 Task: Add an event  with title  Staff Training: Sales Techniques, date '2024/04/22' to 2024/04/24 & Select Event type as  Group. Add location for the event as  654 The Louvre, Paris, France and add a description: The Lunch Break Mindfulness Session is suitable for individuals of all experience levels, including those who are new to mindfulness. No special equipment or clothing is required—participants can simply find a comfortable position and bring their full attention to the practice.Create an event link  http-stafftraining:salestechniquescom & Select the event color as  Magenta. , logged in from the account softage.1@softage.netand send the event invitation to softage.5@softage.net and softage.6@softage.net
Action: Mouse moved to (863, 121)
Screenshot: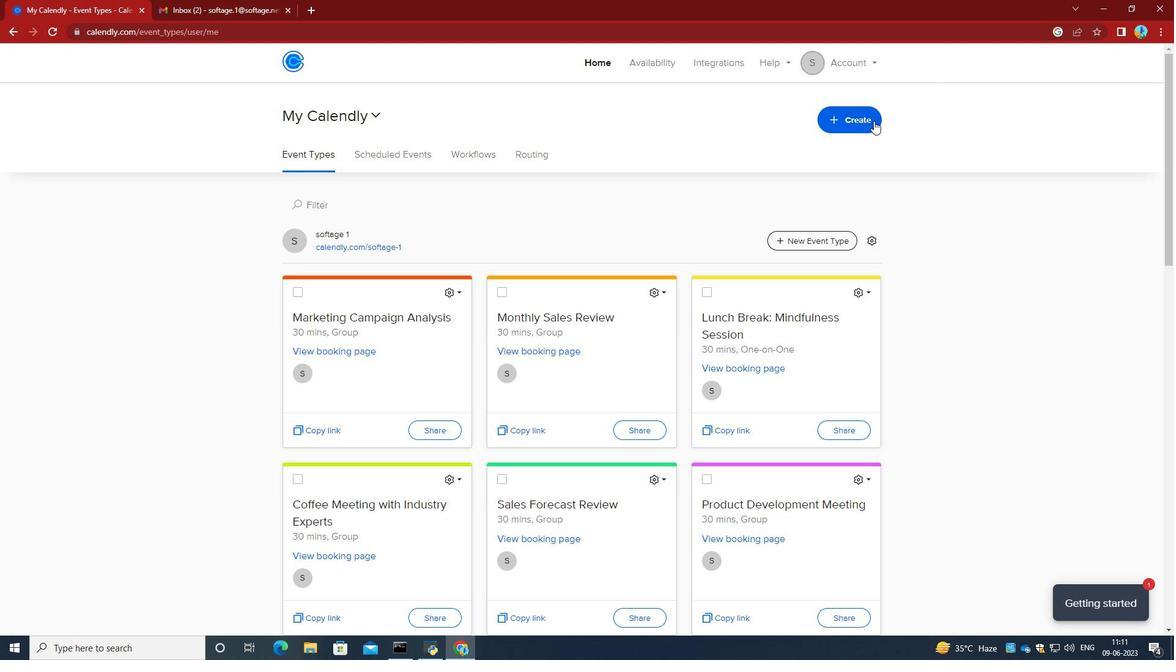 
Action: Mouse pressed left at (863, 121)
Screenshot: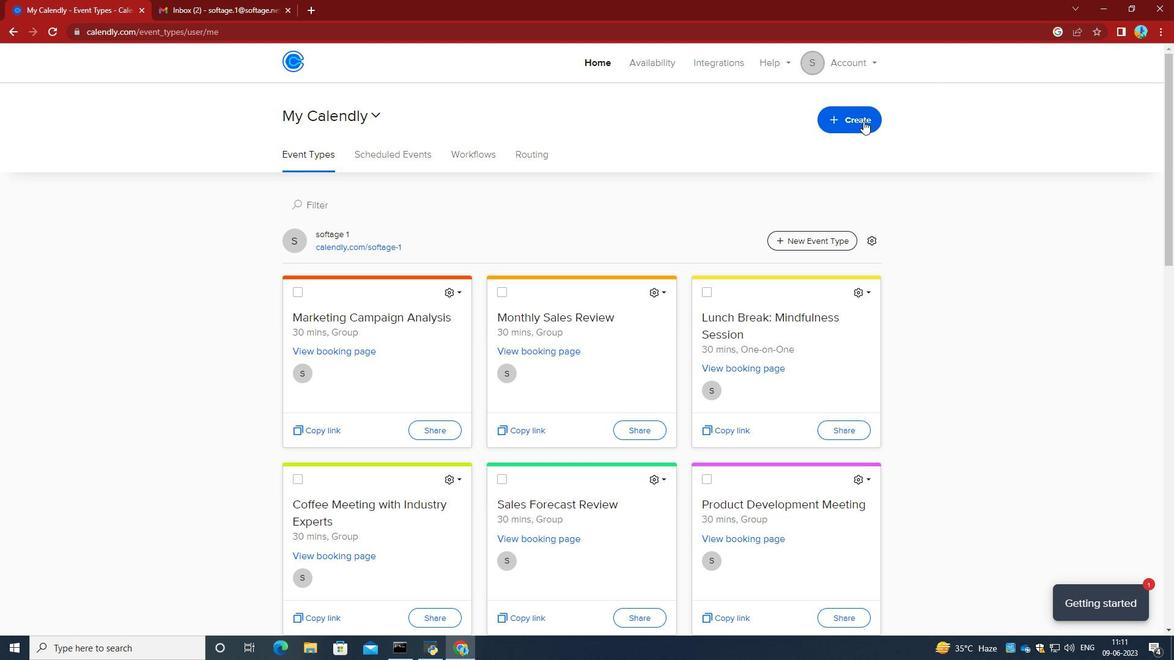 
Action: Mouse moved to (759, 166)
Screenshot: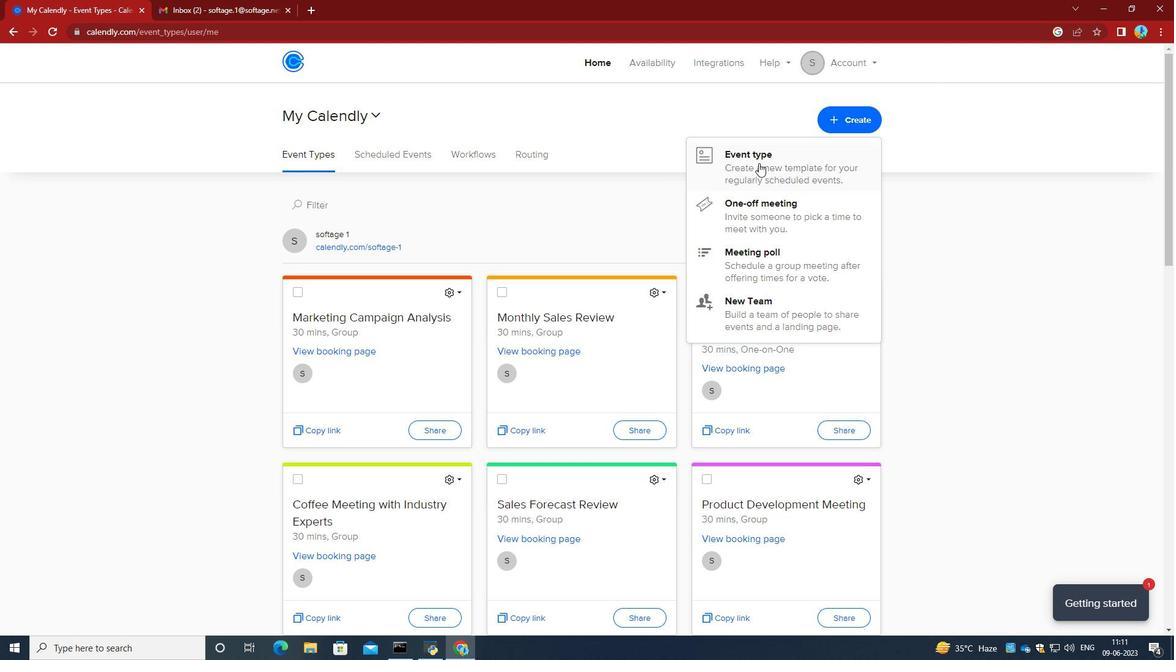 
Action: Mouse pressed left at (759, 166)
Screenshot: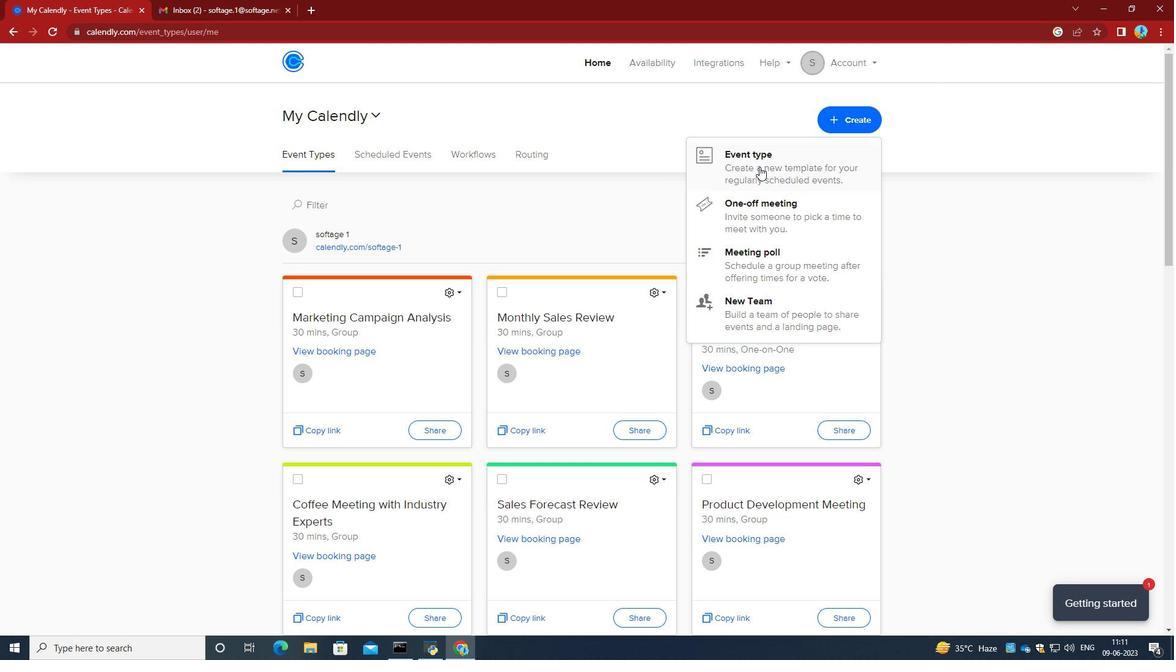 
Action: Mouse moved to (566, 296)
Screenshot: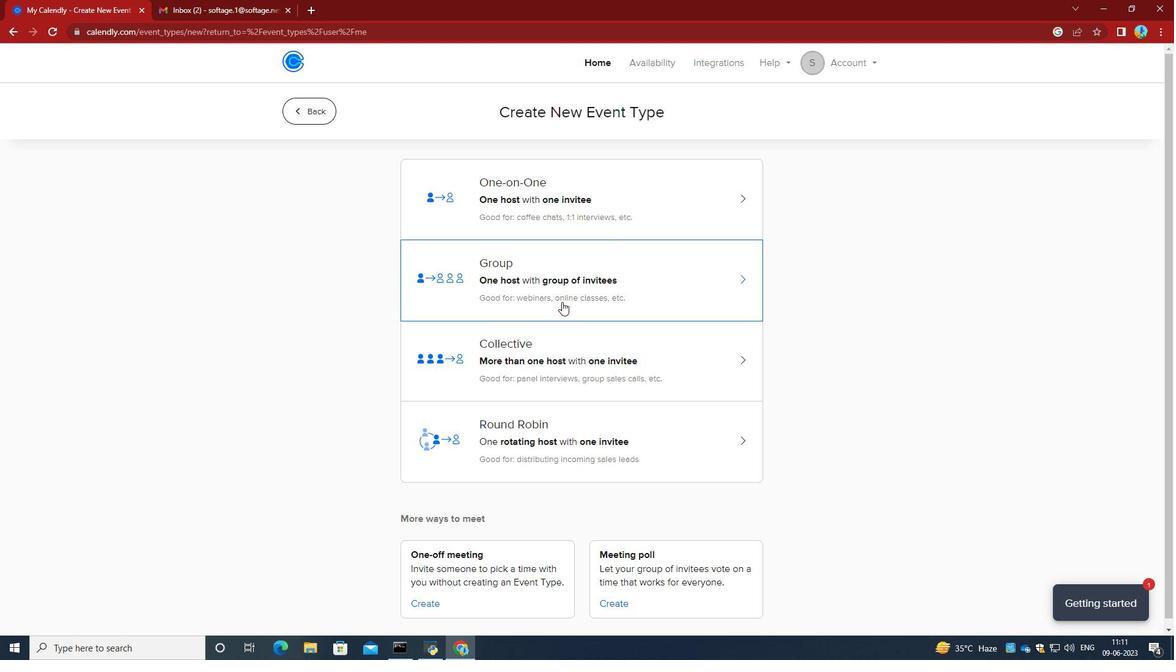 
Action: Mouse pressed left at (566, 296)
Screenshot: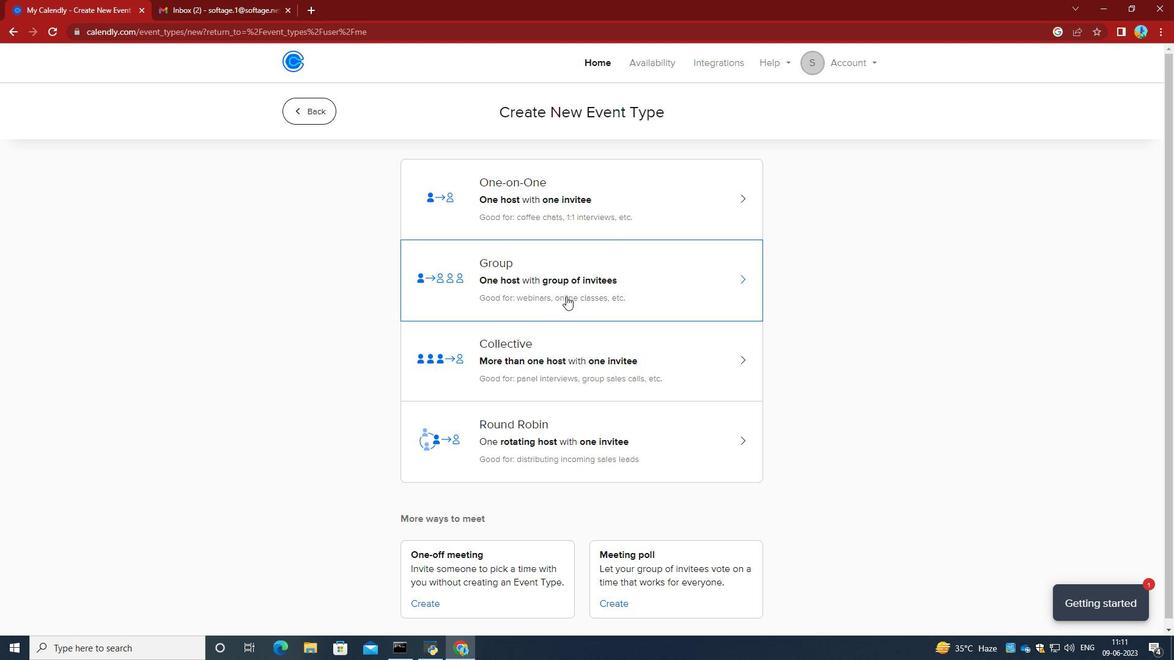 
Action: Mouse moved to (483, 279)
Screenshot: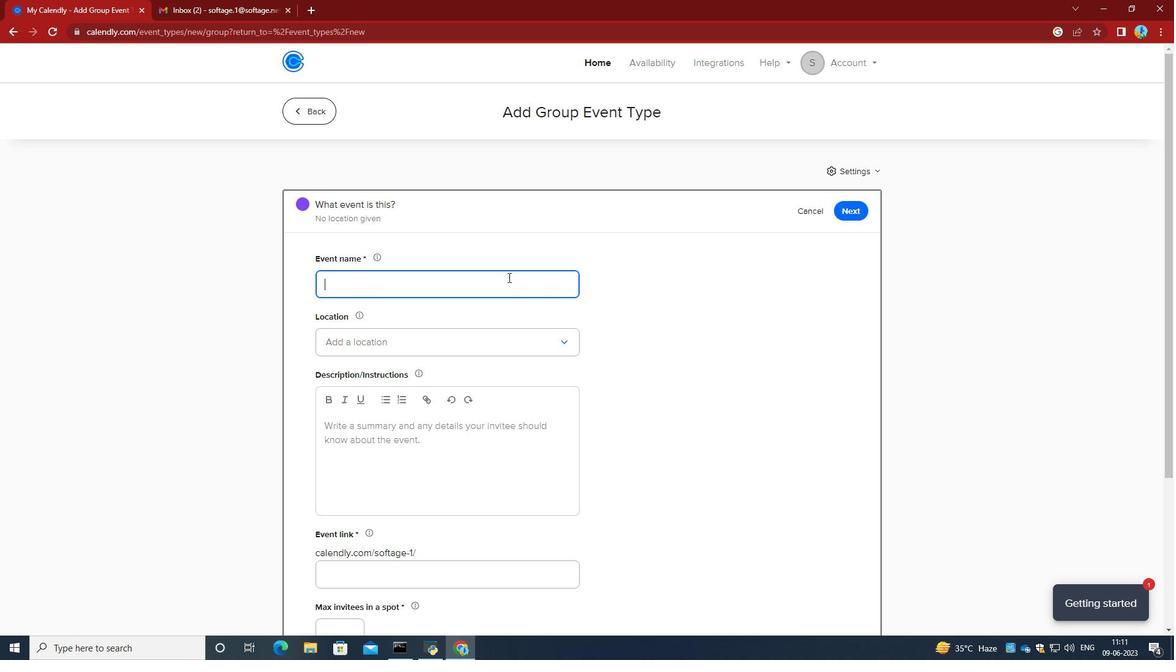 
Action: Mouse pressed left at (483, 279)
Screenshot: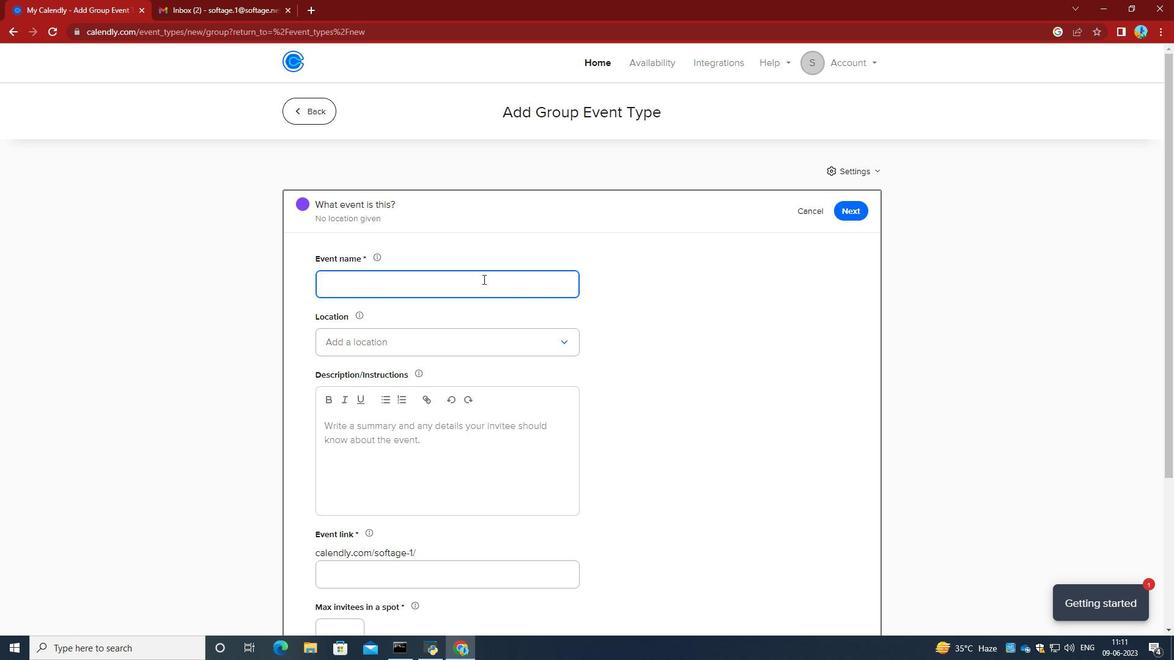 
Action: Key pressed <Key.caps_lock>S<Key.caps_lock>taff<Key.space><Key.caps_lock>T<Key.caps_lock>raining<Key.shift_r>:<Key.space><Key.caps_lock>S<Key.caps_lock>ales<Key.space><Key.caps_lock>T<Key.caps_lock>echniques<Key.space>
Screenshot: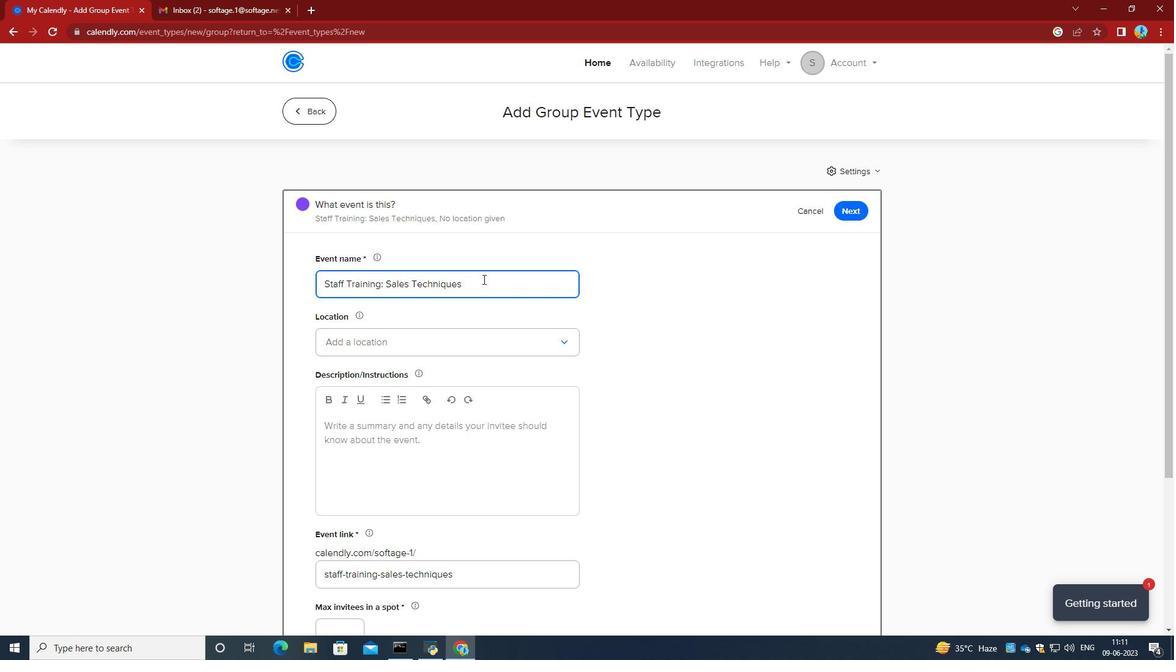 
Action: Mouse moved to (428, 482)
Screenshot: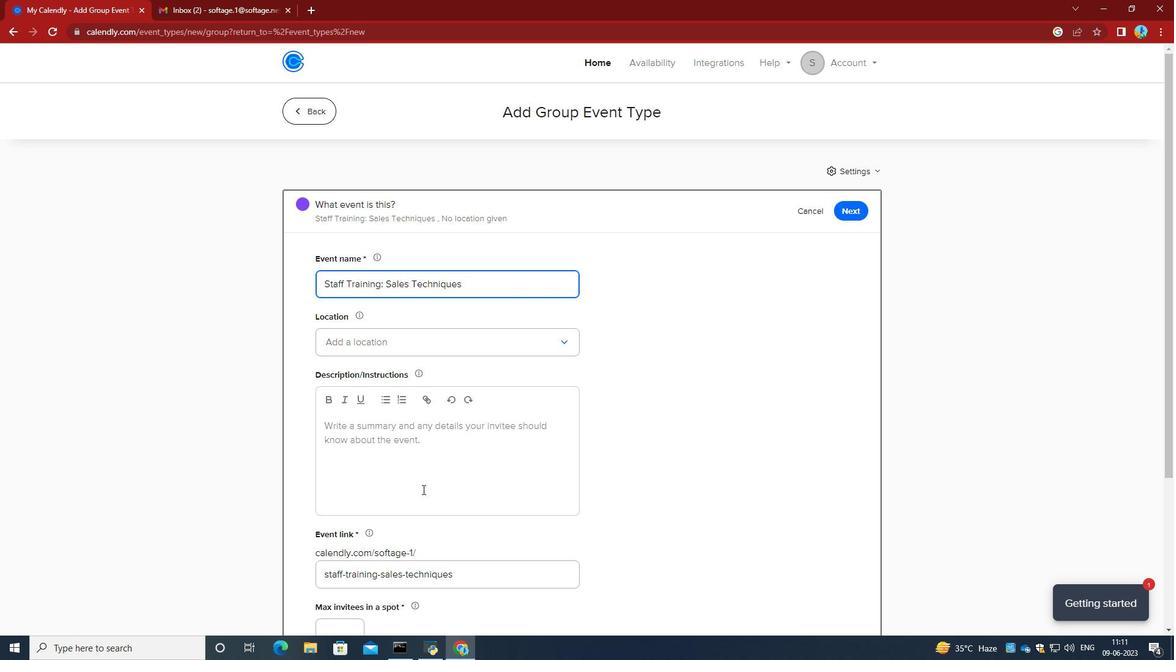 
Action: Mouse pressed left at (428, 482)
Screenshot: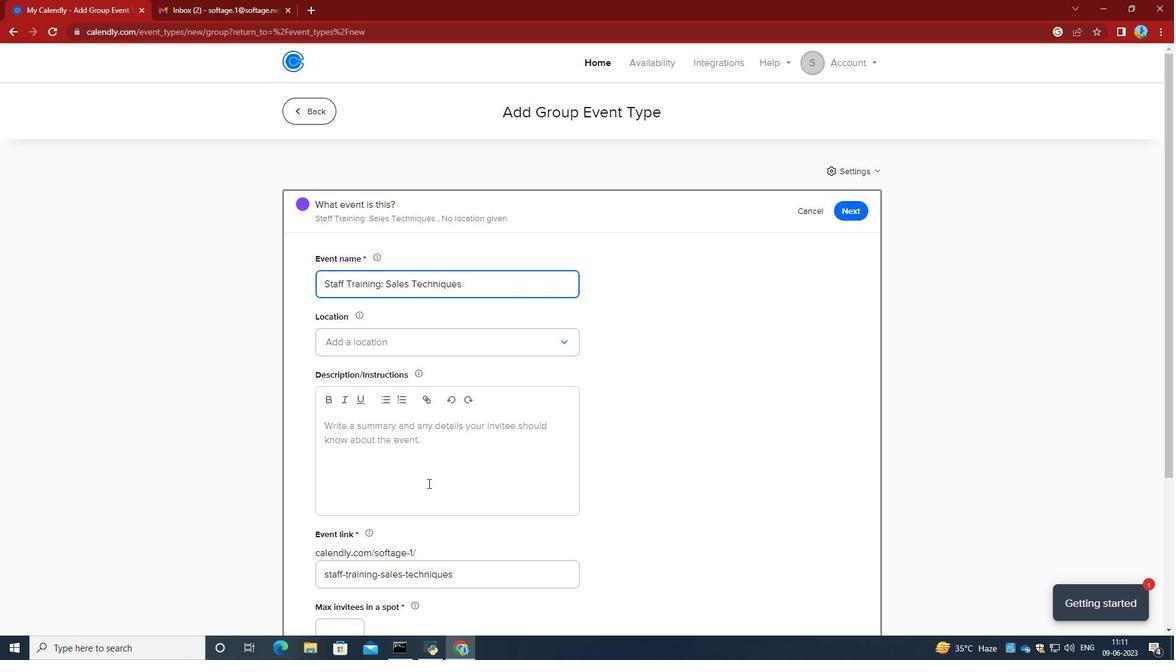 
Action: Key pressed <Key.caps_lock>T<Key.caps_lock>he<Key.space><Key.caps_lock>L<Key.caps_lock>unch<Key.space><Key.caps_lock>B<Key.caps_lock>reak<Key.space><Key.caps_lock>M<Key.caps_lock>indfulness<Key.space><Key.caps_lock>S<Key.caps_lock>ession<Key.space>is<Key.space>suitable<Key.space>for<Key.space>indu<Key.backspace>ividuals<Key.space>of<Key.space>all<Key.space>experiences<Key.space>levels.<Key.backspace>,<Key.space>including<Key.space>those<Key.space>who<Key.space>are<Key.space>new<Key.space>to<Key.space>mindfulness.<Key.space><Key.caps_lock>N<Key.caps_lock>o<Key.space>special<Key.space>equipment<Key.space>or<Key.space>cloti<Key.backspace>hing<Key.space>is<Key.space>required<Key.shift_r>_<Key.backspace>-<Key.space><Key.backspace>participants<Key.space>can<Key.space>simly<Key.space><Key.backspace><Key.backspace><Key.backspace>ply<Key.space>find<Key.space>a<Key.space>comforatble<Key.space><Key.backspace><Key.backspace><Key.backspace><Key.backspace>abel<Key.backspace><Key.backspace>el<Key.space><Key.backspace><Key.backspace><Key.backspace>le<Key.space><Key.backspace><Key.backspace><Key.backspace><Key.backspace><Key.backspace><Key.backspace><Key.backspace><Key.backspace><Key.backspace>ortable<Key.space>position<Key.space>and<Key.space>bring<Key.space>their<Key.space>full<Key.space>attention<Key.space>to<Key.space>the<Key.space>practice.<Key.space>
Screenshot: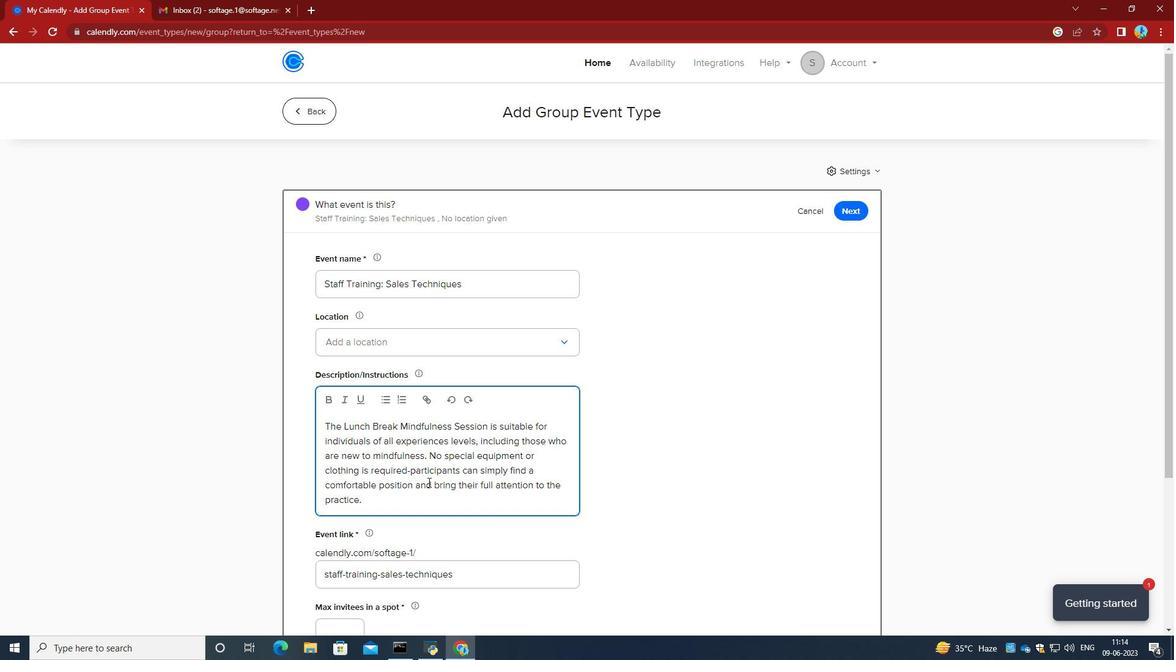 
Action: Mouse moved to (435, 520)
Screenshot: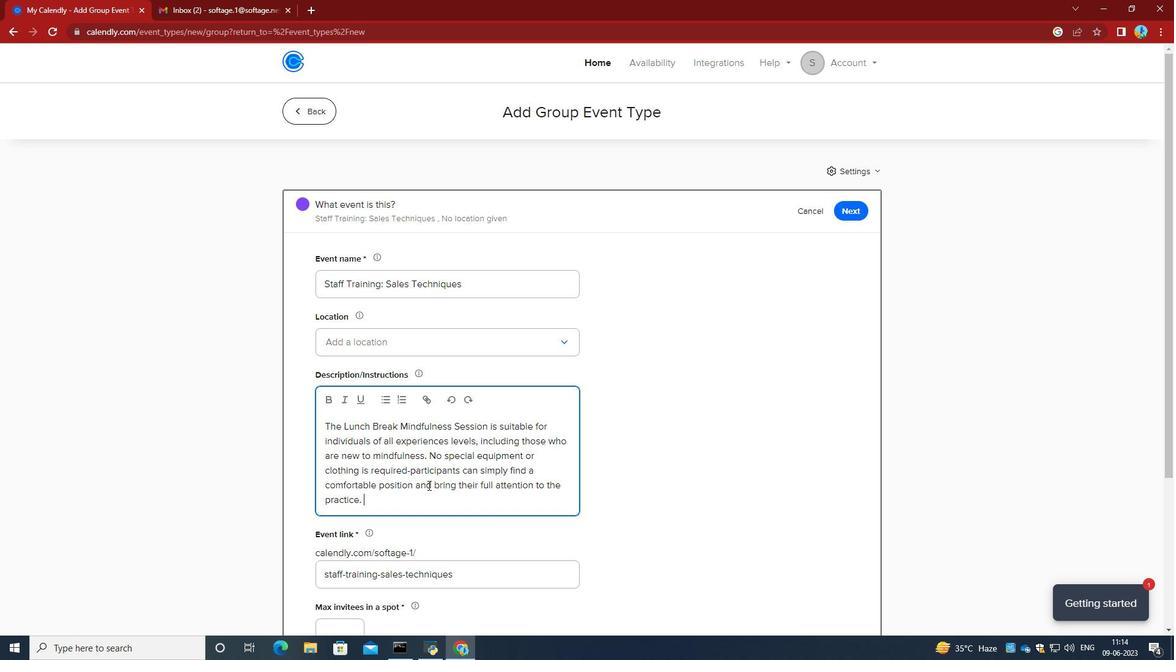 
Action: Mouse scrolled (435, 520) with delta (0, 0)
Screenshot: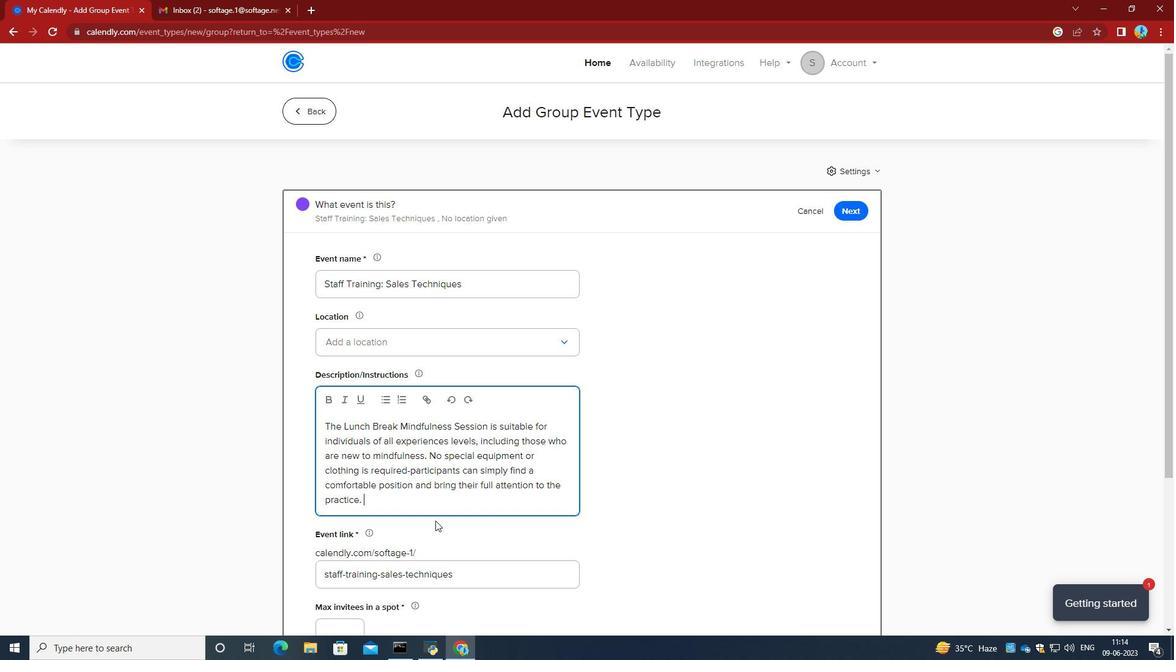 
Action: Mouse moved to (435, 522)
Screenshot: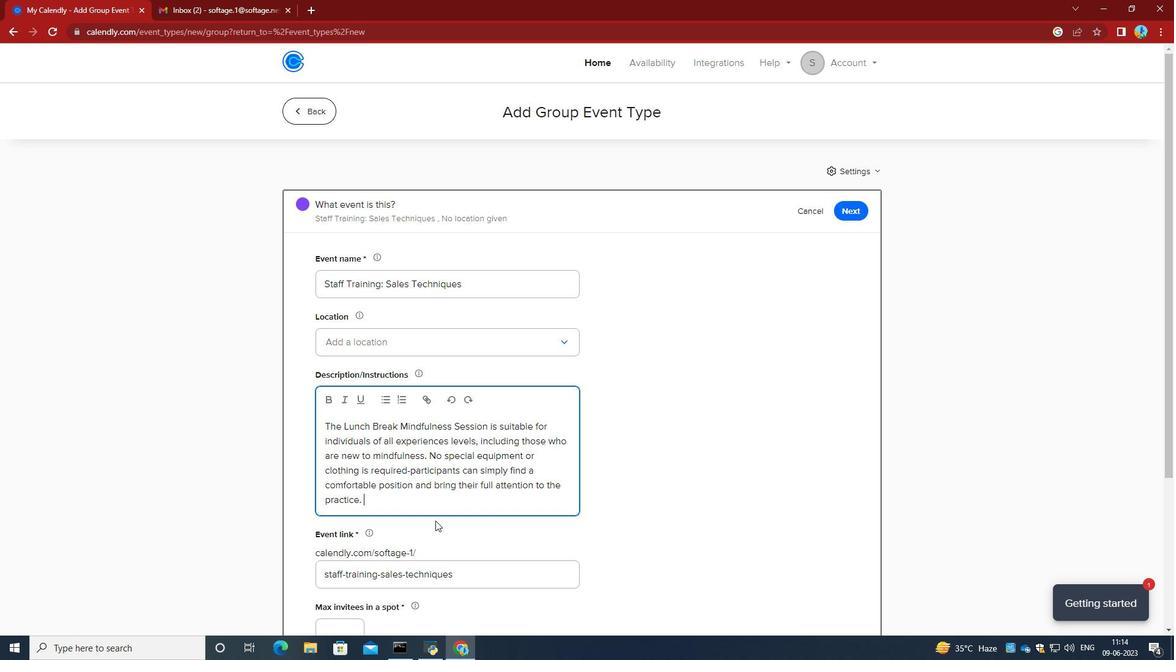 
Action: Mouse scrolled (435, 521) with delta (0, 0)
Screenshot: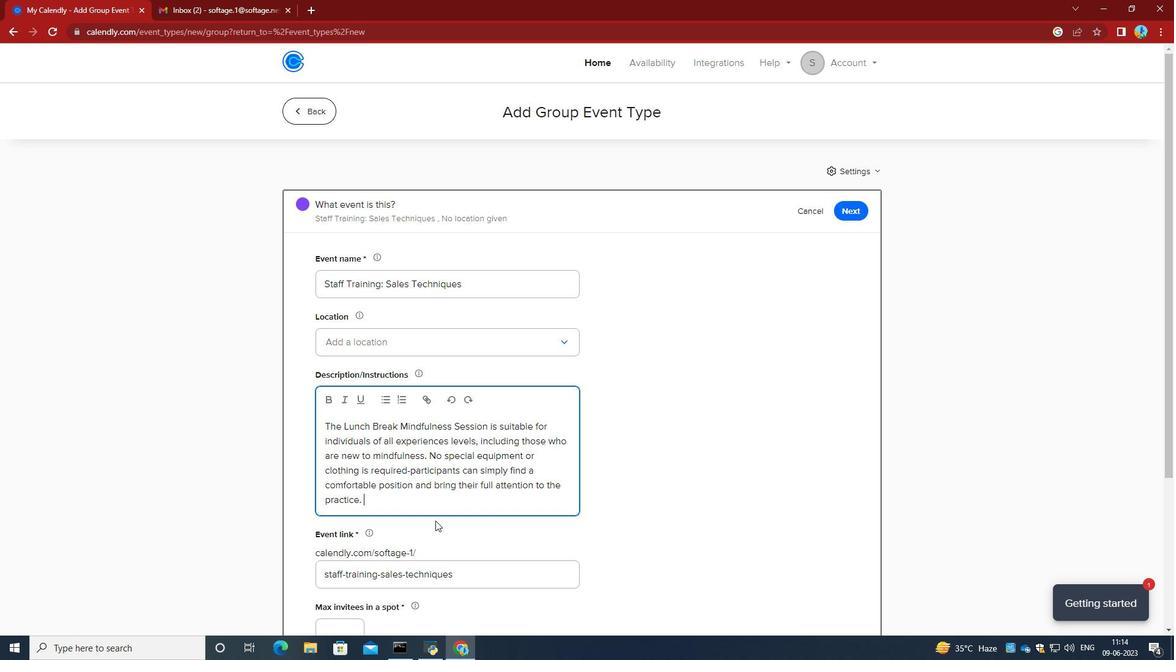 
Action: Mouse moved to (469, 457)
Screenshot: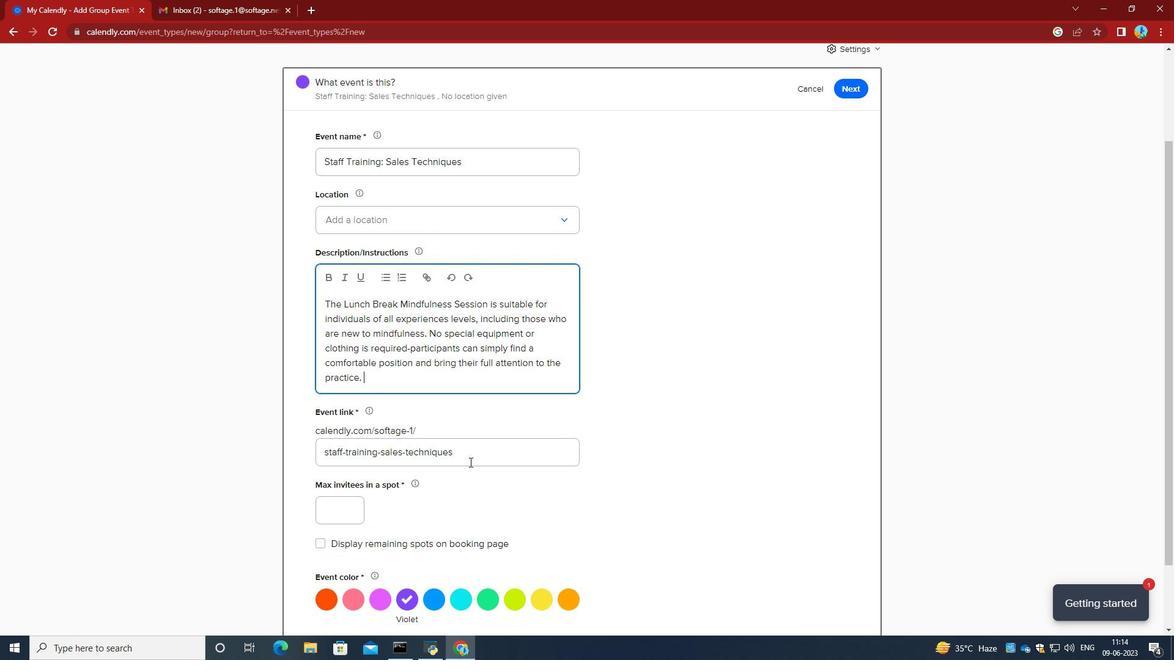 
Action: Mouse pressed left at (469, 457)
Screenshot: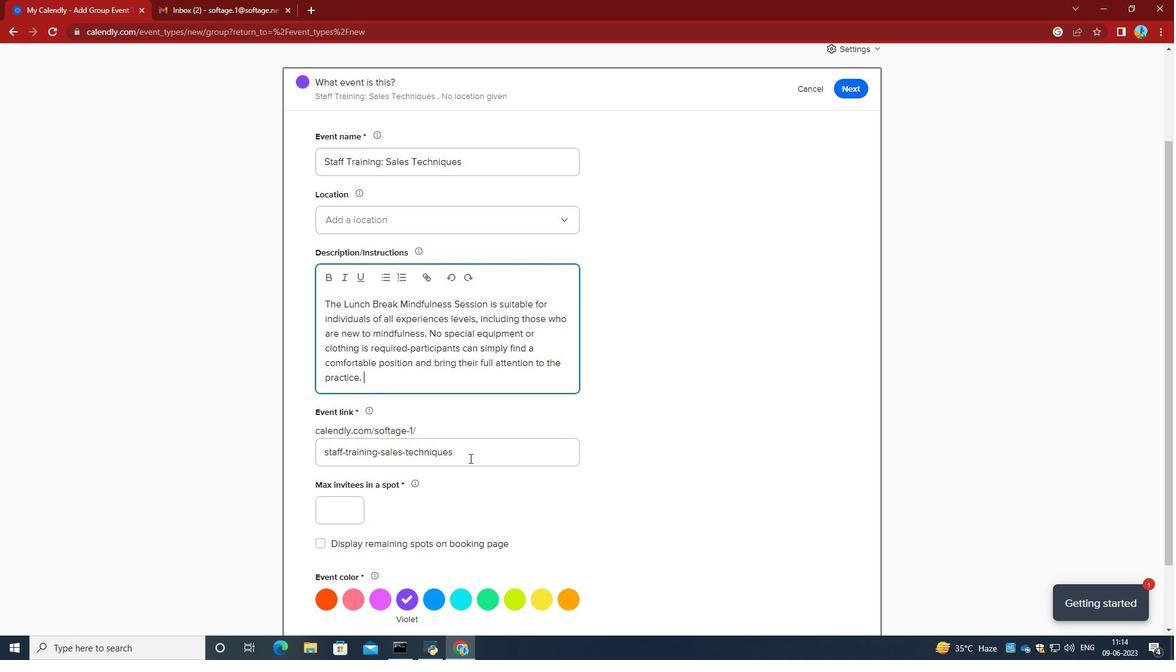 
Action: Mouse moved to (263, 451)
Screenshot: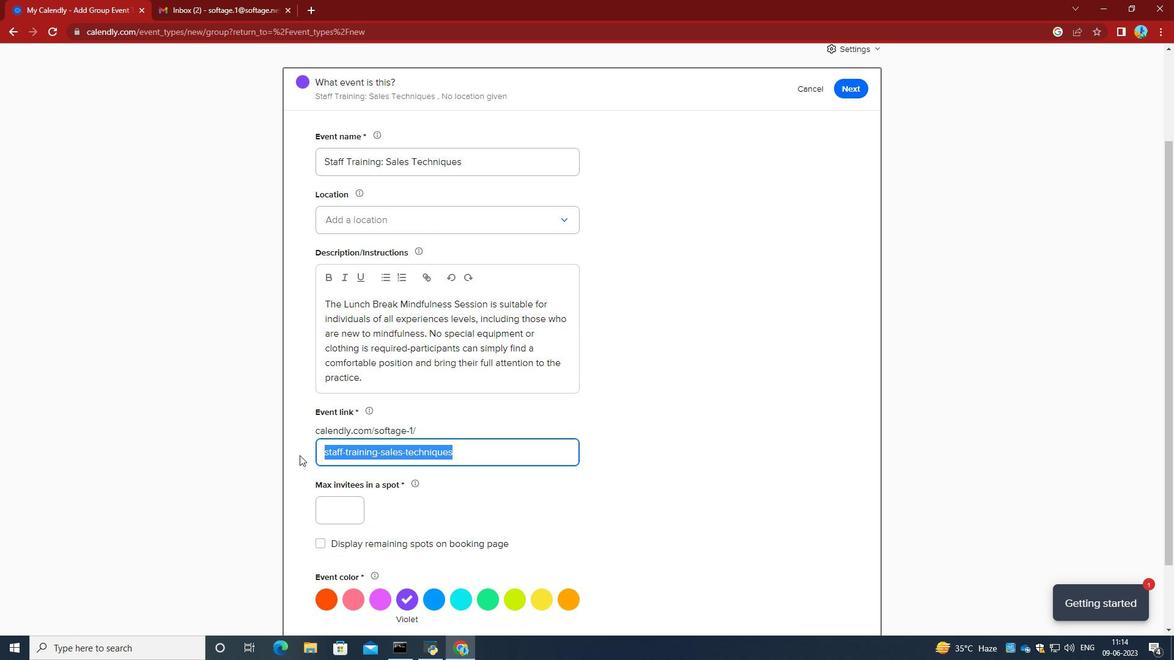 
Action: Key pressed <Key.backspace>http-stafftrainingsalestechniquescom
Screenshot: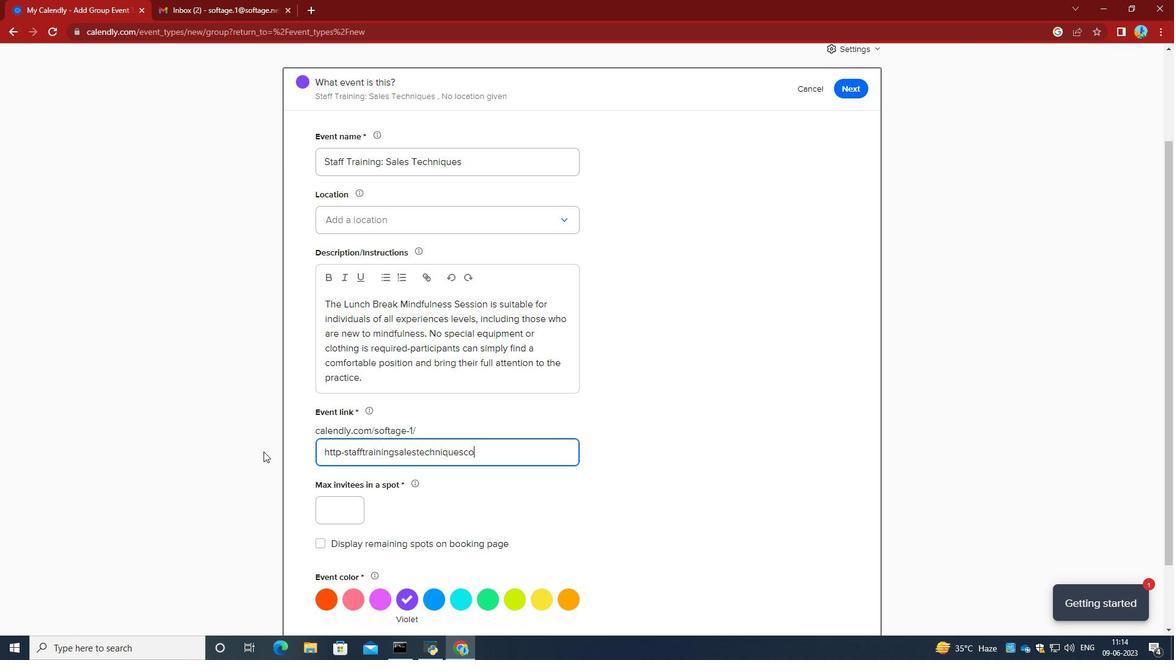 
Action: Mouse moved to (339, 507)
Screenshot: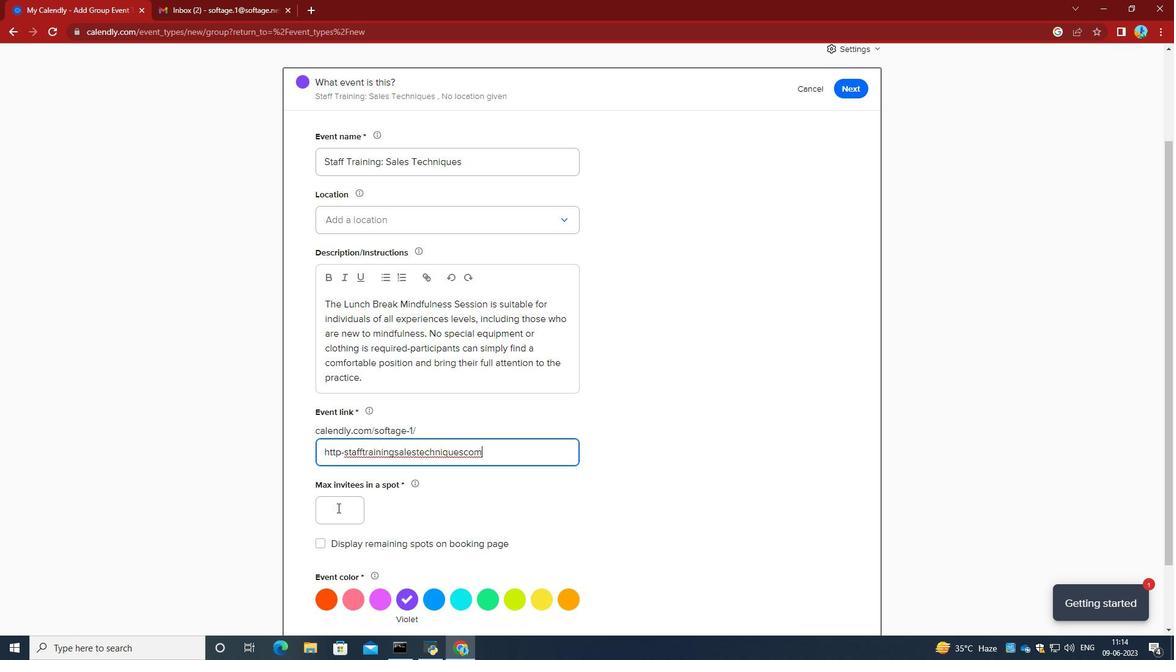 
Action: Mouse pressed left at (339, 507)
Screenshot: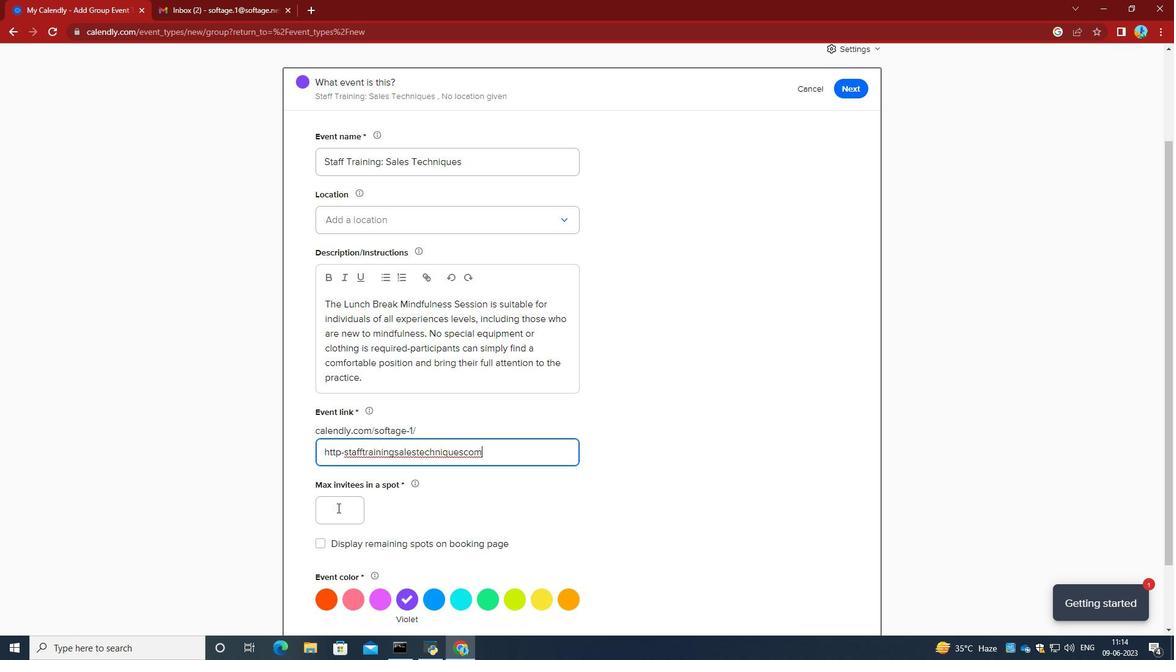 
Action: Mouse moved to (387, 461)
Screenshot: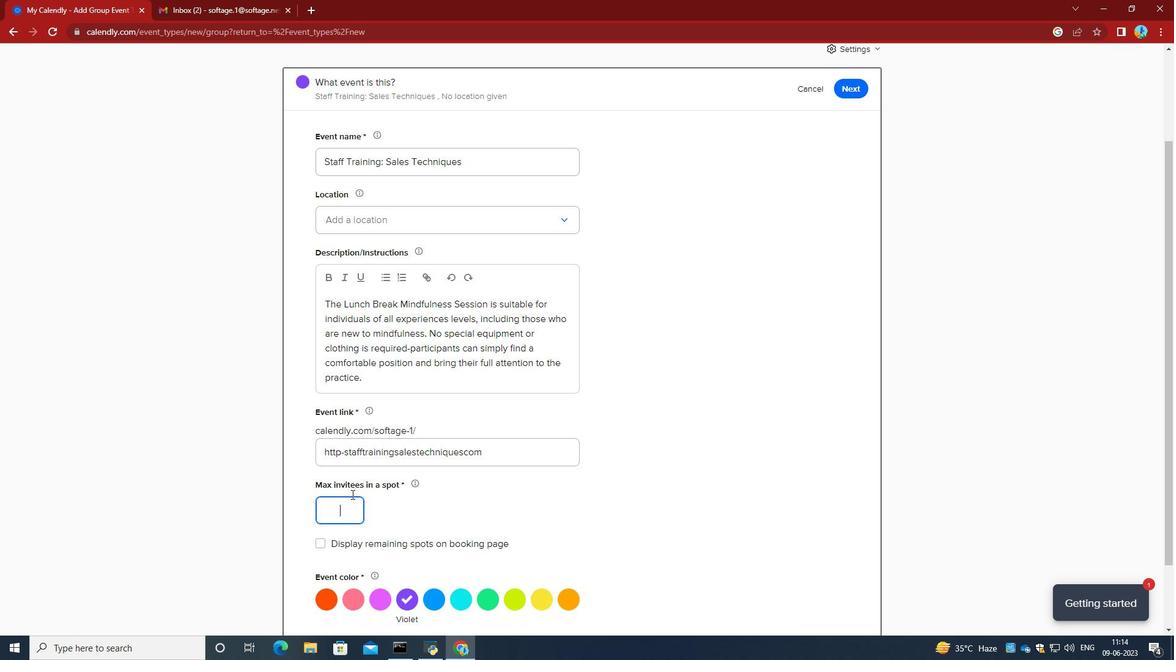 
Action: Key pressed 2
Screenshot: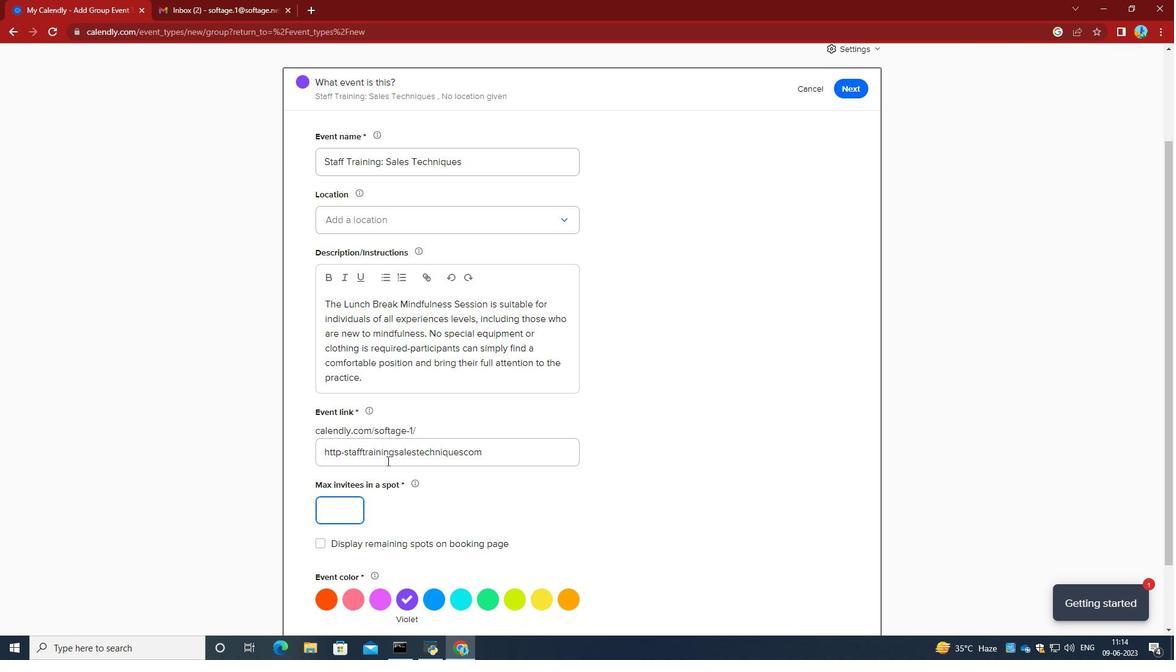 
Action: Mouse moved to (487, 446)
Screenshot: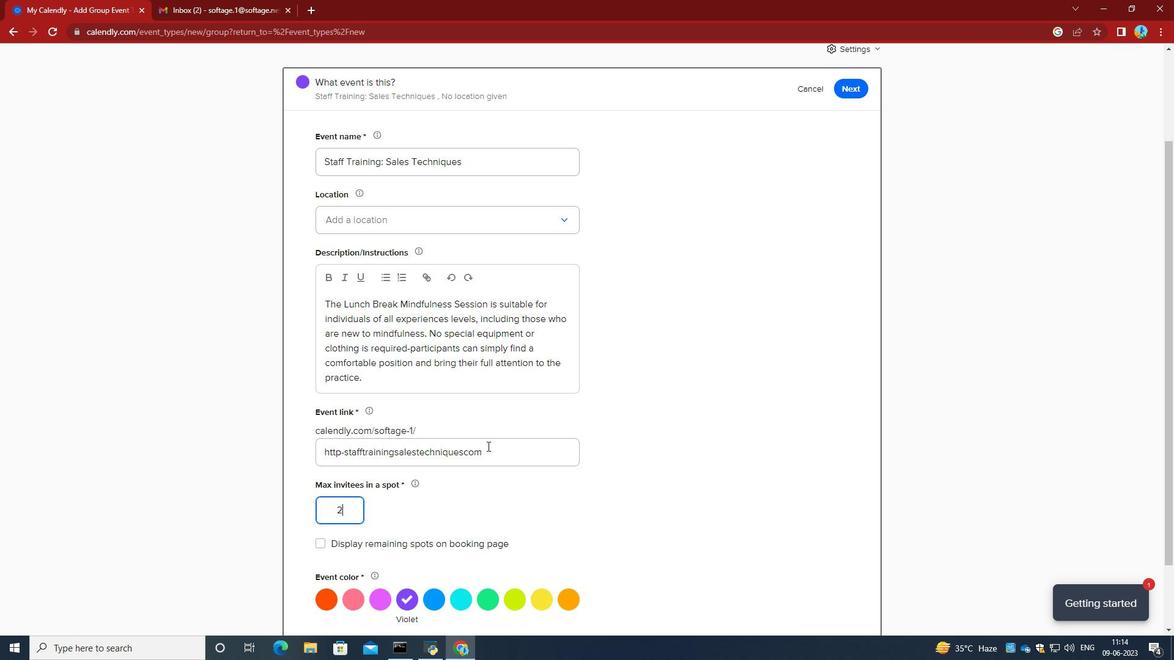 
Action: Mouse scrolled (487, 445) with delta (0, 0)
Screenshot: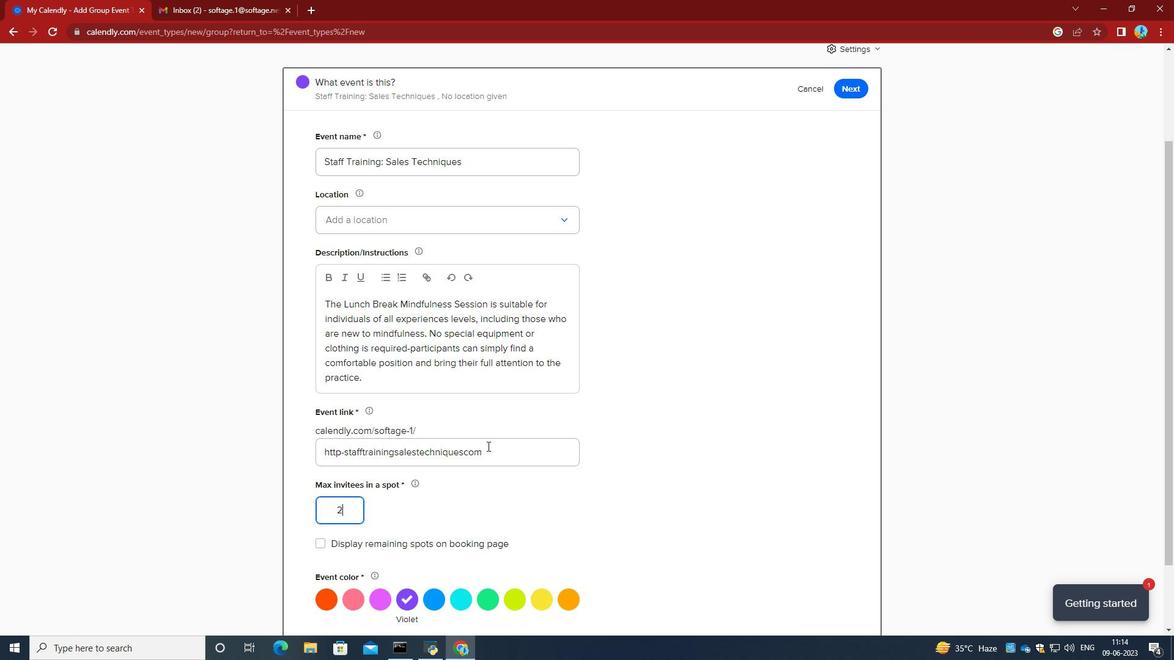 
Action: Mouse scrolled (487, 445) with delta (0, 0)
Screenshot: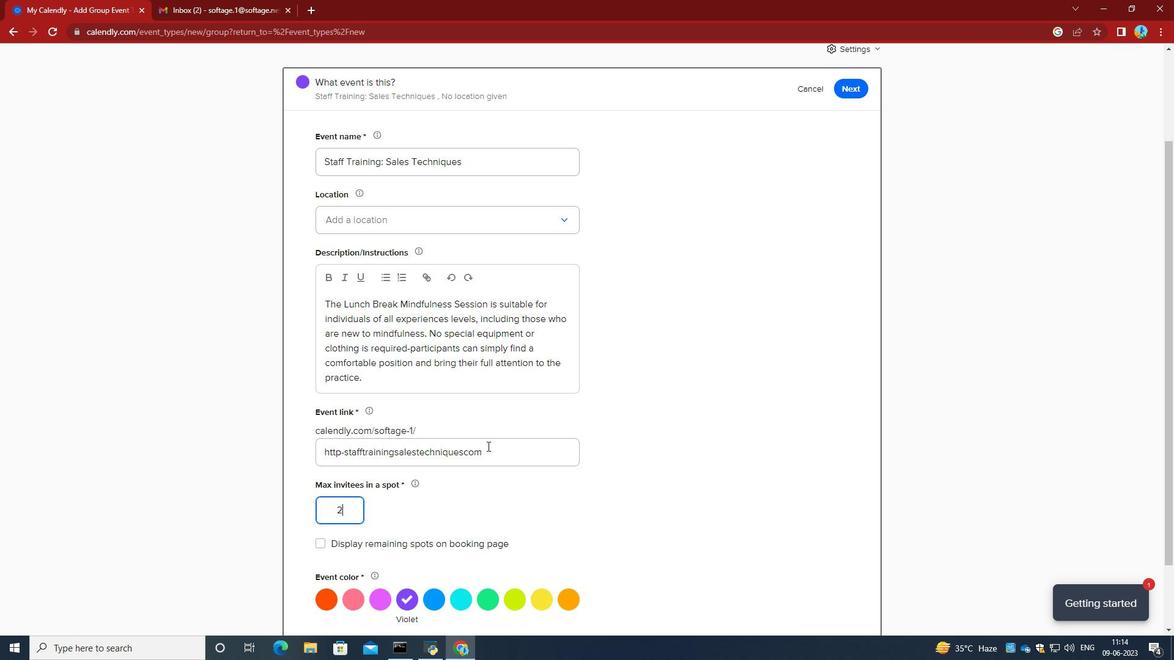 
Action: Mouse moved to (377, 514)
Screenshot: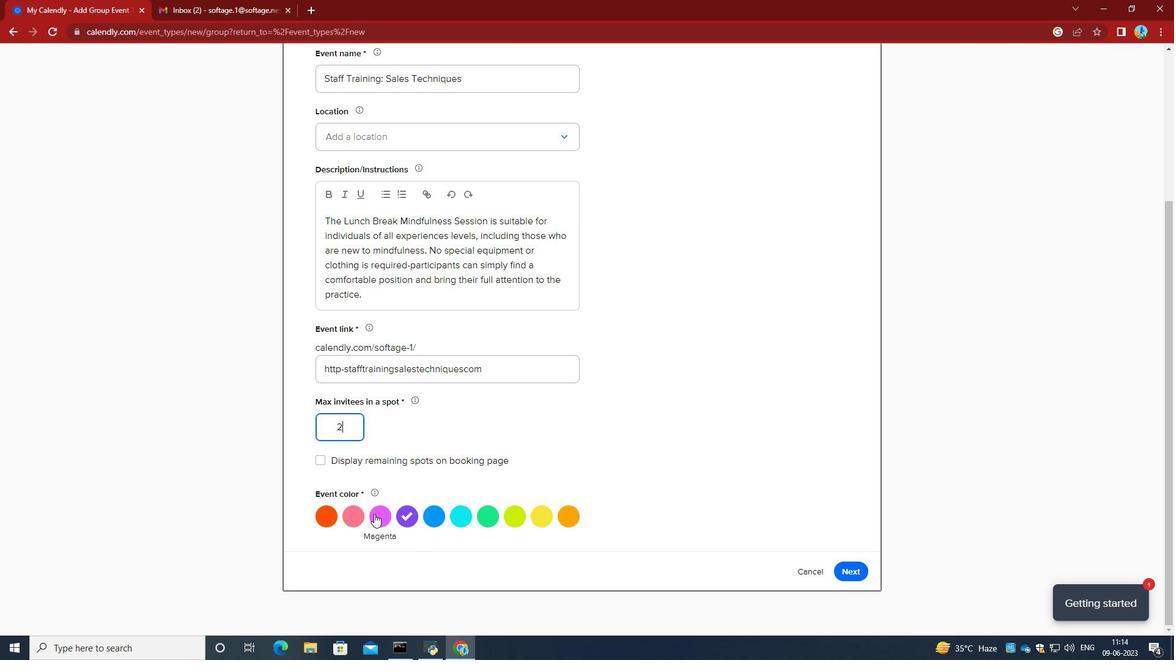 
Action: Mouse pressed left at (377, 514)
Screenshot: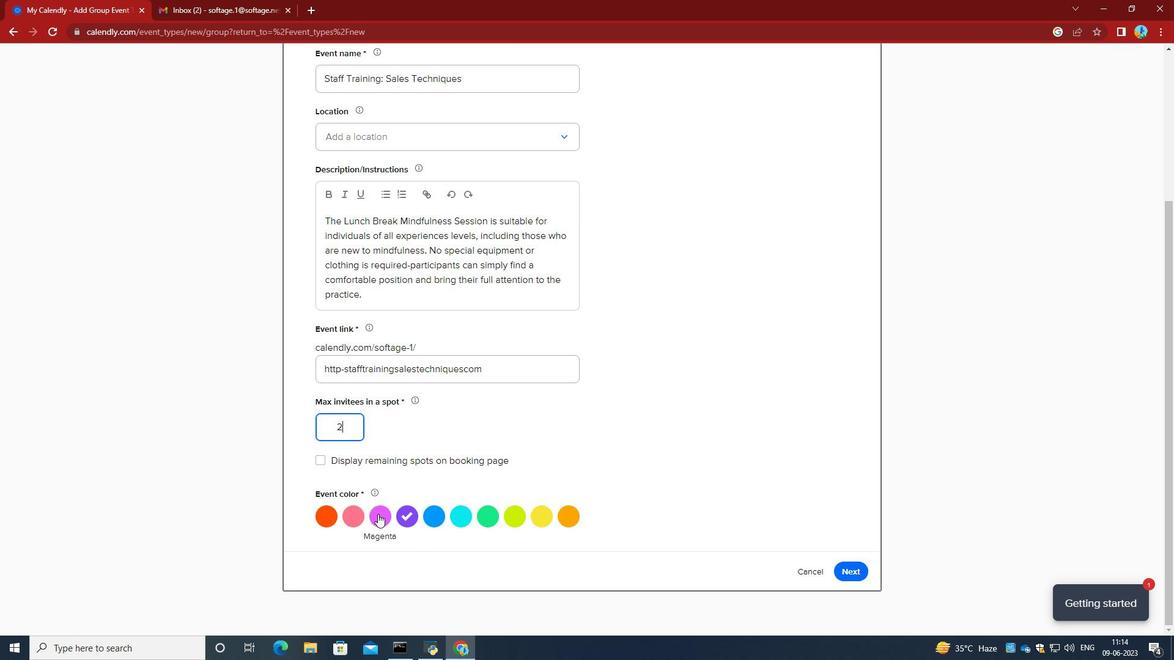 
Action: Mouse moved to (858, 571)
Screenshot: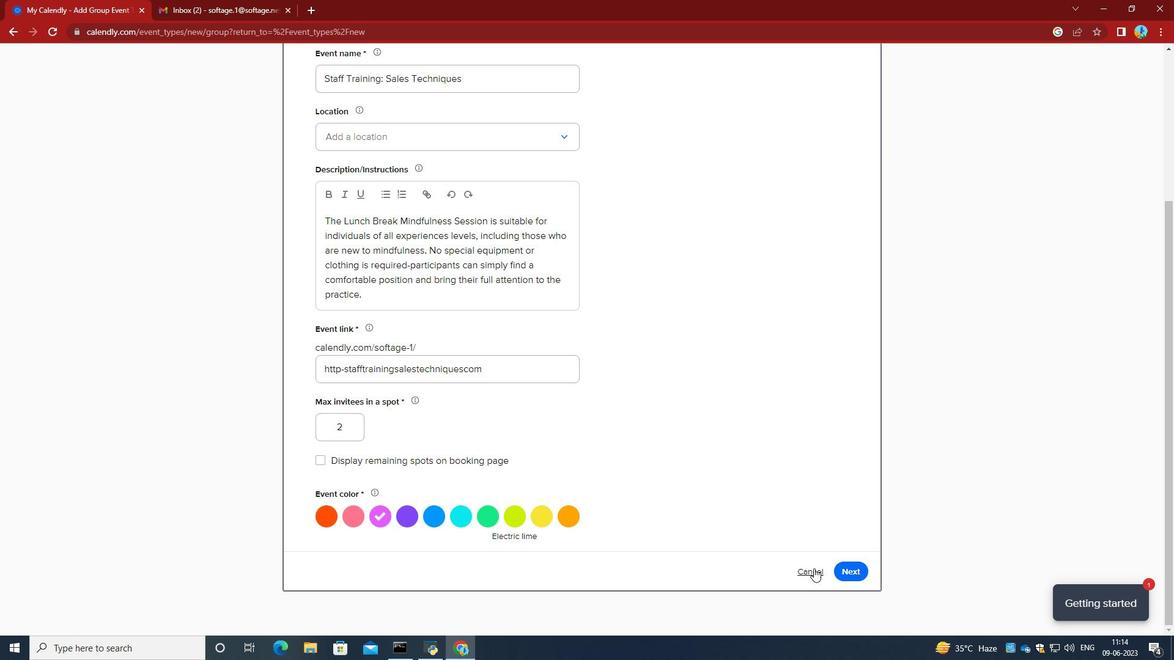 
Action: Mouse pressed left at (858, 571)
Screenshot: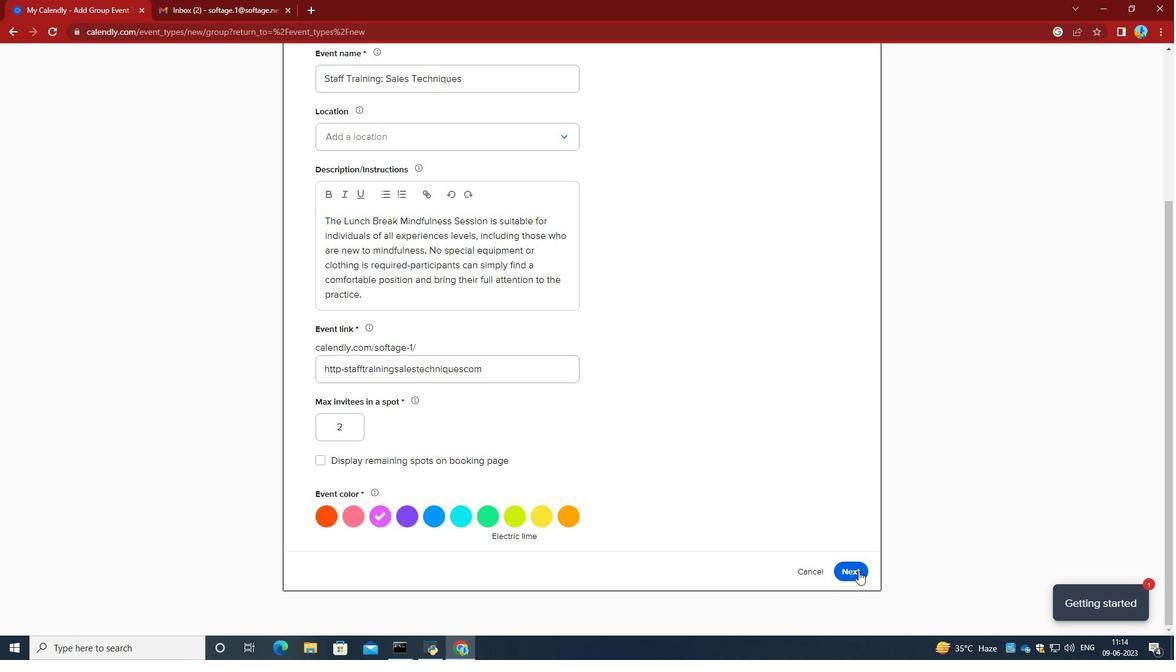 
Action: Mouse moved to (363, 188)
Screenshot: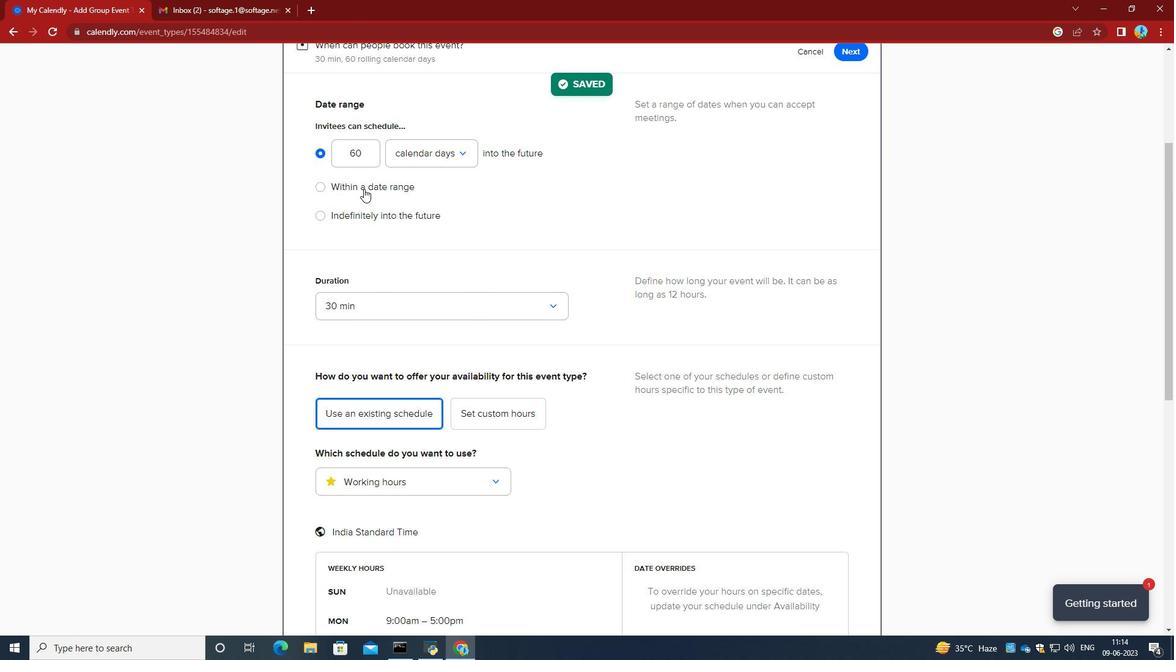 
Action: Mouse pressed left at (363, 188)
Screenshot: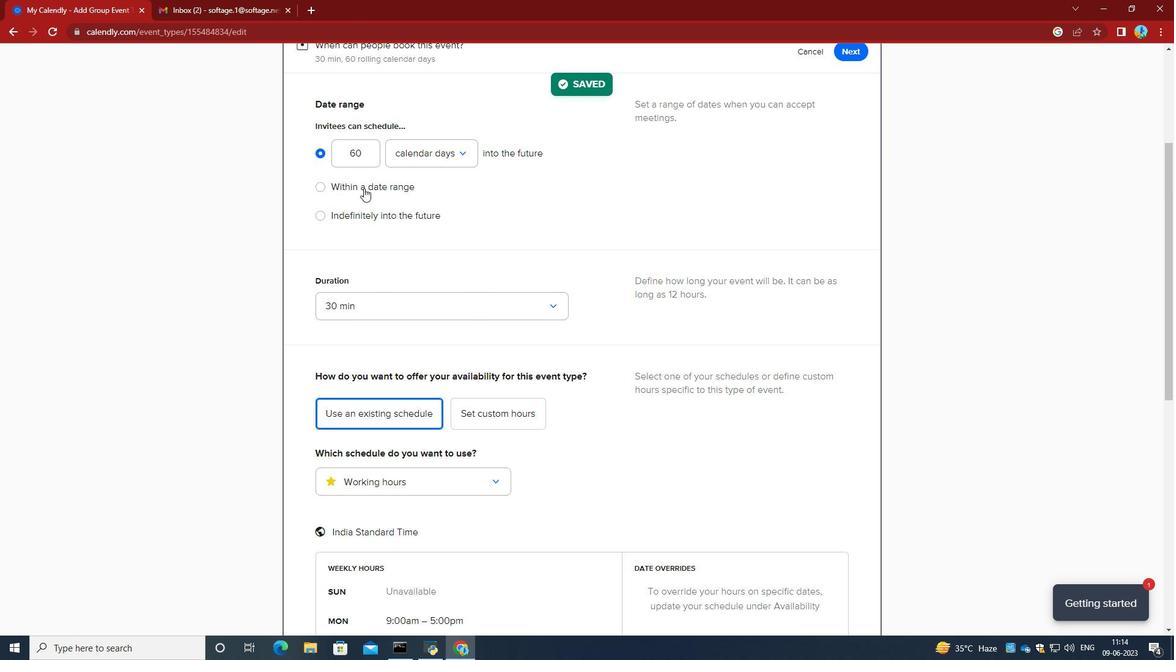 
Action: Mouse moved to (493, 198)
Screenshot: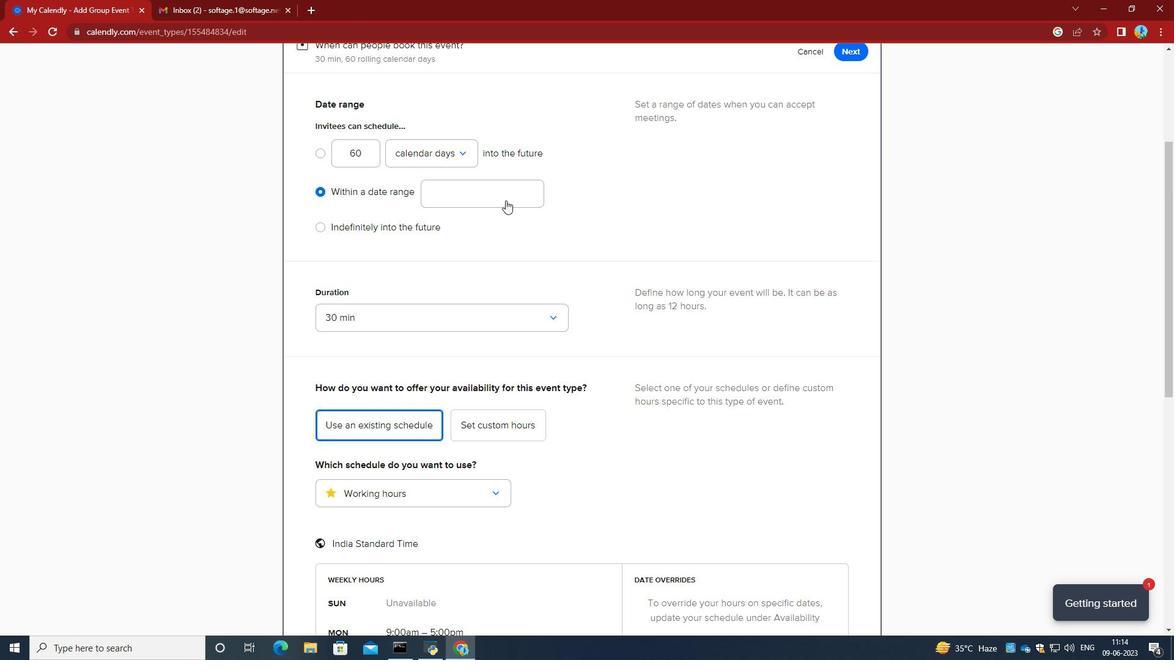 
Action: Mouse pressed left at (493, 198)
Screenshot: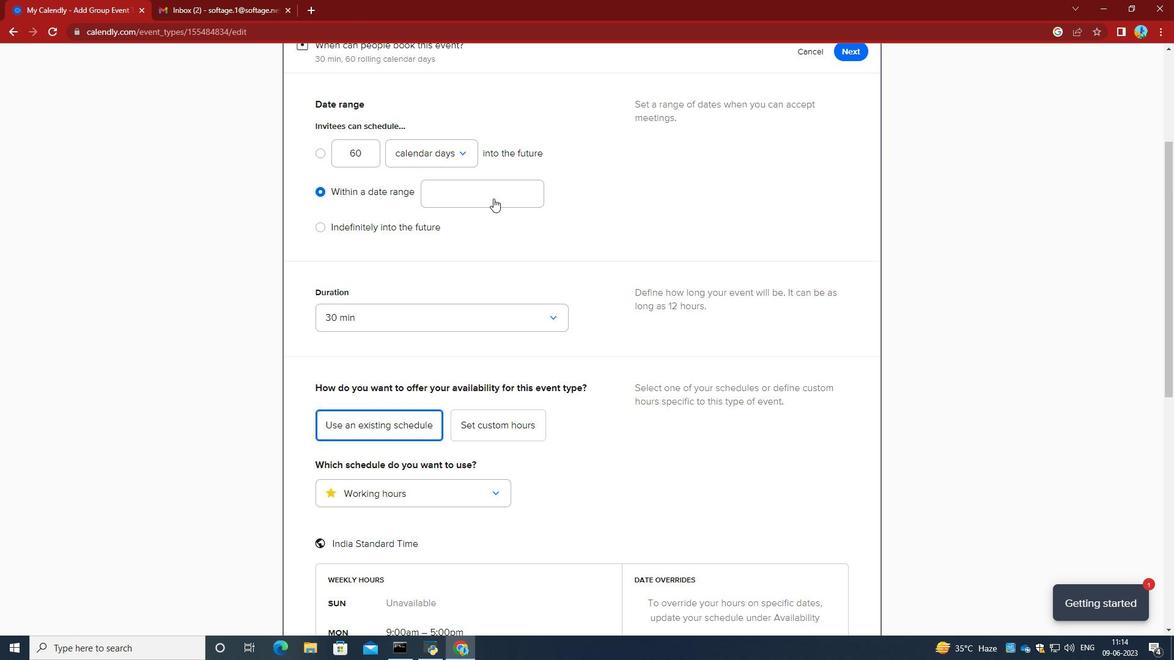 
Action: Mouse moved to (517, 237)
Screenshot: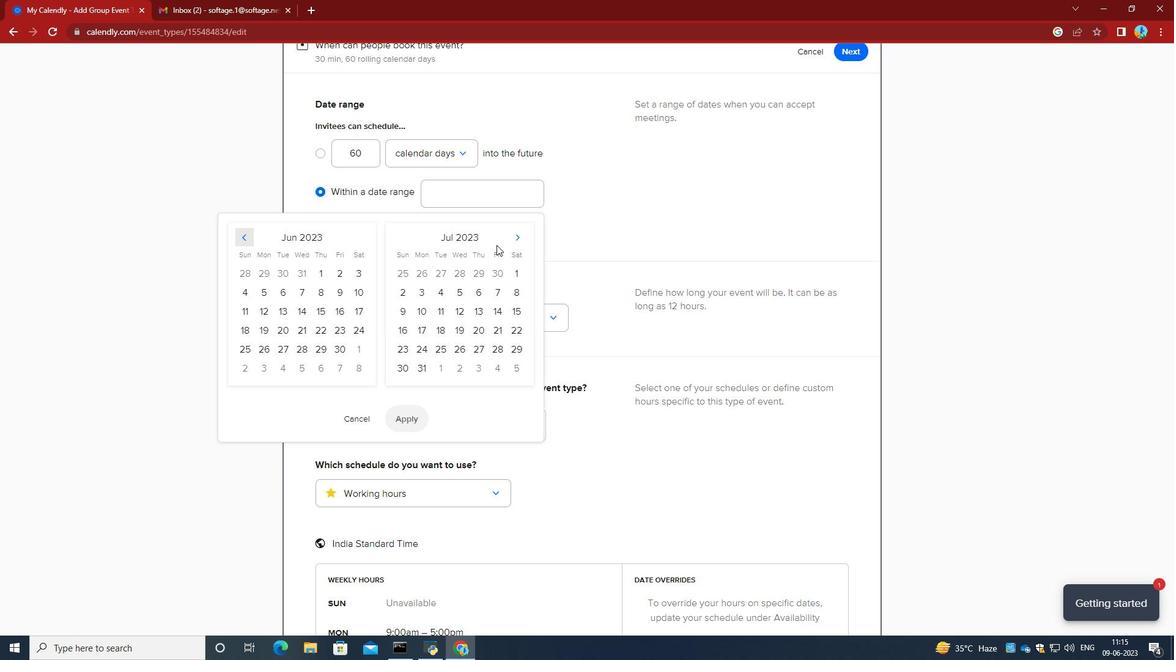 
Action: Mouse pressed left at (517, 237)
Screenshot: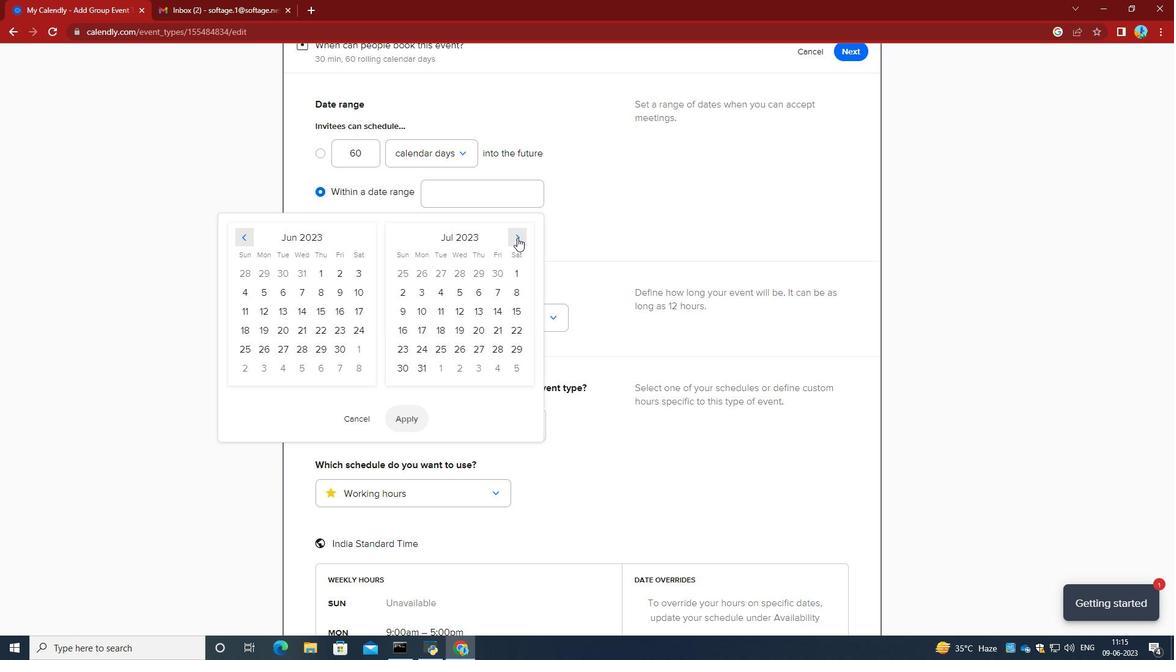 
Action: Mouse pressed left at (517, 237)
Screenshot: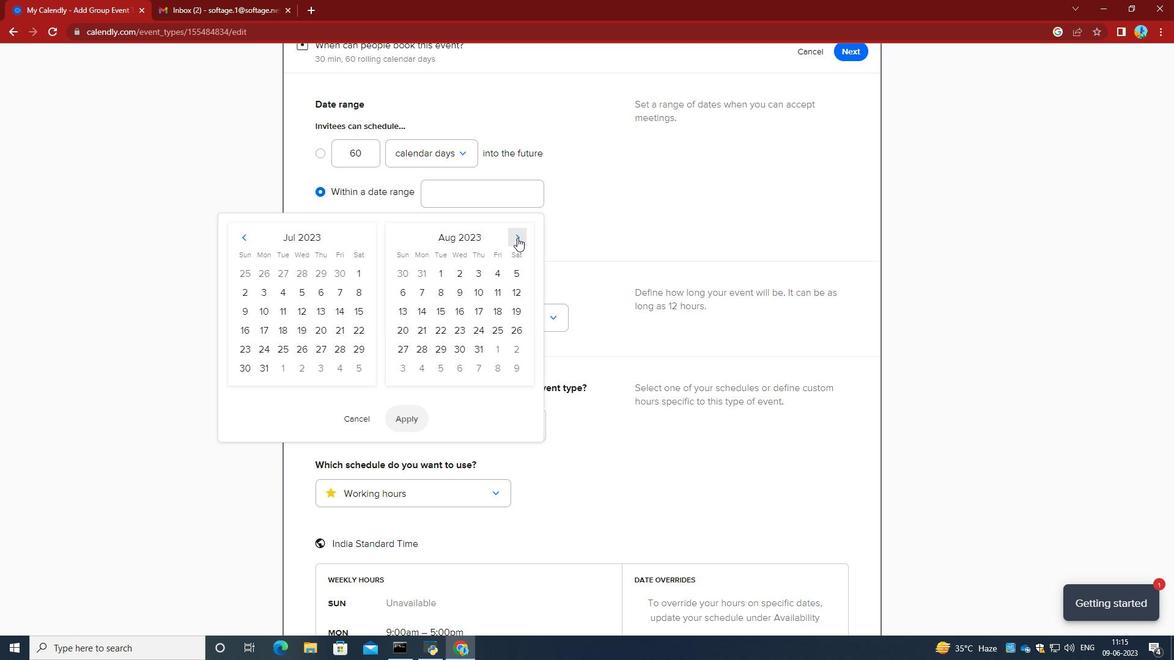 
Action: Mouse pressed left at (517, 237)
Screenshot: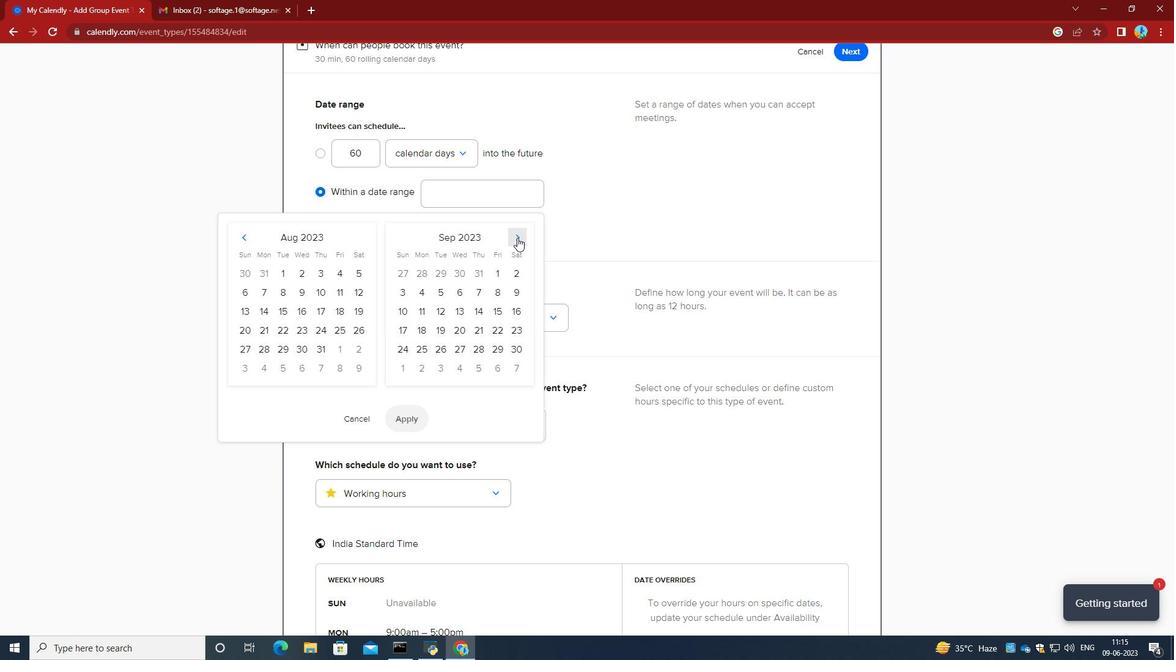 
Action: Mouse pressed left at (517, 237)
Screenshot: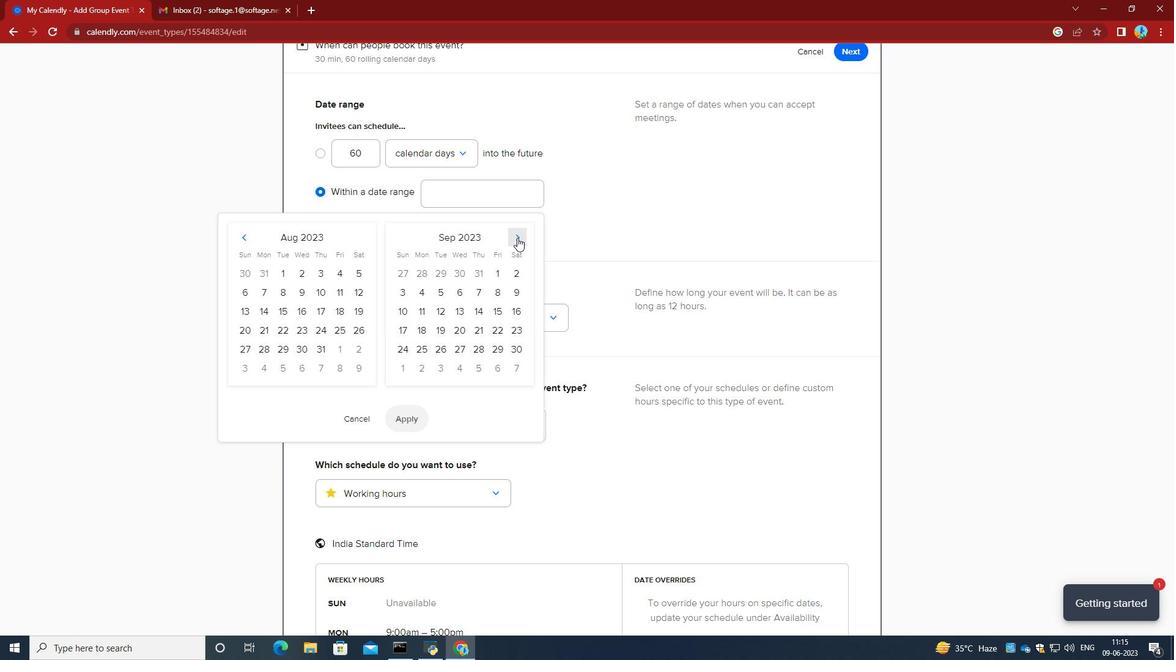 
Action: Mouse pressed left at (517, 237)
Screenshot: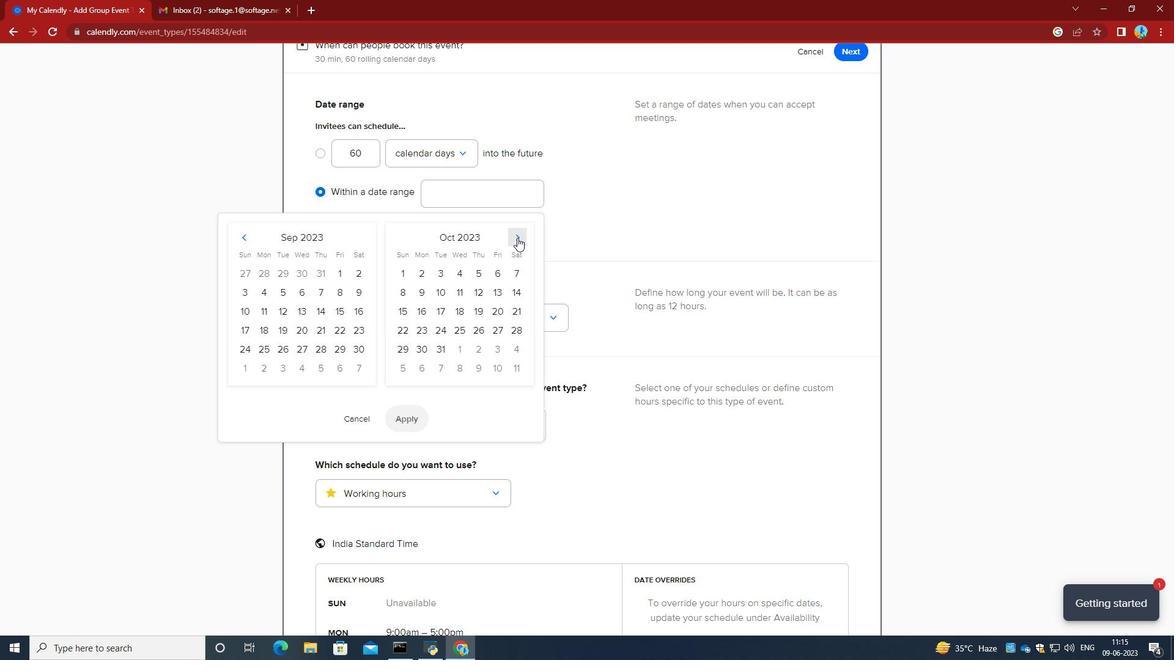 
Action: Mouse moved to (517, 237)
Screenshot: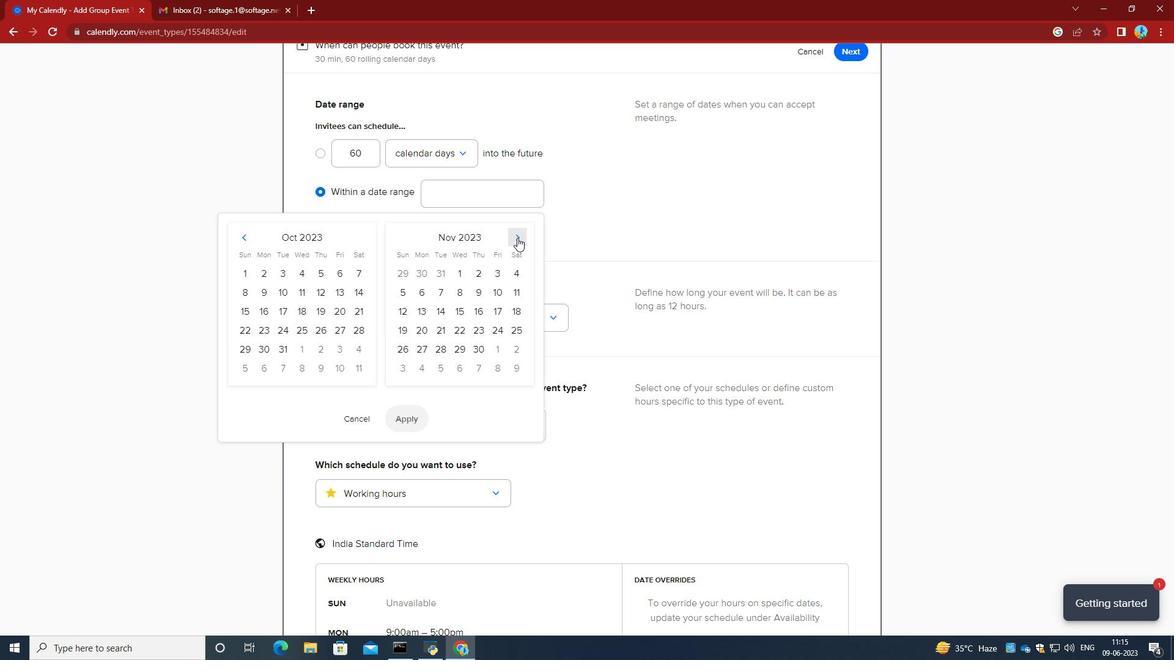 
Action: Mouse pressed left at (517, 237)
Screenshot: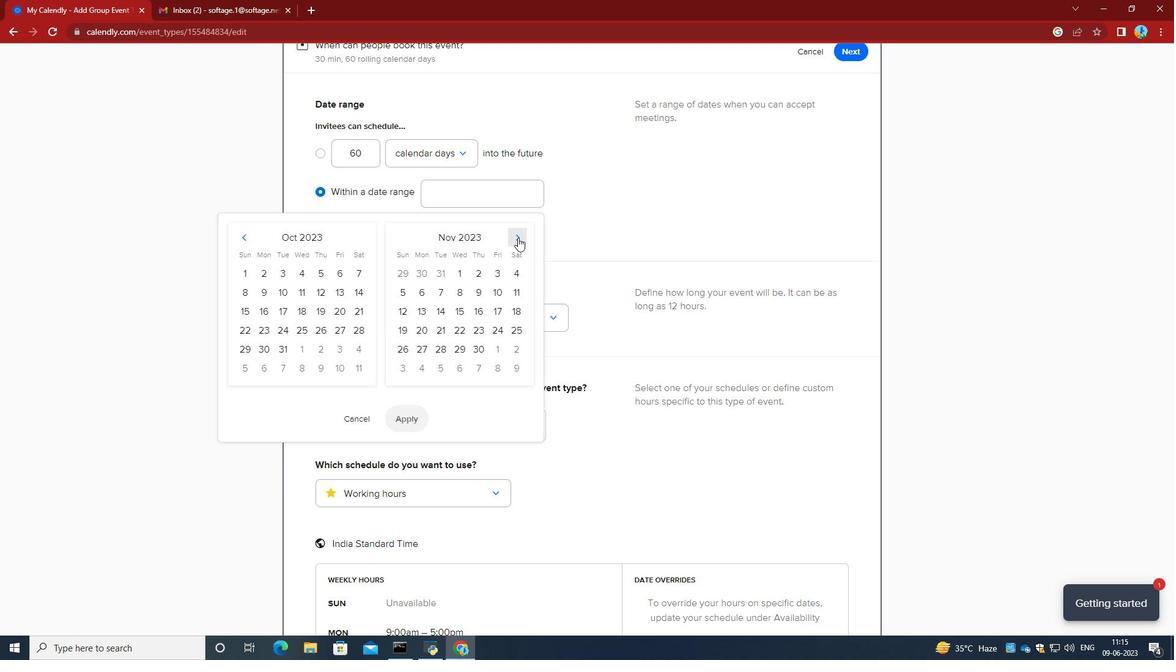 
Action: Mouse pressed left at (517, 237)
Screenshot: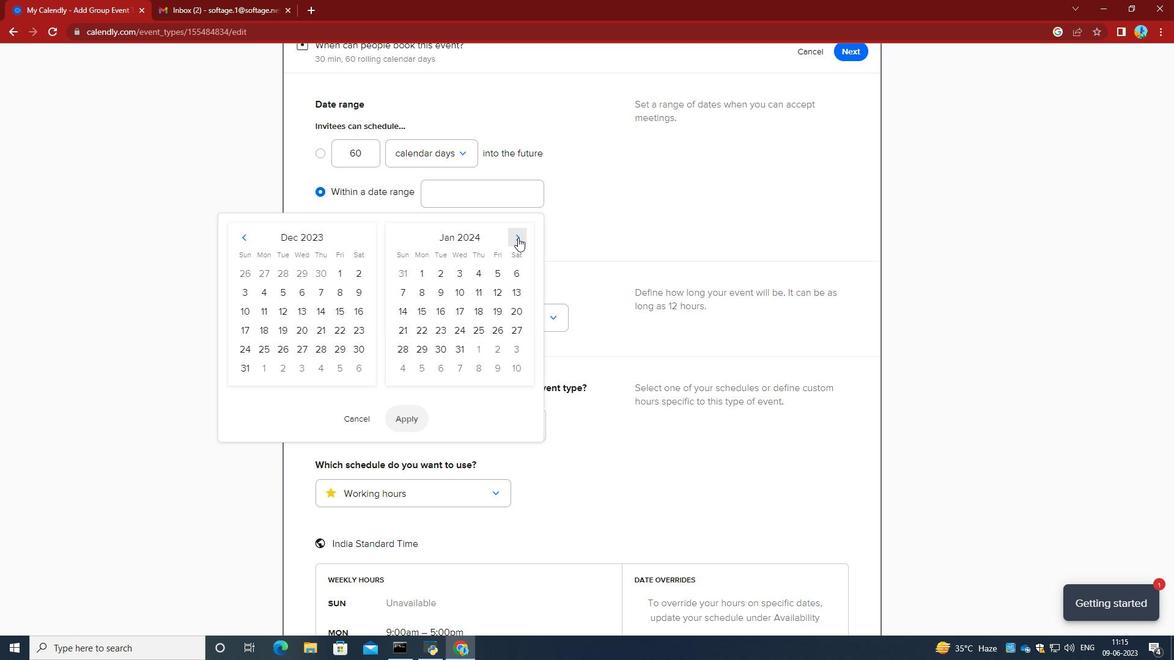 
Action: Mouse pressed left at (517, 237)
Screenshot: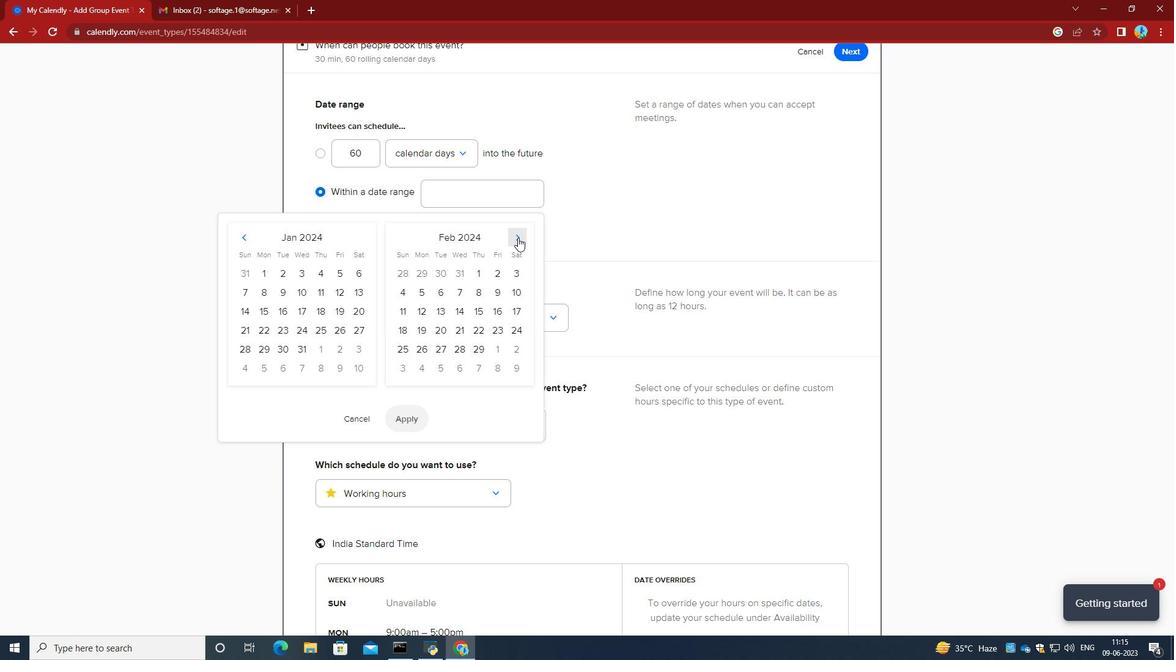 
Action: Mouse pressed left at (517, 237)
Screenshot: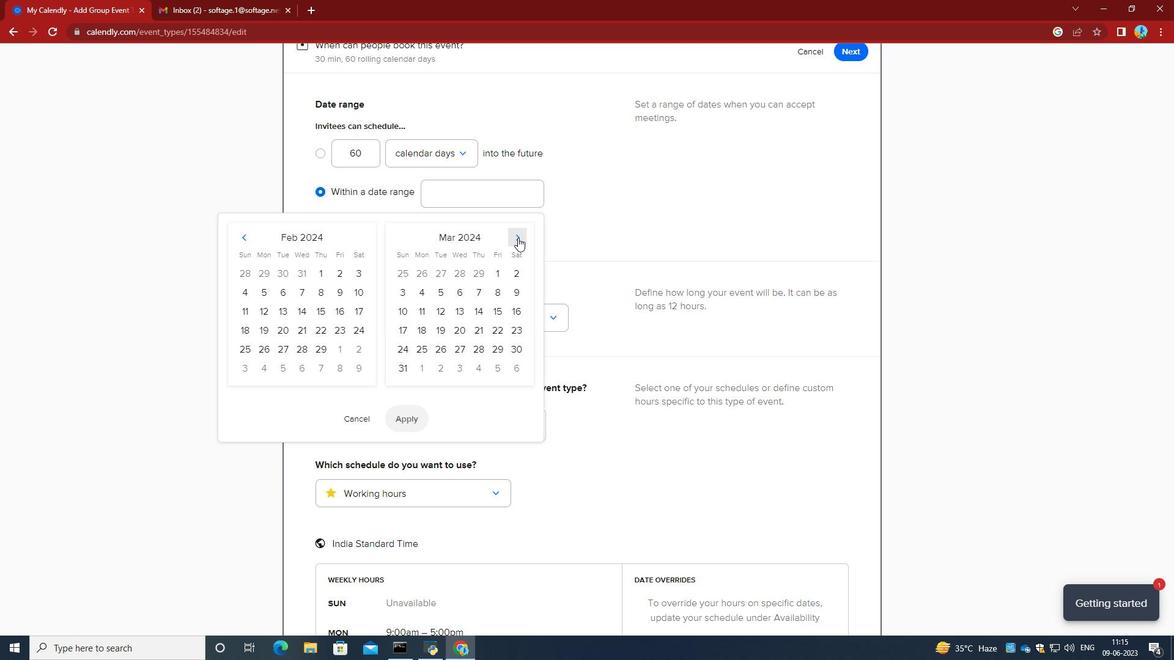 
Action: Mouse moved to (417, 330)
Screenshot: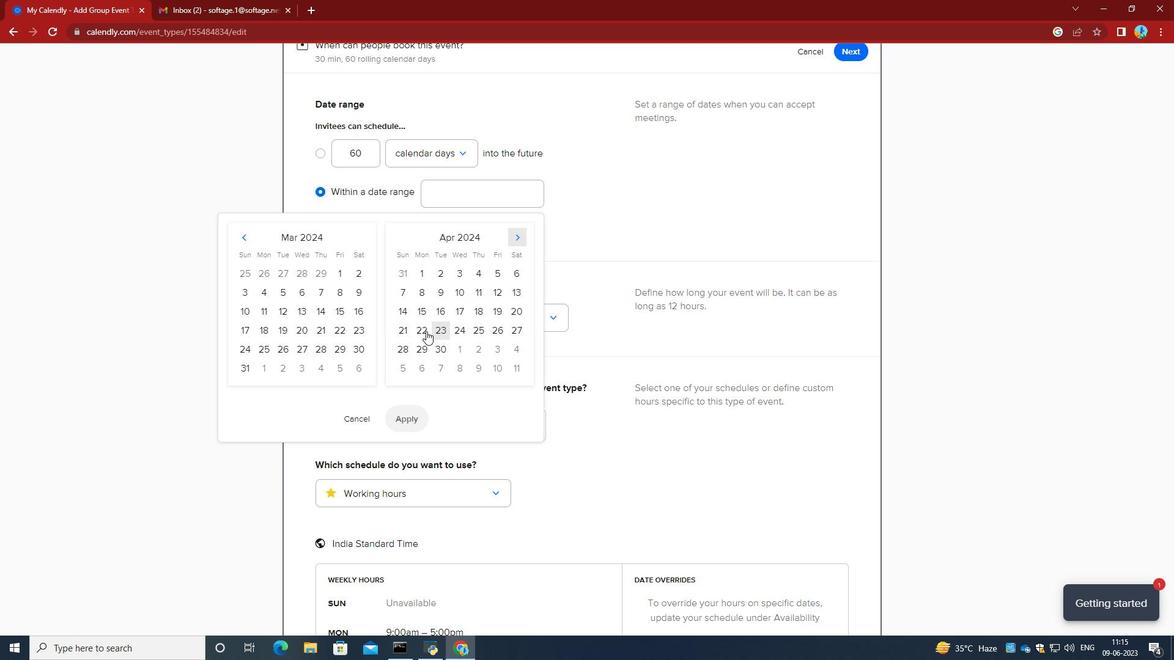 
Action: Mouse pressed left at (417, 330)
Screenshot: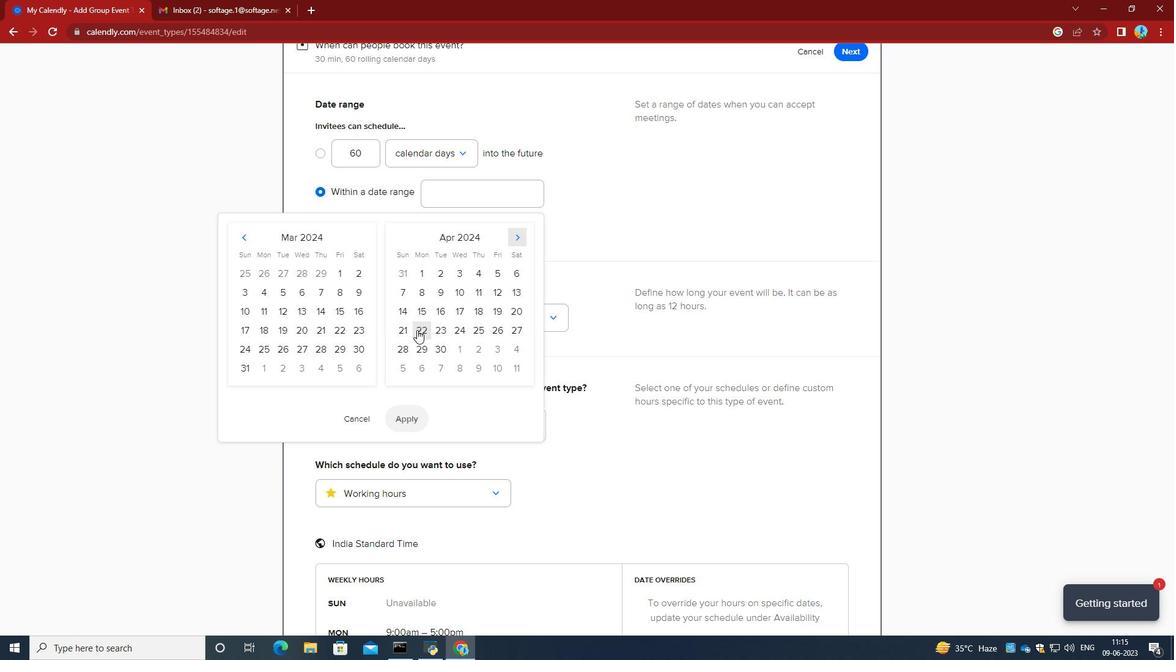 
Action: Mouse moved to (460, 328)
Screenshot: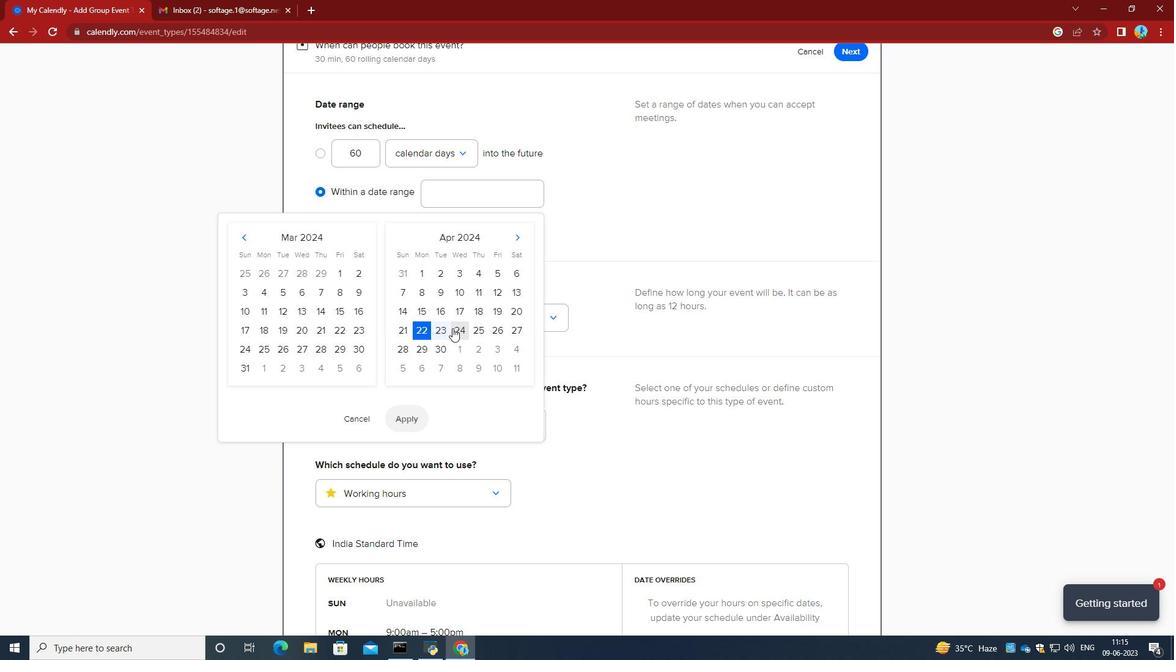 
Action: Mouse pressed left at (460, 328)
Screenshot: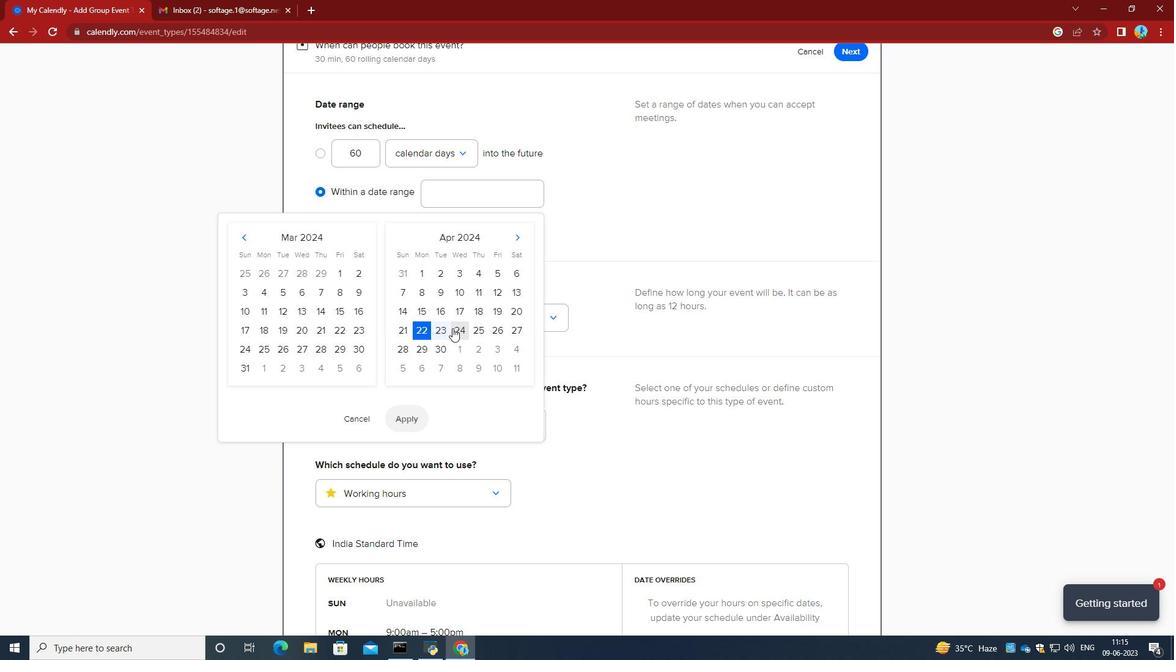 
Action: Mouse moved to (420, 426)
Screenshot: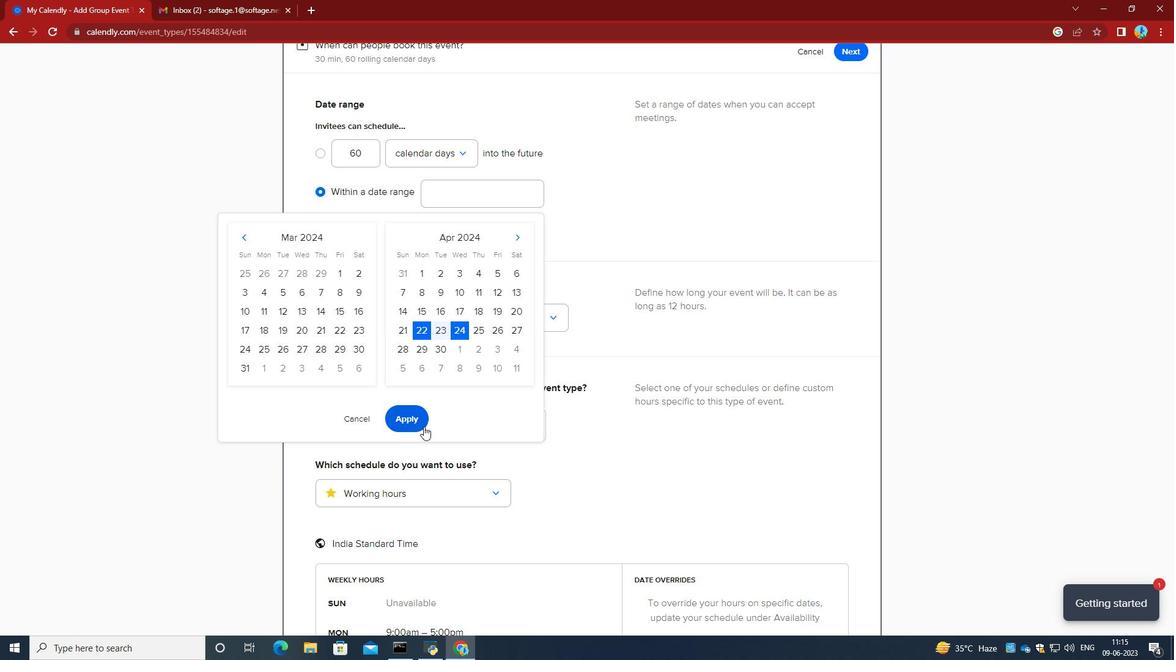 
Action: Mouse pressed left at (420, 426)
Screenshot: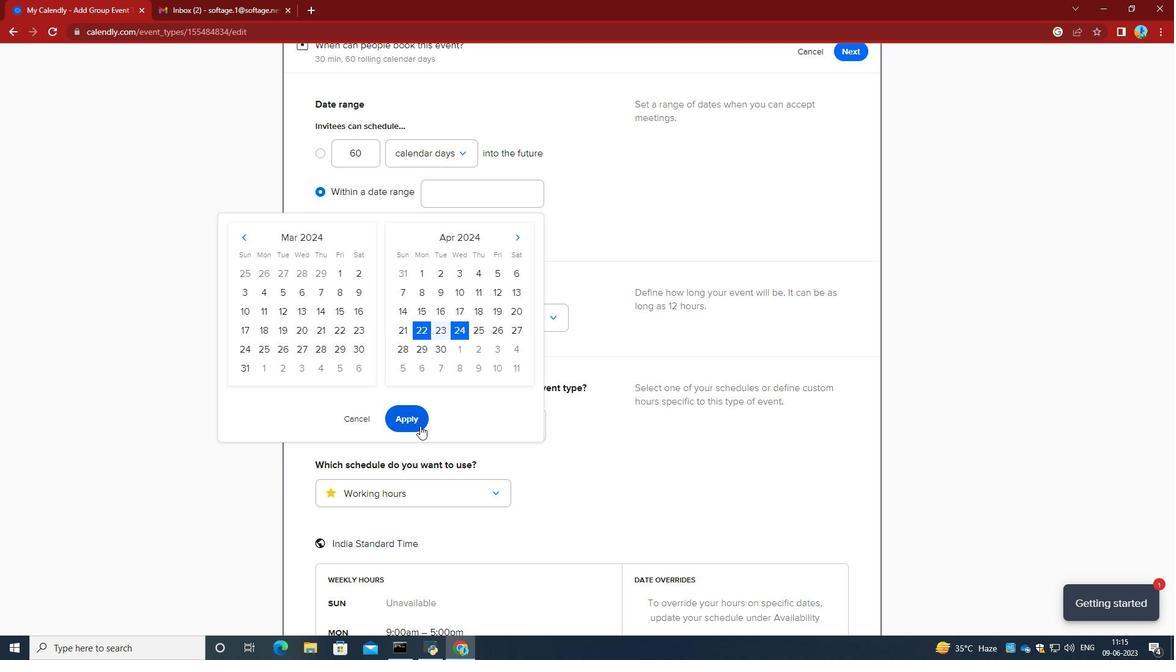 
Action: Mouse moved to (542, 359)
Screenshot: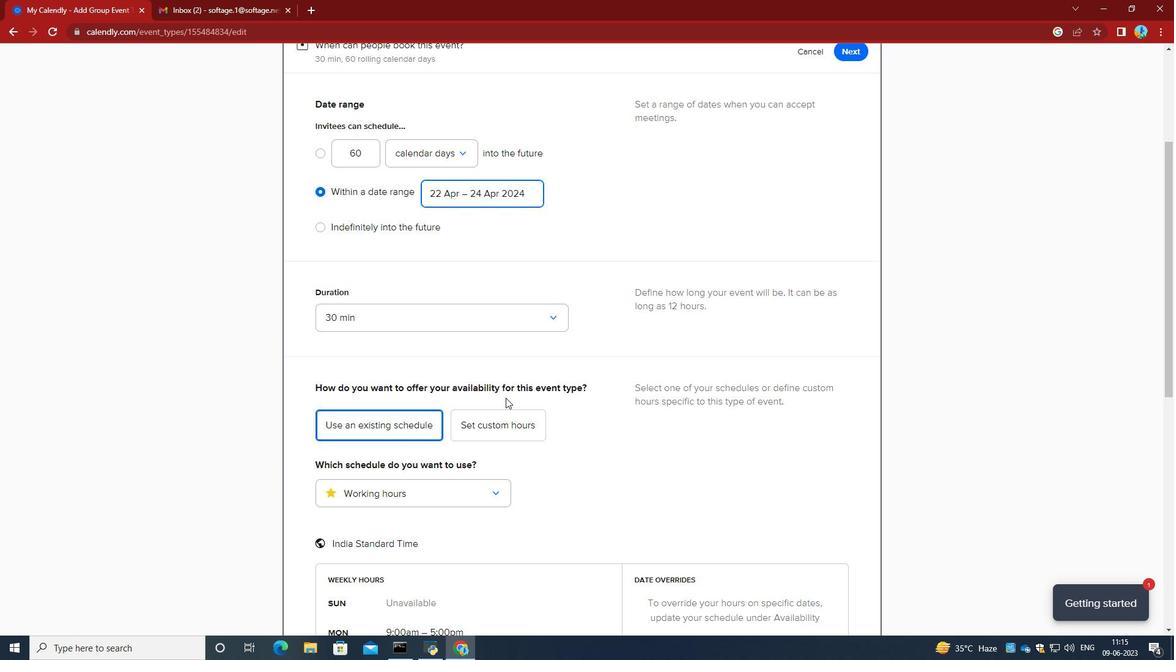 
Action: Mouse scrolled (542, 358) with delta (0, 0)
Screenshot: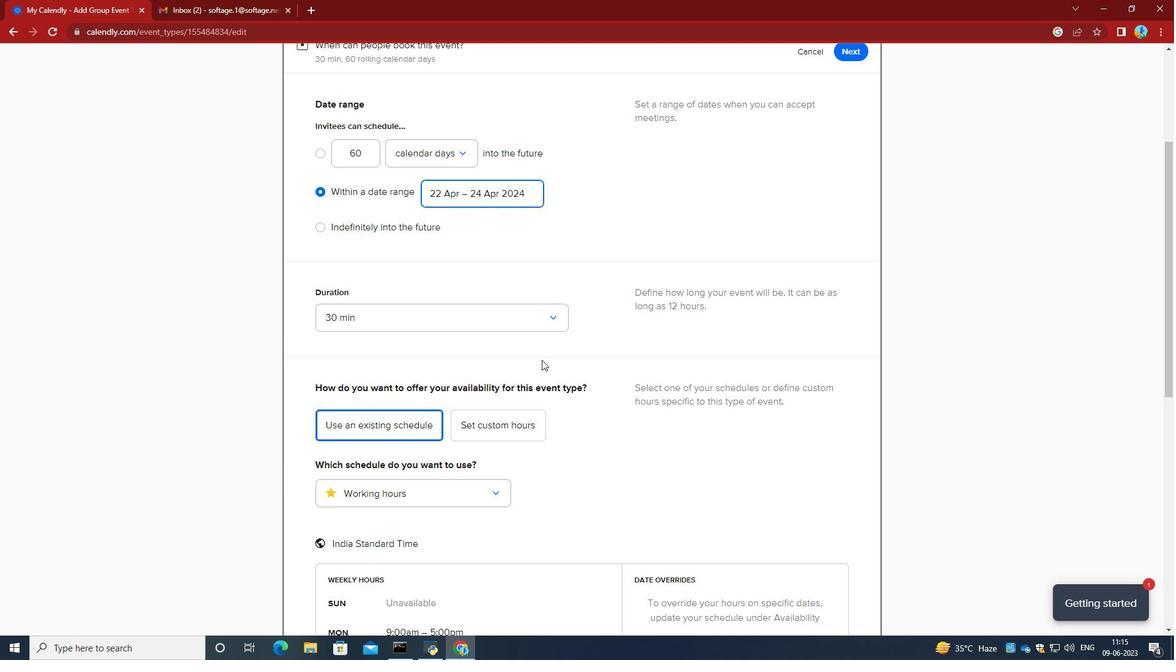 
Action: Mouse scrolled (542, 358) with delta (0, 0)
Screenshot: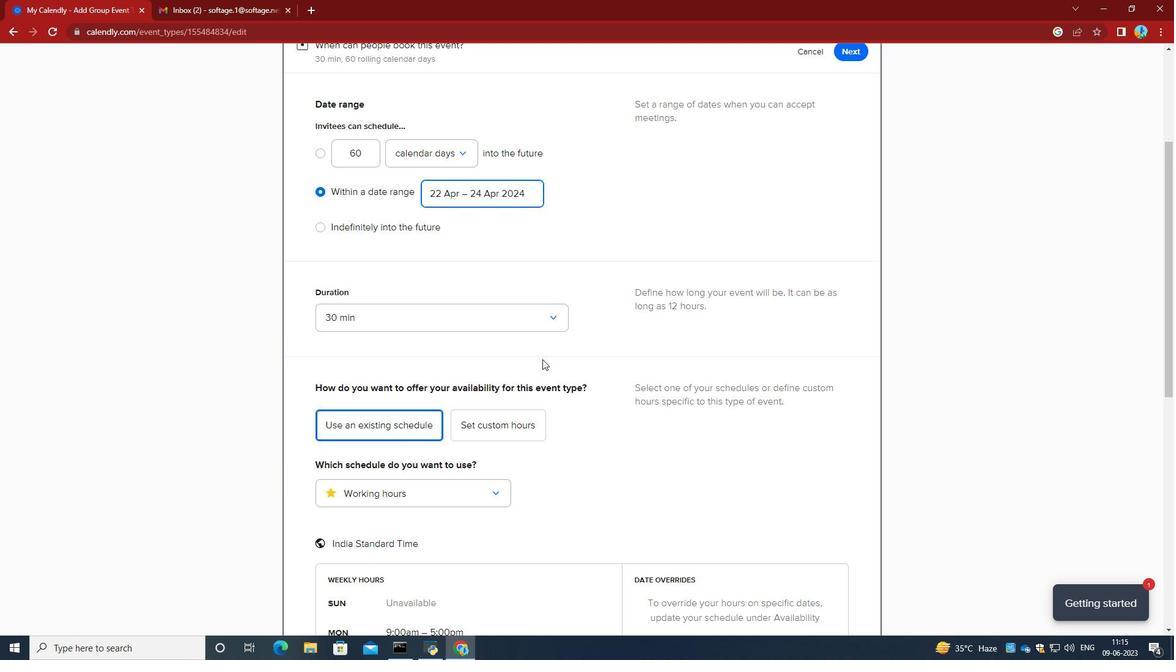 
Action: Mouse moved to (542, 359)
Screenshot: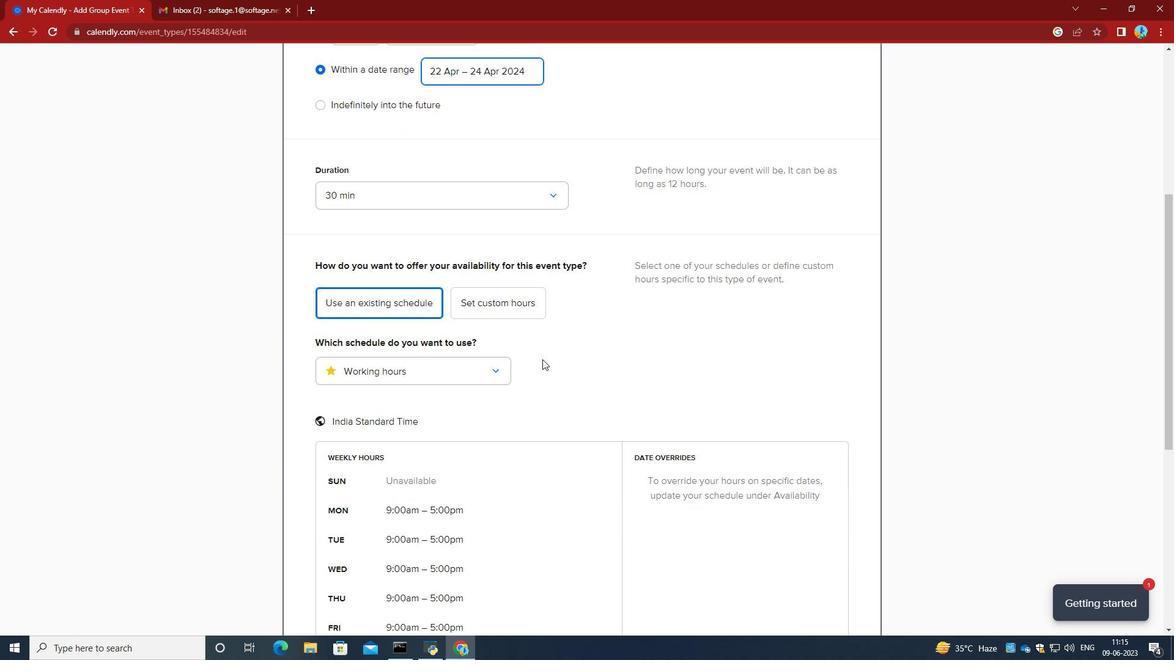 
Action: Mouse scrolled (542, 358) with delta (0, 0)
Screenshot: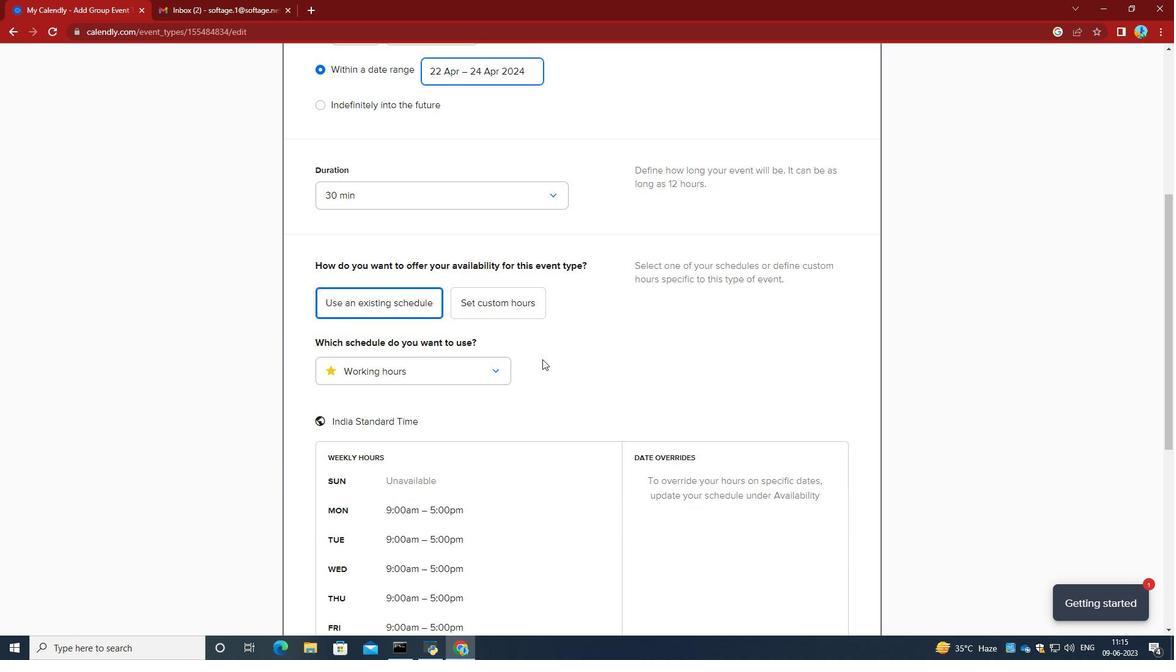 
Action: Mouse scrolled (542, 358) with delta (0, 0)
Screenshot: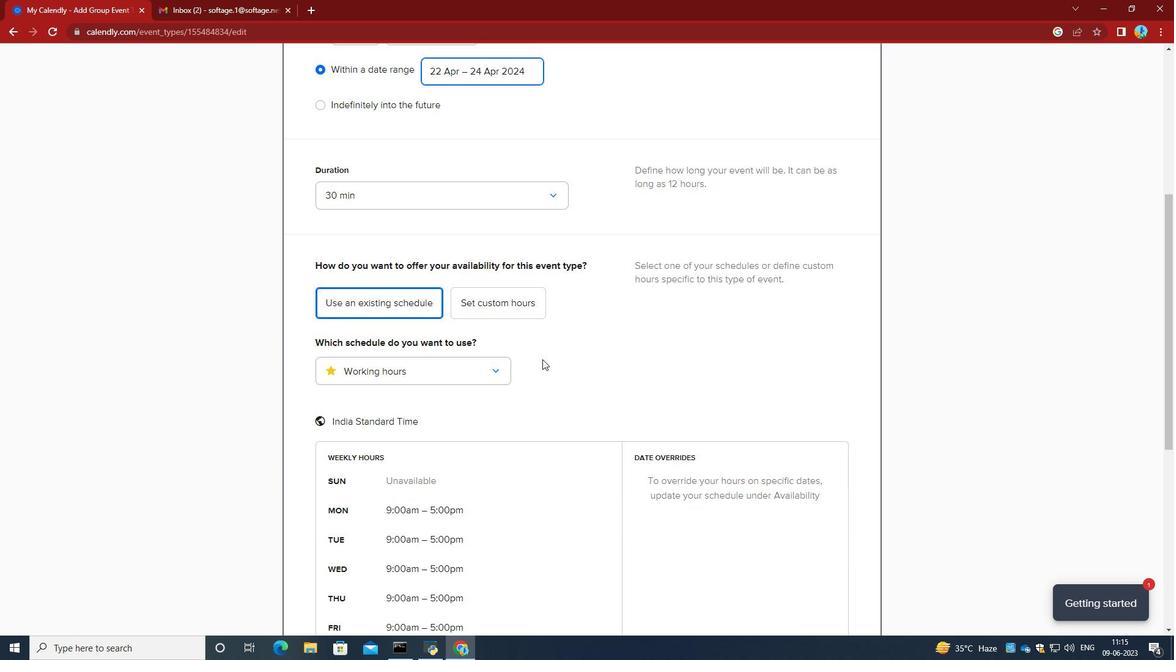 
Action: Mouse scrolled (542, 358) with delta (0, 0)
Screenshot: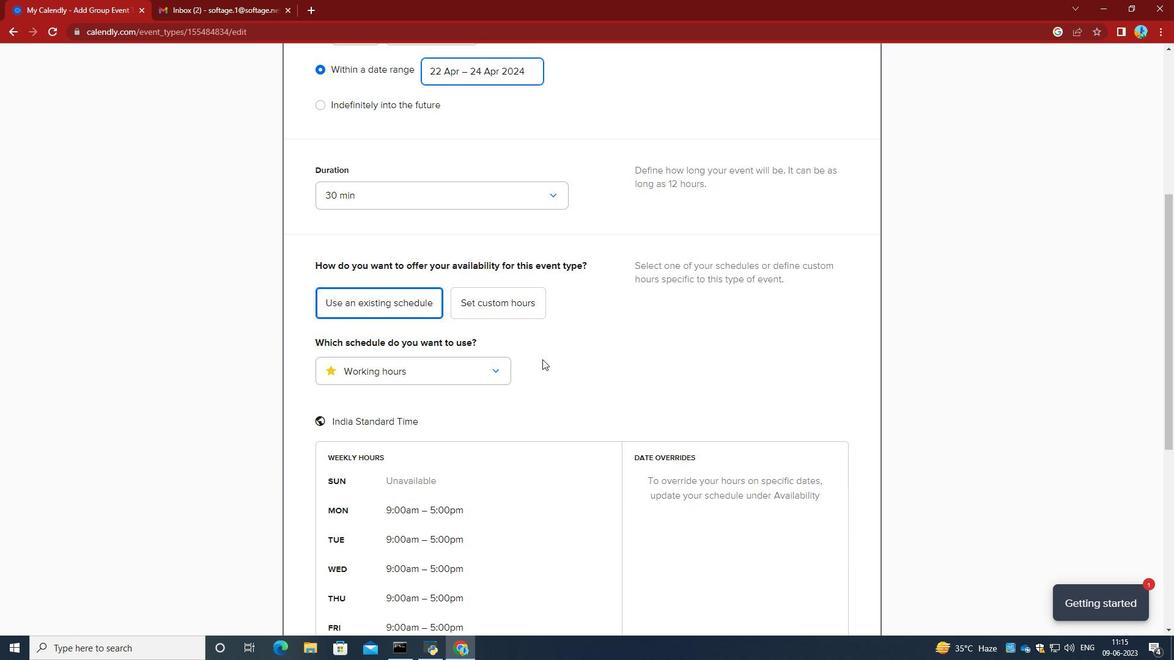 
Action: Mouse scrolled (542, 358) with delta (0, 0)
Screenshot: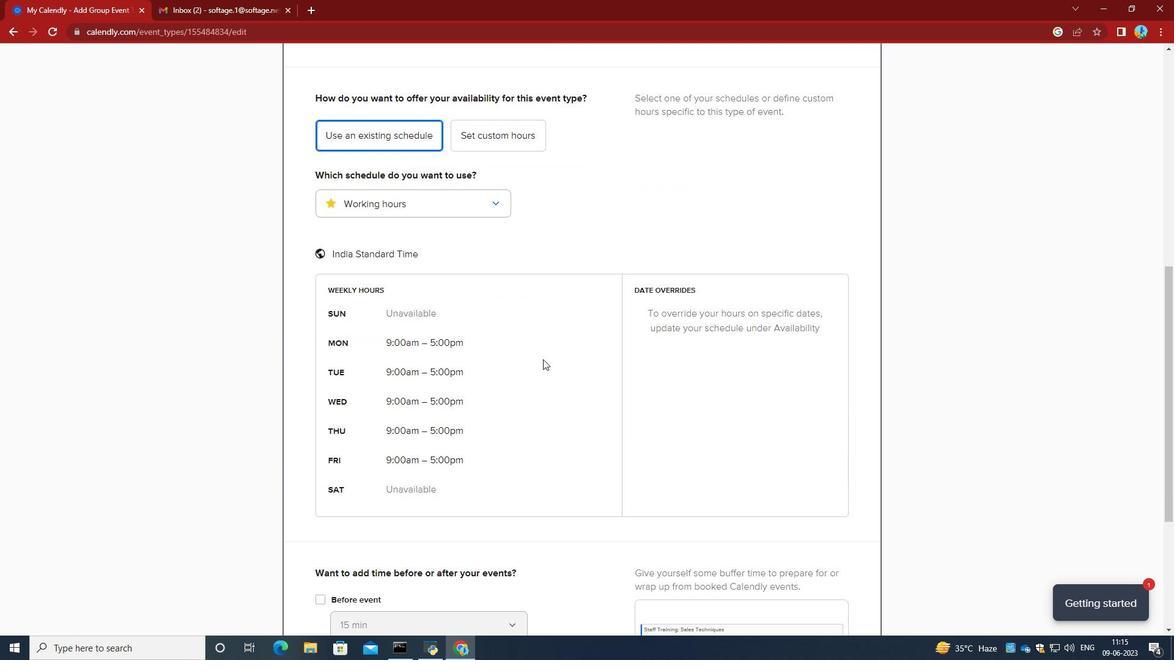 
Action: Mouse scrolled (542, 358) with delta (0, 0)
Screenshot: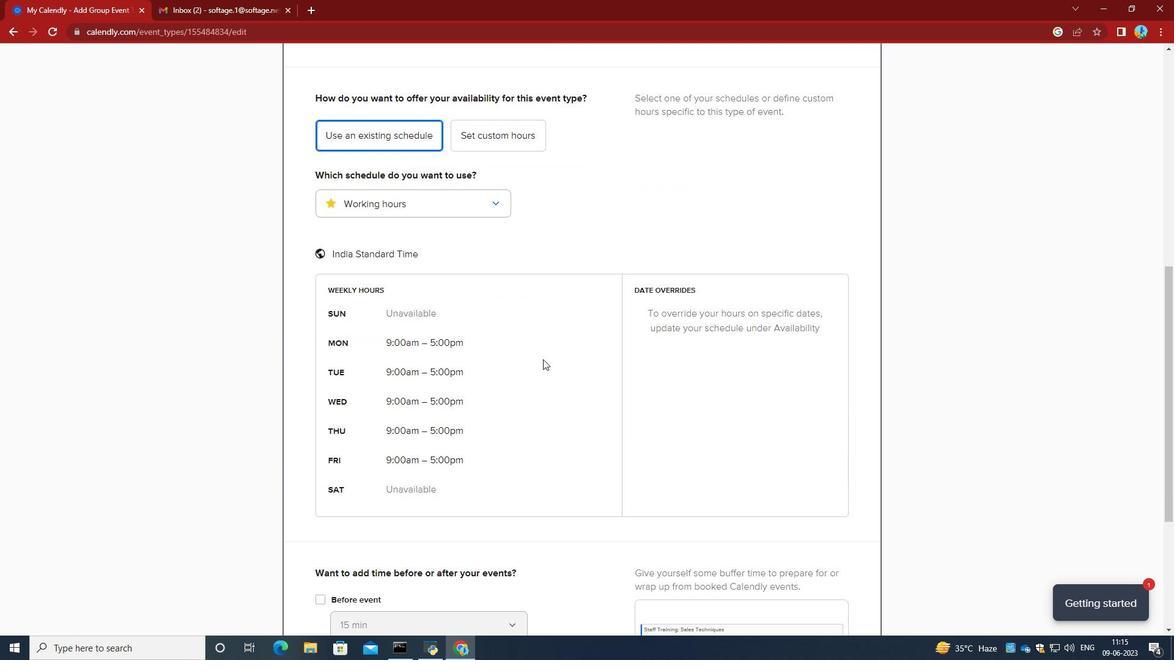 
Action: Mouse scrolled (542, 358) with delta (0, 0)
Screenshot: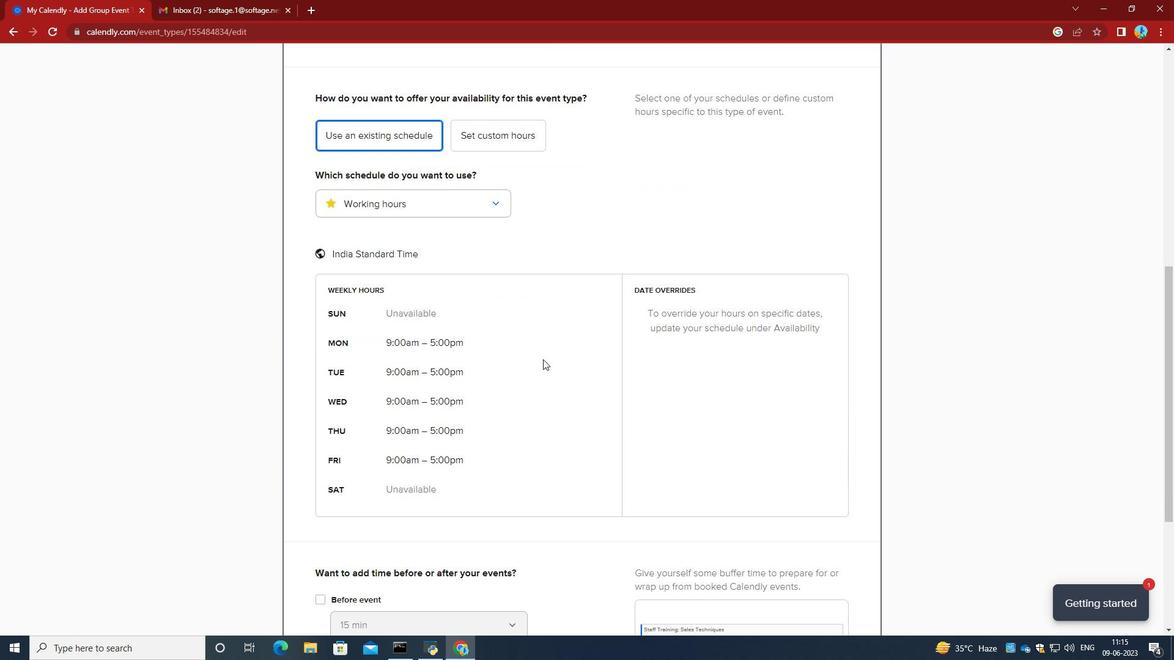 
Action: Mouse scrolled (542, 358) with delta (0, 0)
Screenshot: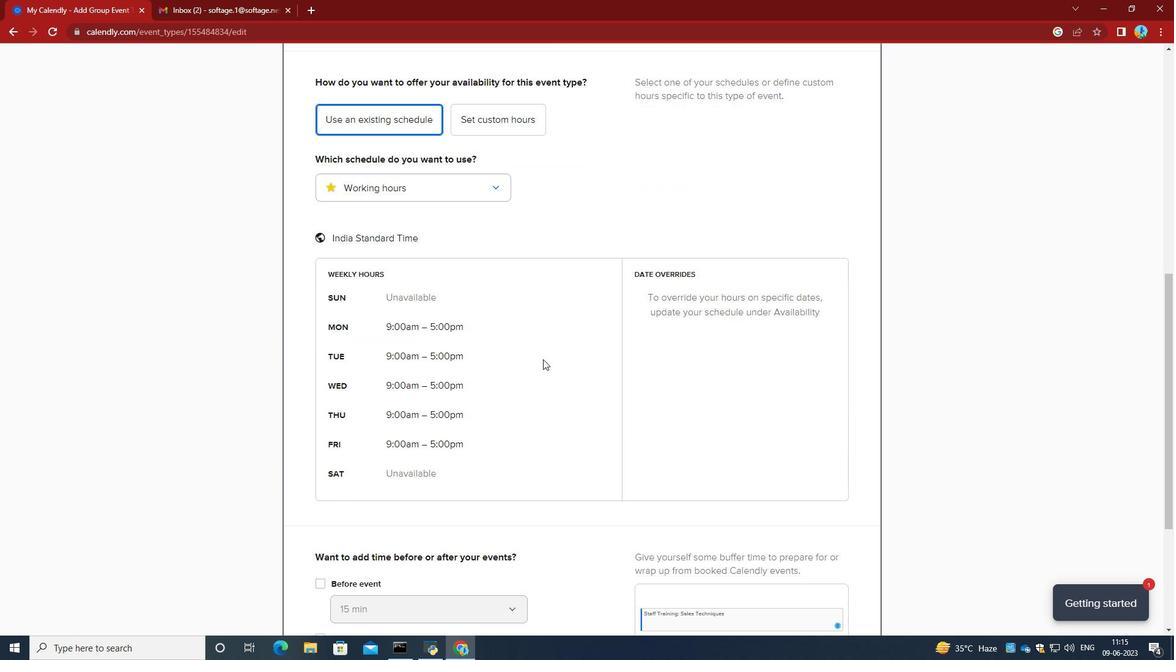 
Action: Mouse moved to (542, 359)
Screenshot: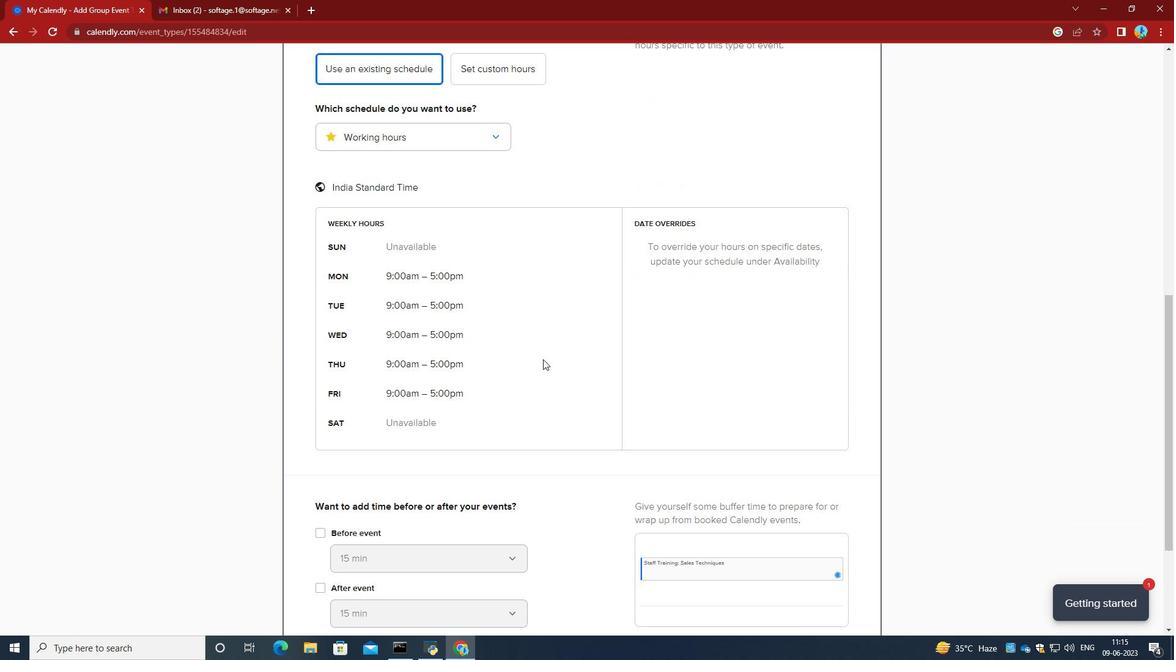 
Action: Mouse scrolled (542, 358) with delta (0, 0)
Screenshot: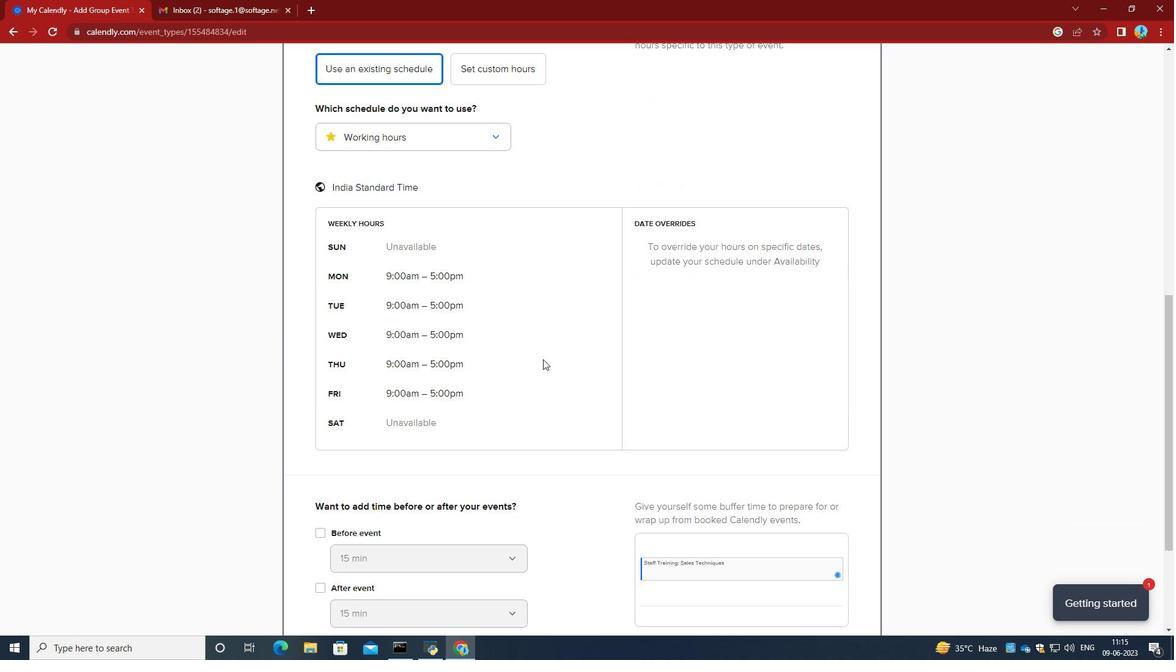 
Action: Mouse moved to (543, 360)
Screenshot: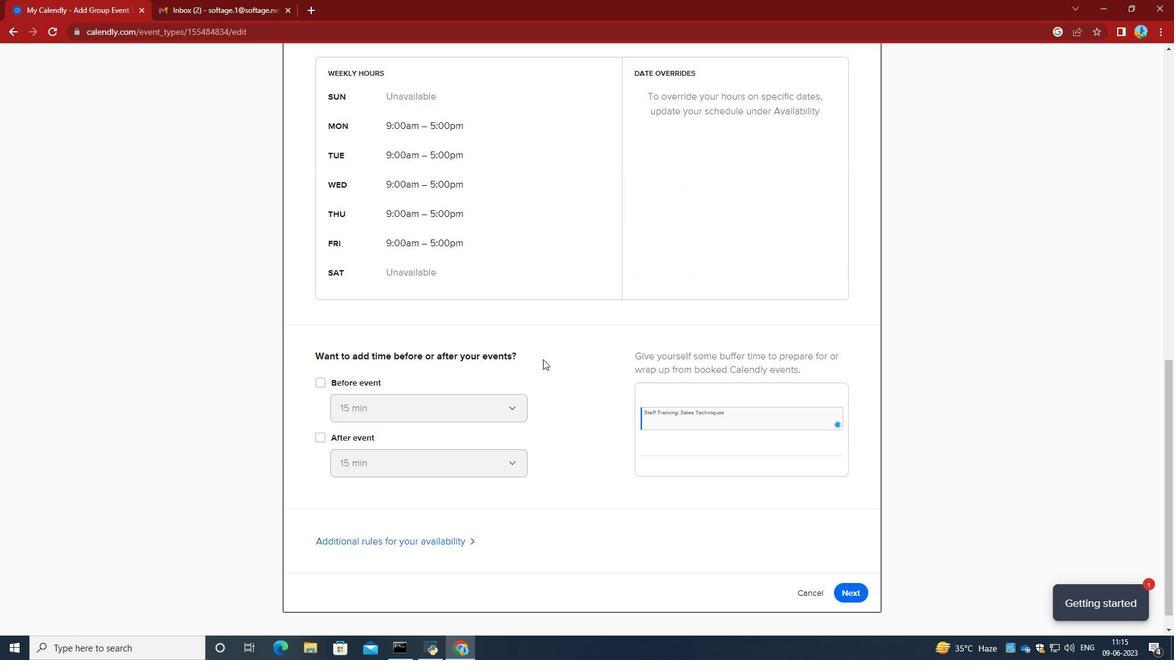 
Action: Mouse scrolled (543, 359) with delta (0, 0)
Screenshot: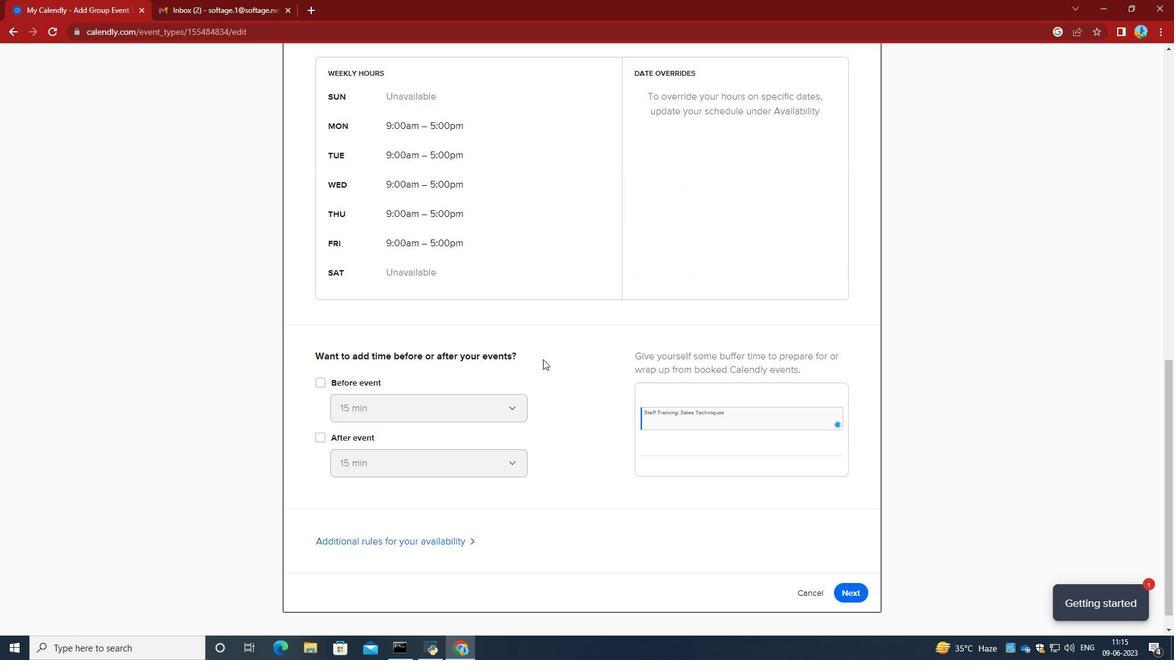 
Action: Mouse moved to (543, 361)
Screenshot: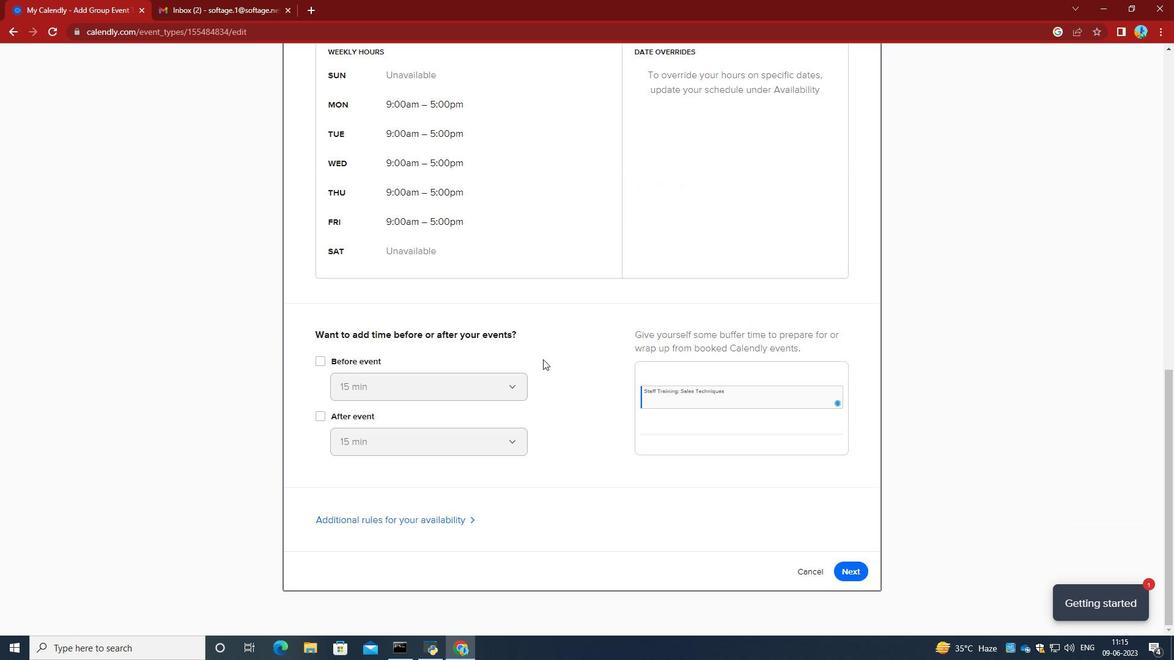 
Action: Mouse scrolled (543, 360) with delta (0, 0)
Screenshot: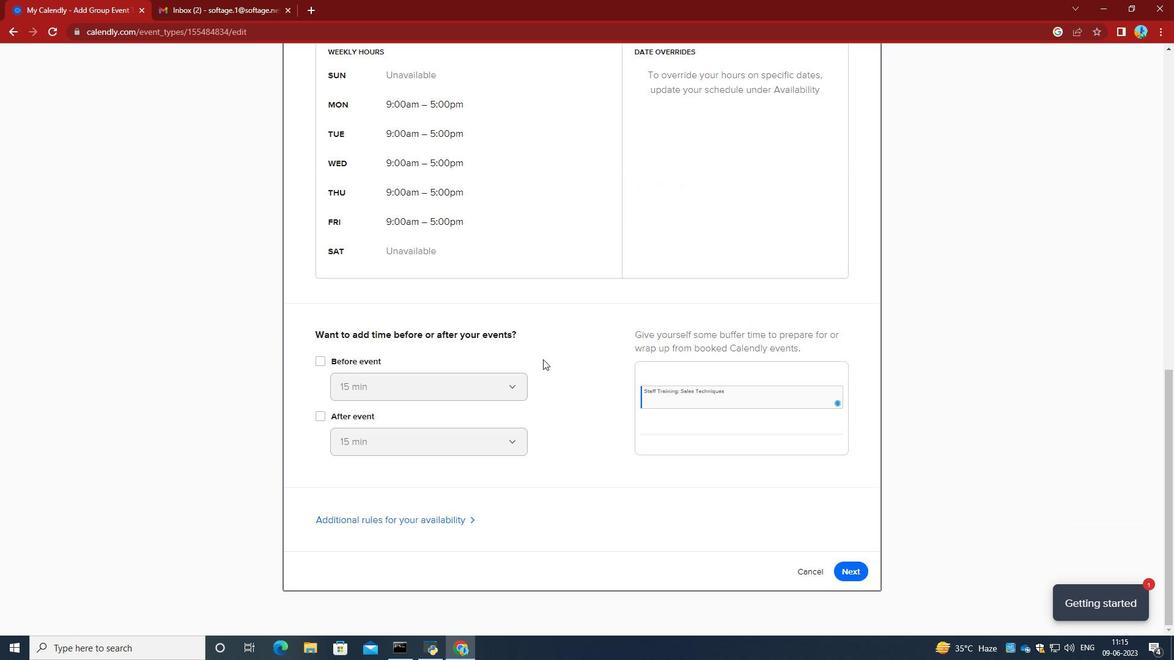 
Action: Mouse moved to (543, 361)
Screenshot: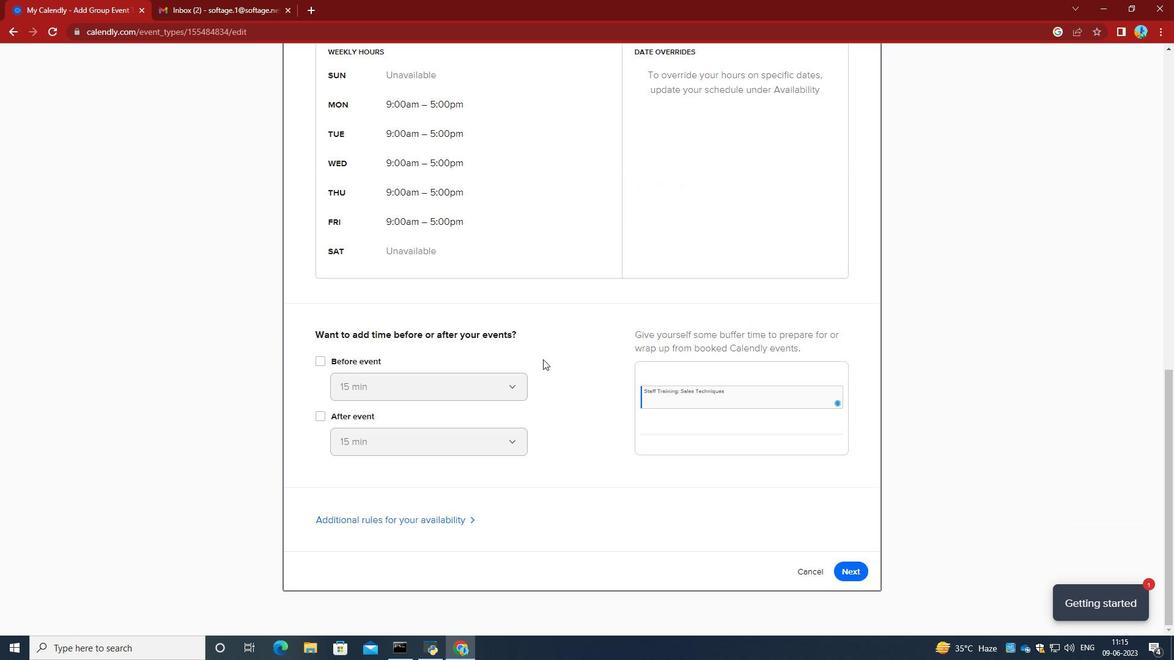 
Action: Mouse scrolled (543, 361) with delta (0, 0)
Screenshot: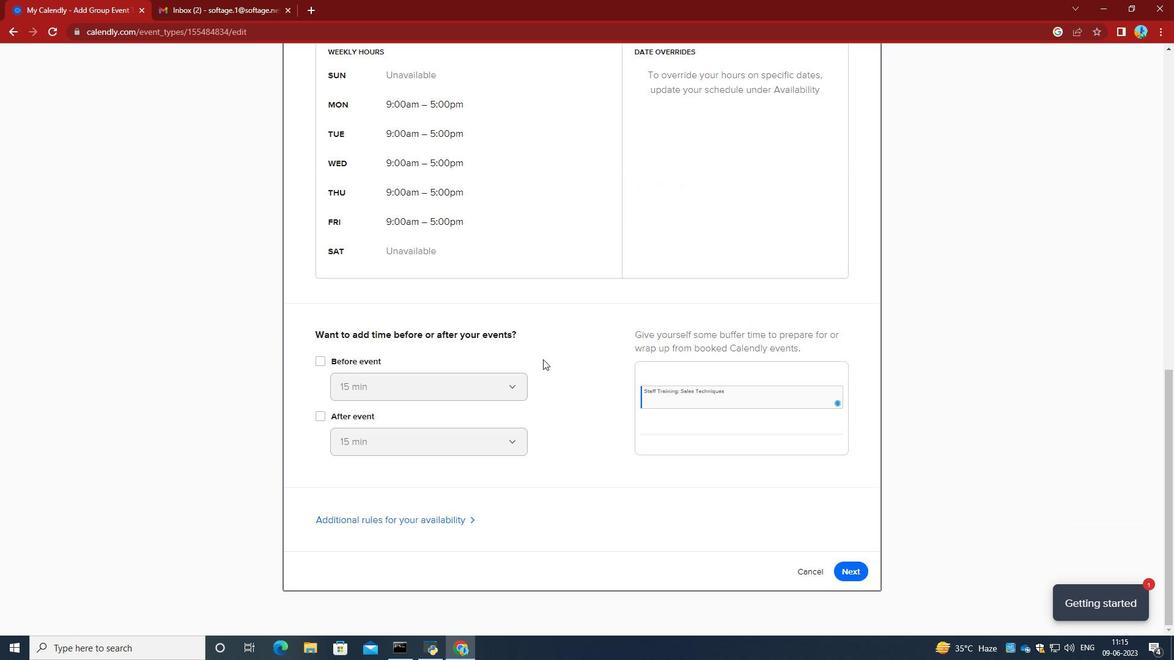 
Action: Mouse moved to (857, 569)
Screenshot: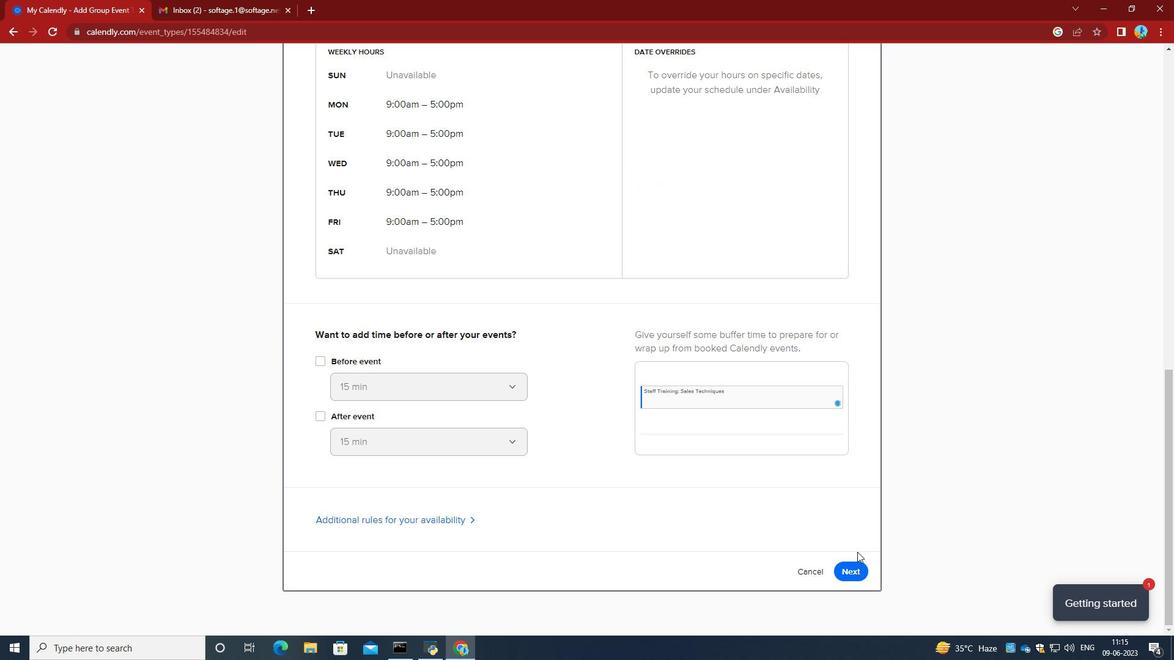 
Action: Mouse pressed left at (857, 569)
Screenshot: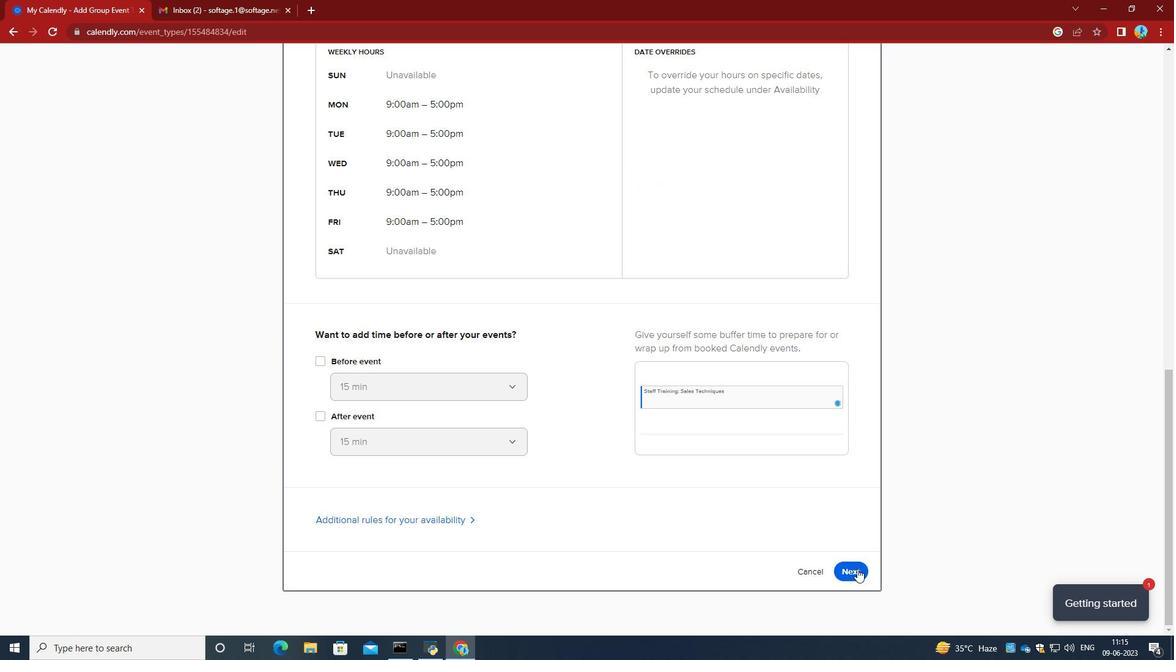 
Action: Mouse moved to (560, 262)
Screenshot: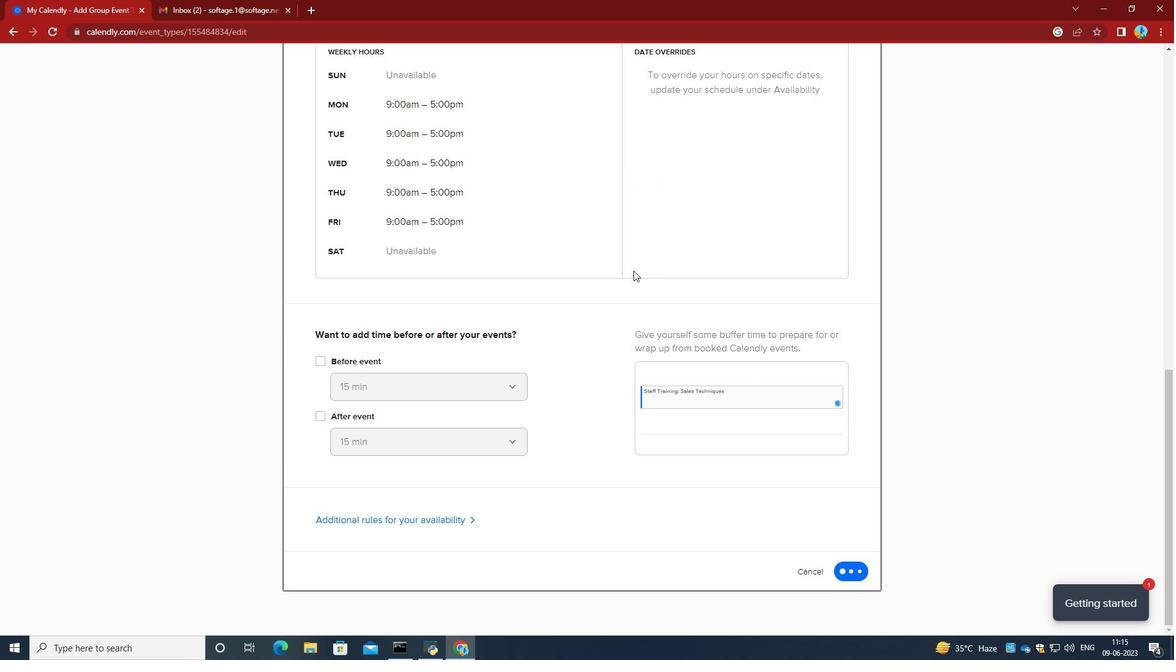 
Action: Mouse scrolled (560, 261) with delta (0, 0)
Screenshot: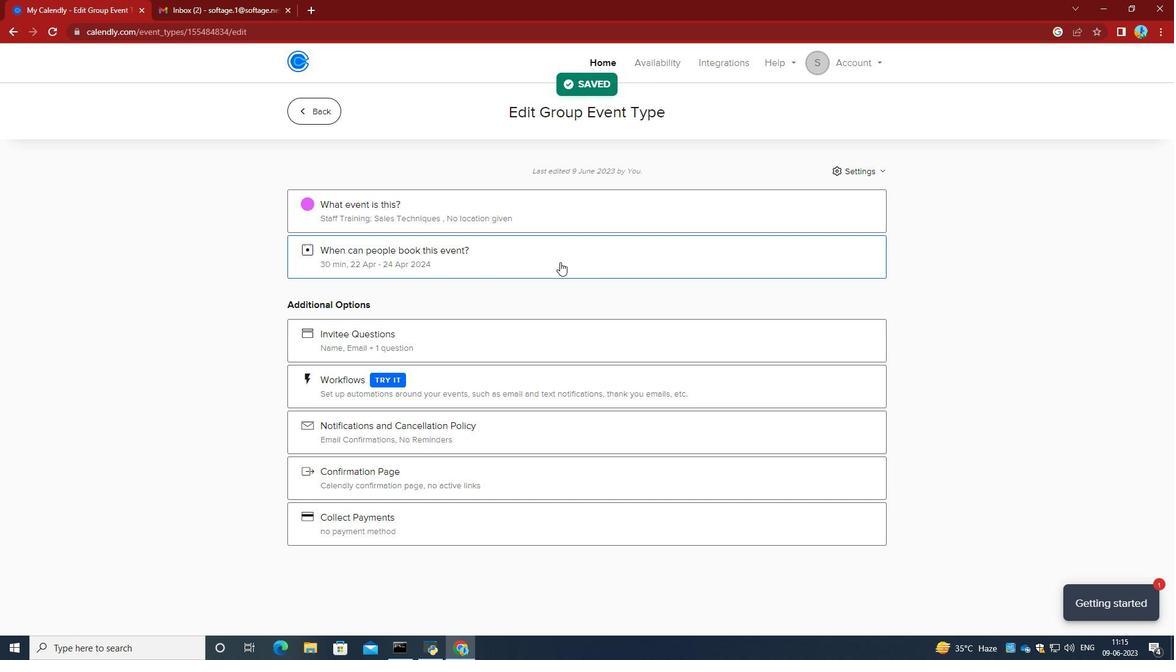 
Action: Mouse moved to (878, 110)
Screenshot: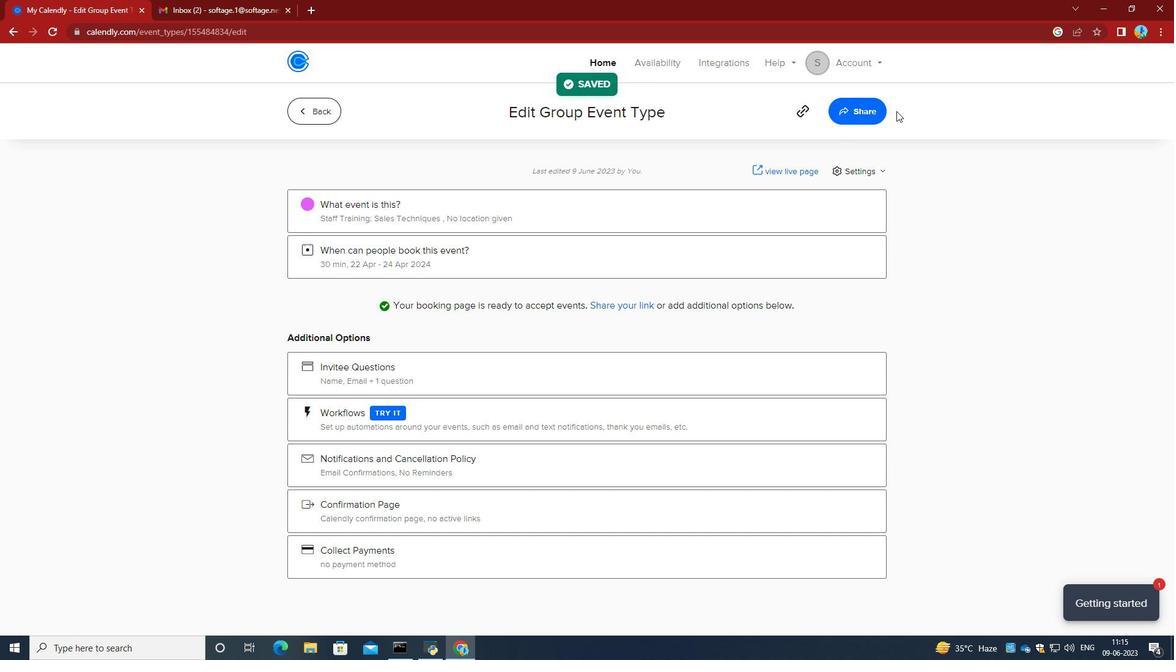 
Action: Mouse pressed left at (878, 110)
Screenshot: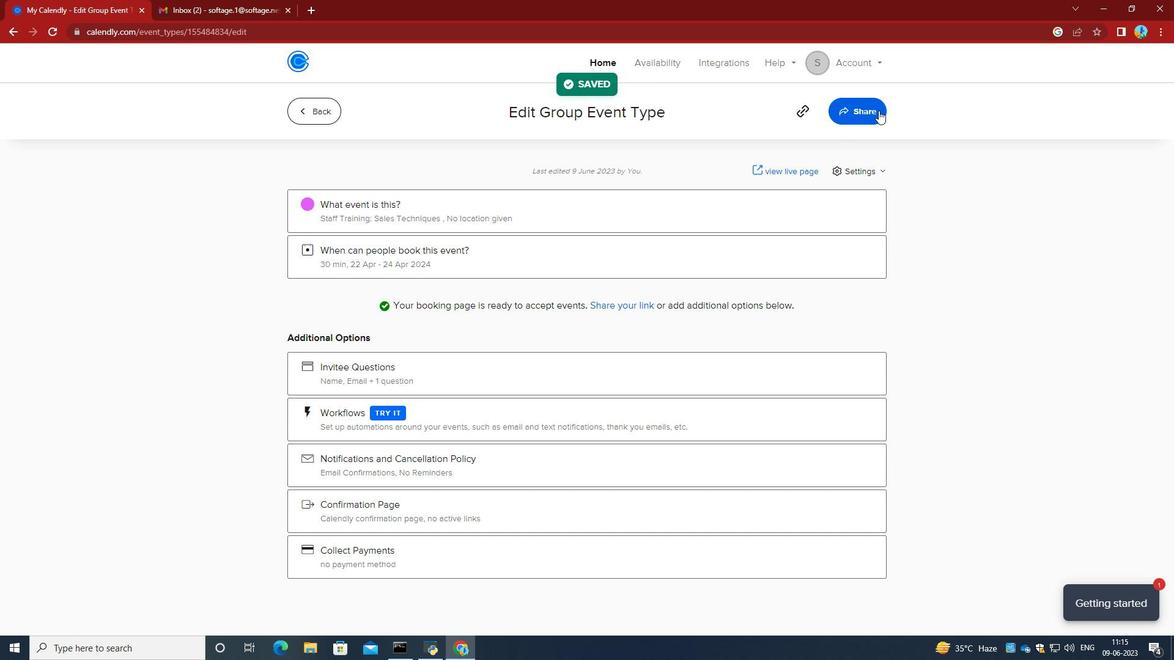 
Action: Mouse moved to (721, 226)
Screenshot: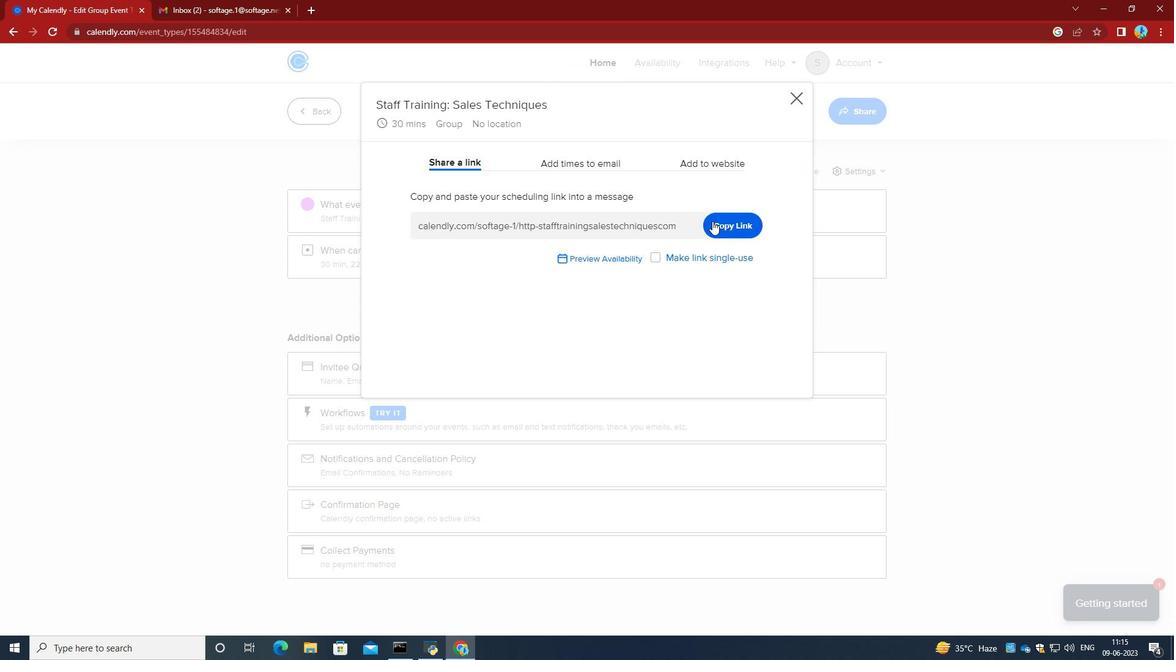 
Action: Mouse pressed left at (721, 226)
Screenshot: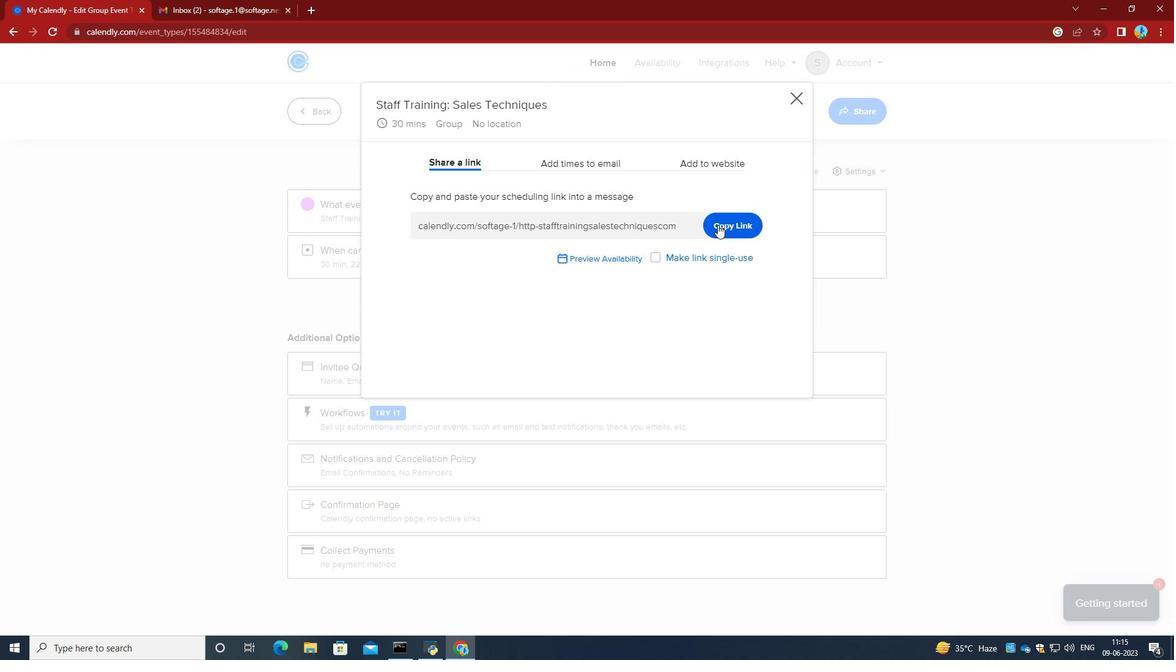
Action: Mouse moved to (184, 0)
Screenshot: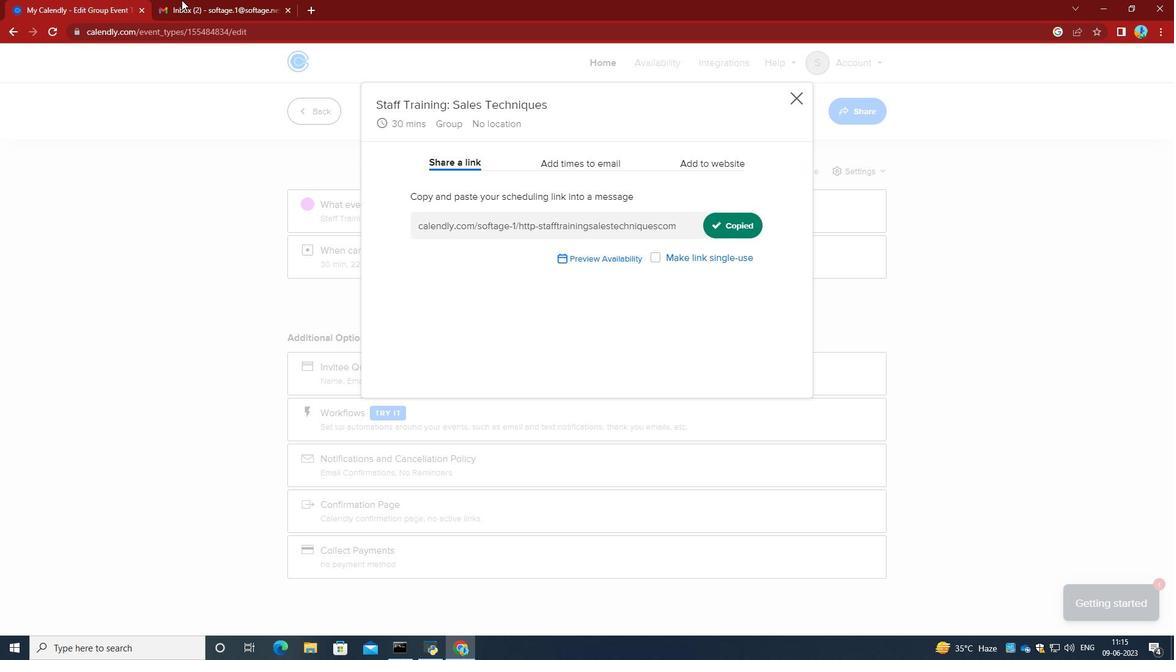 
Action: Mouse pressed left at (184, 0)
Screenshot: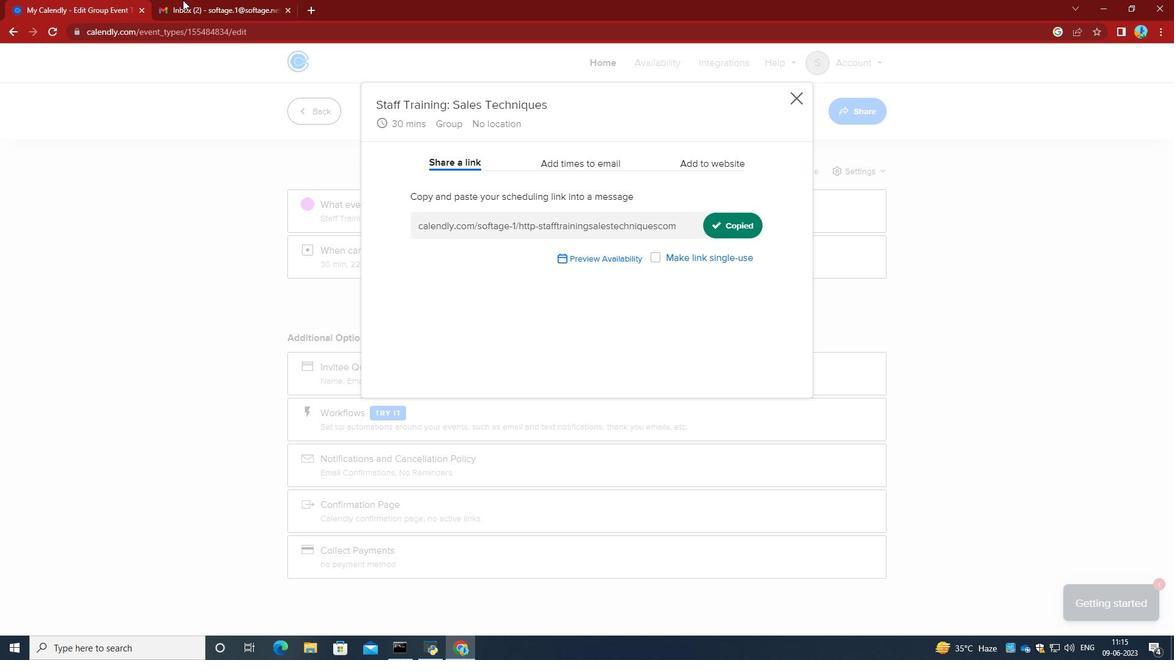 
Action: Mouse moved to (111, 105)
Screenshot: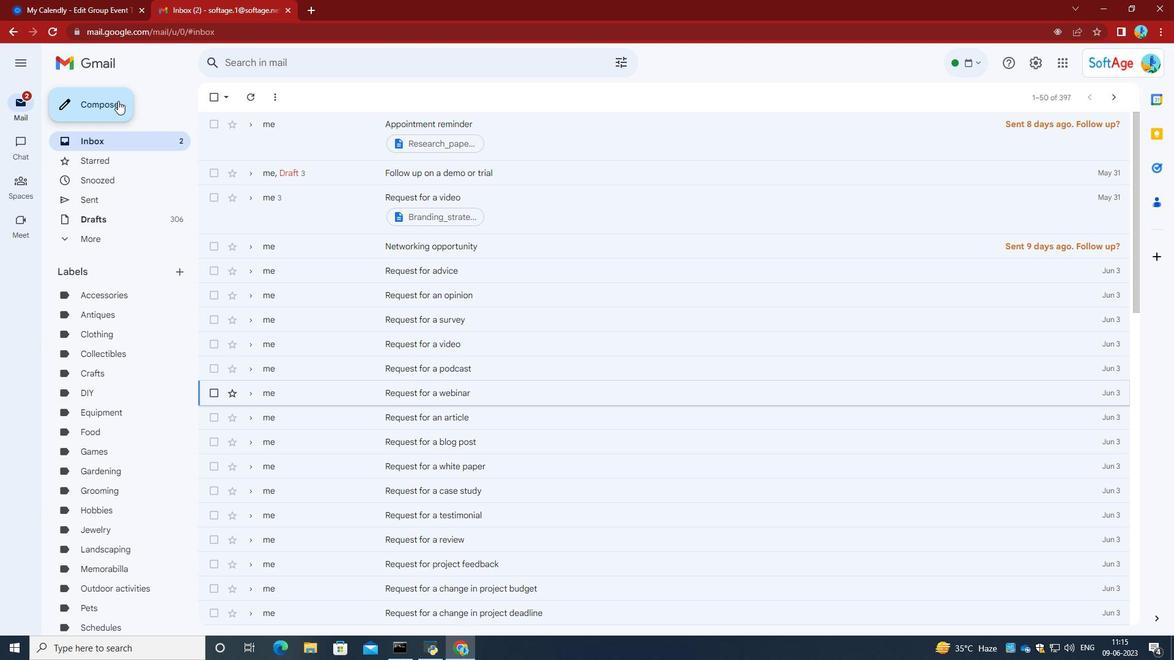
Action: Mouse pressed left at (111, 105)
Screenshot: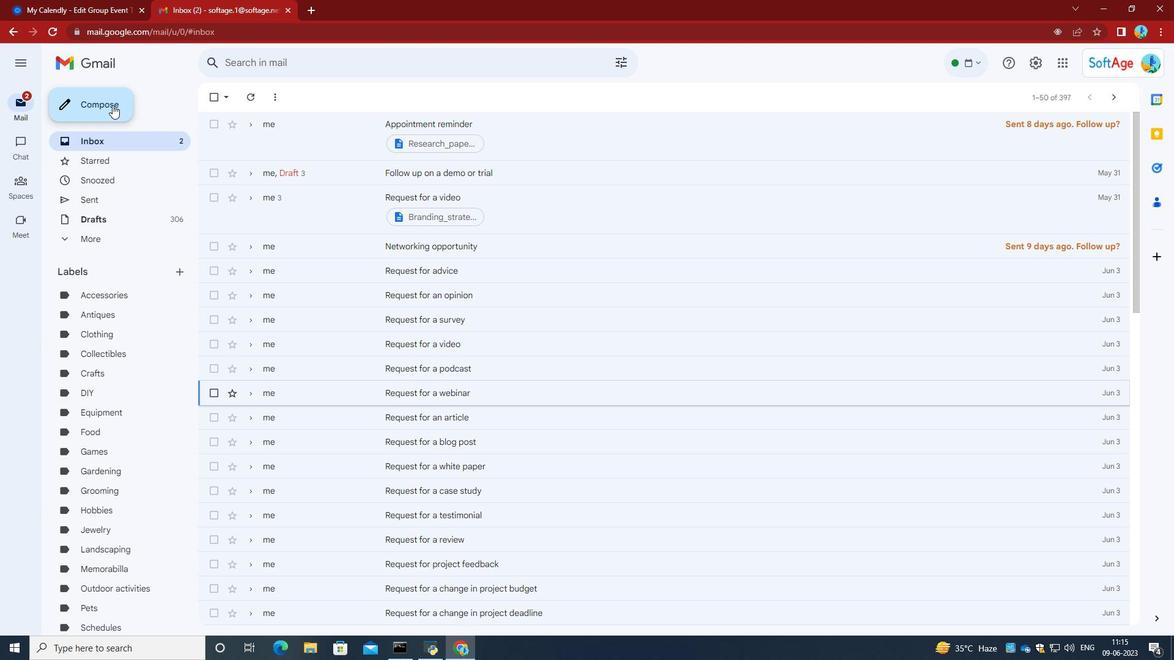 
Action: Mouse moved to (904, 445)
Screenshot: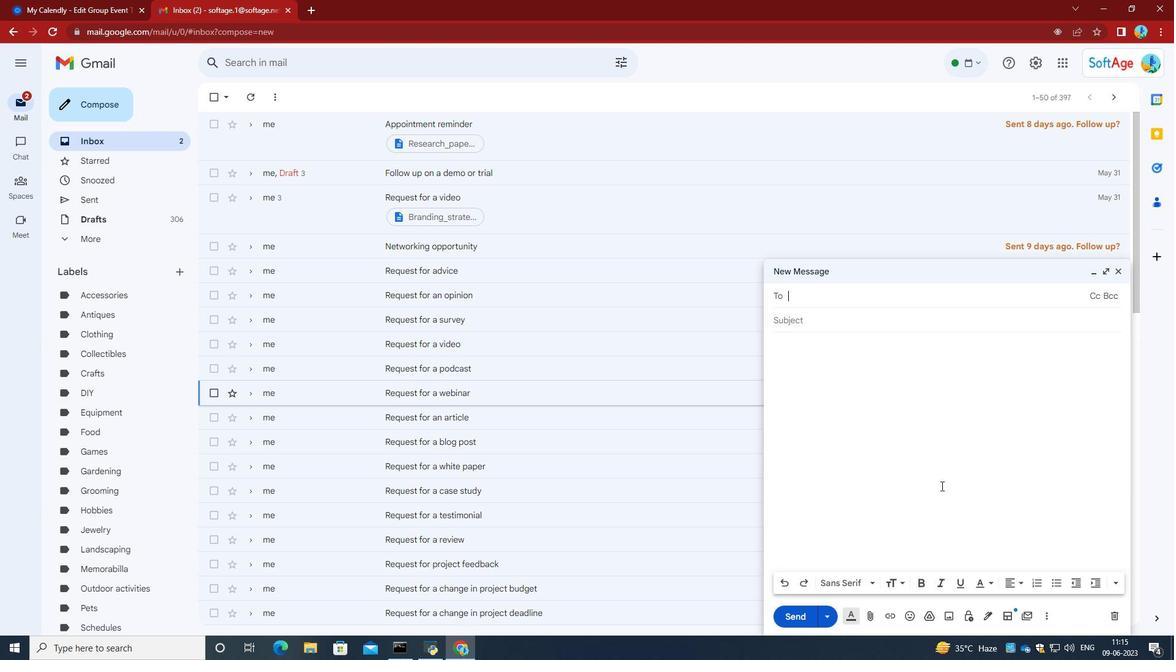 
Action: Mouse pressed left at (904, 445)
Screenshot: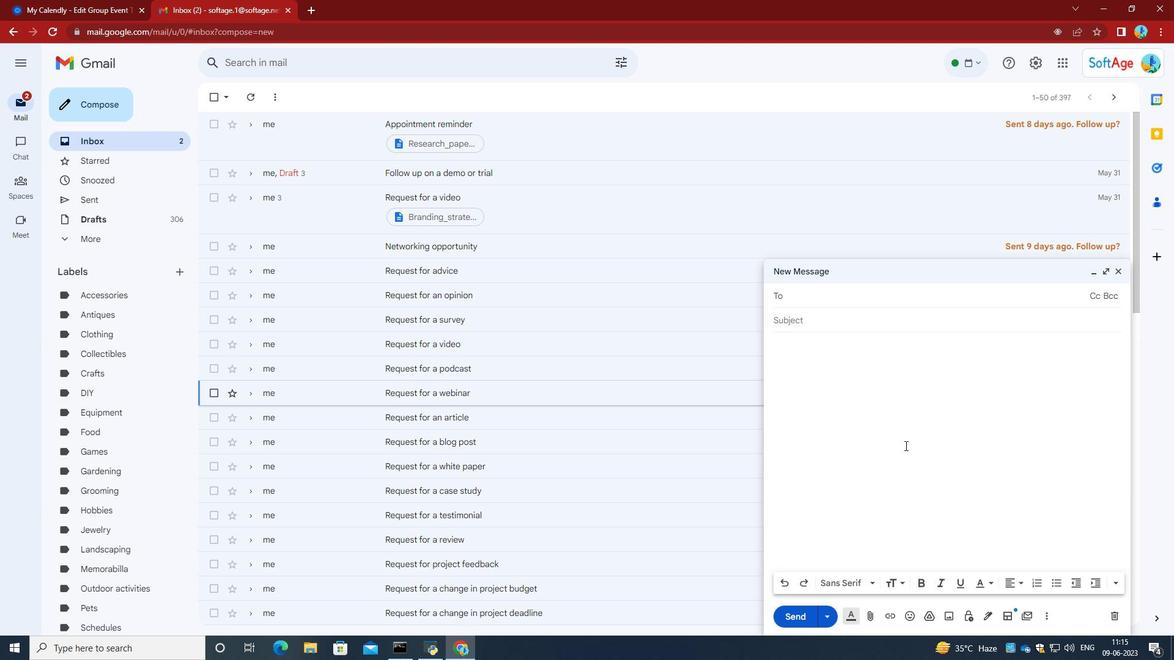 
Action: Key pressed ctrl+V
Screenshot: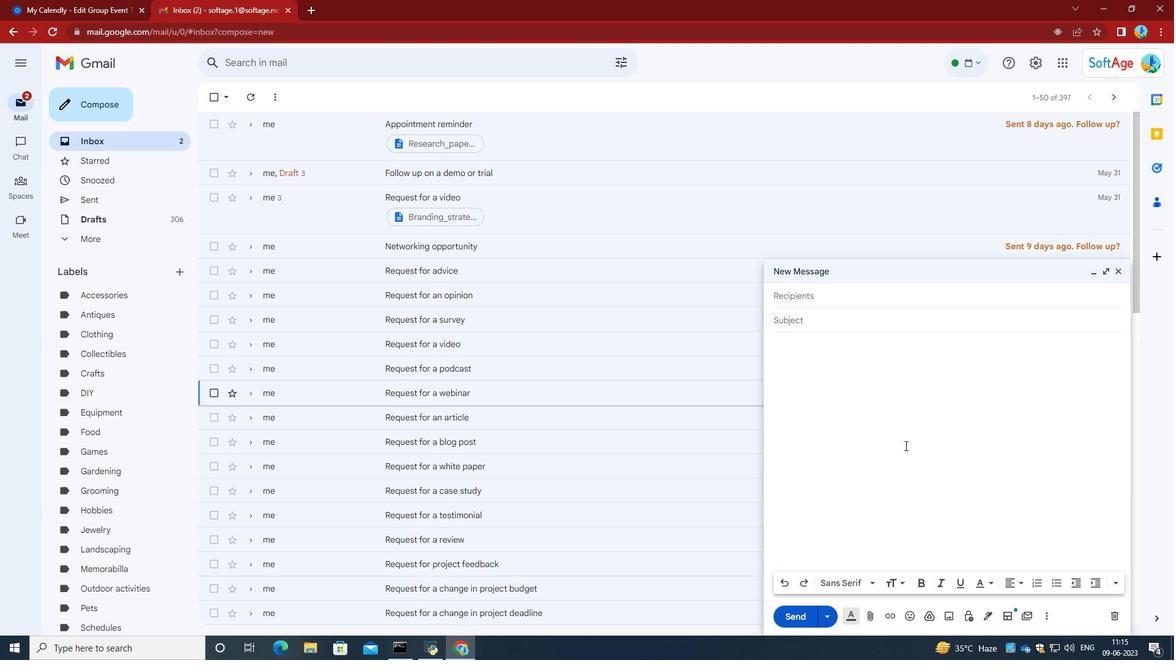 
Action: Mouse moved to (867, 300)
Screenshot: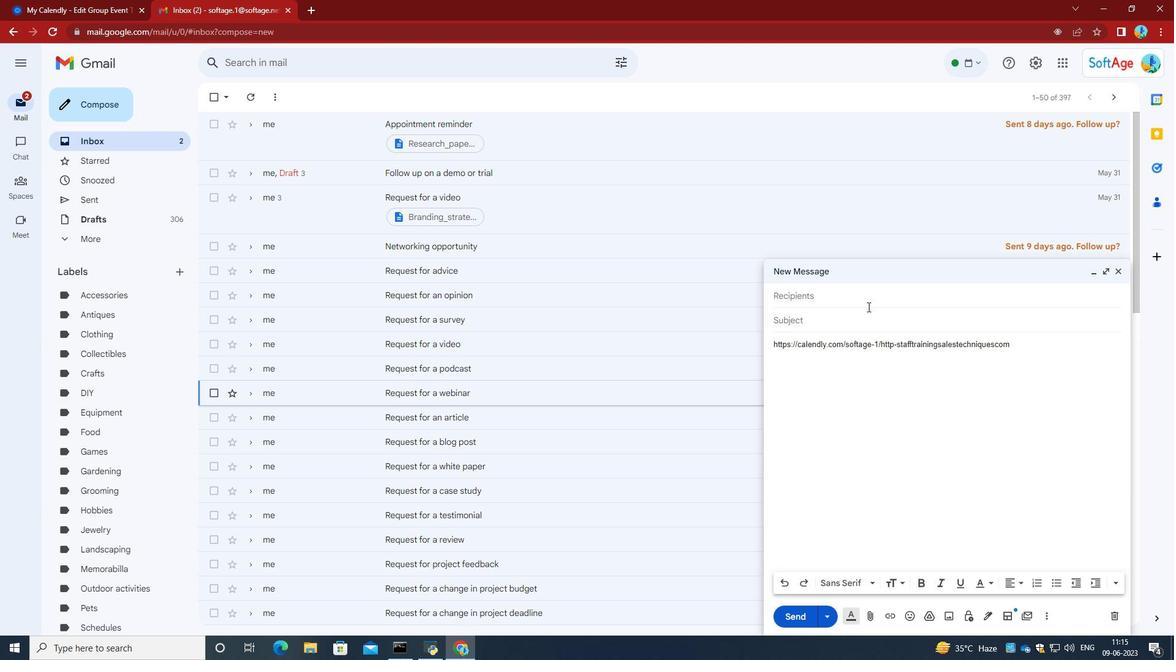 
Action: Mouse pressed left at (867, 300)
Screenshot: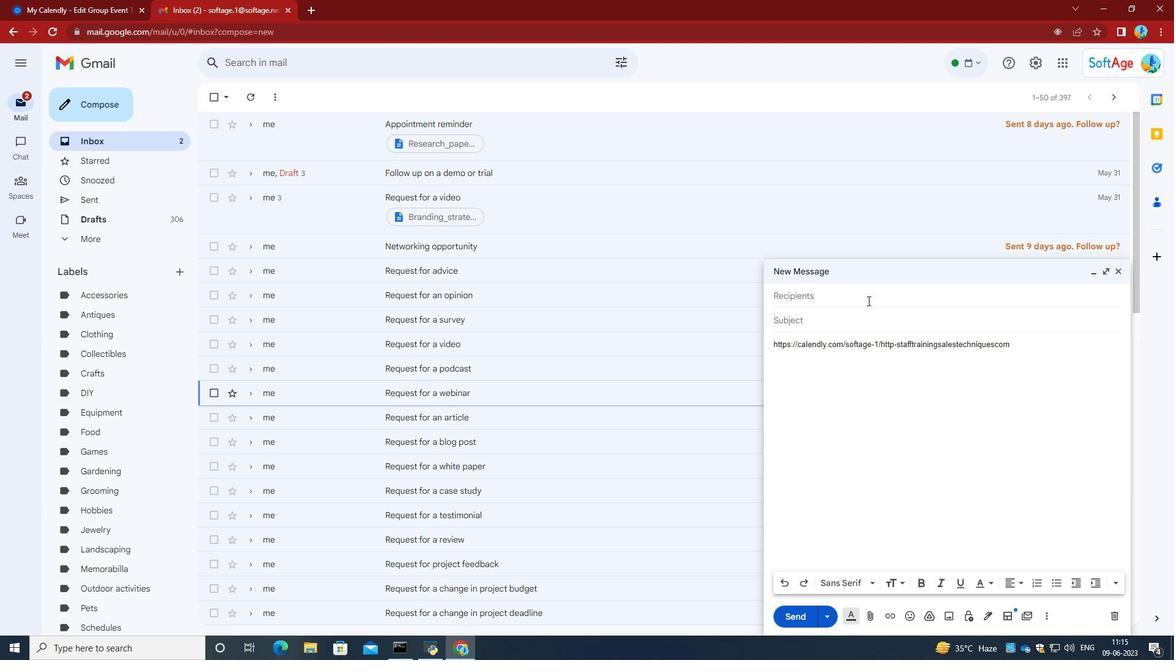 
Action: Key pressed softage.5<Key.shift>@softage.net<Key.enter>softage.6<Key.shift>@softage.net
Screenshot: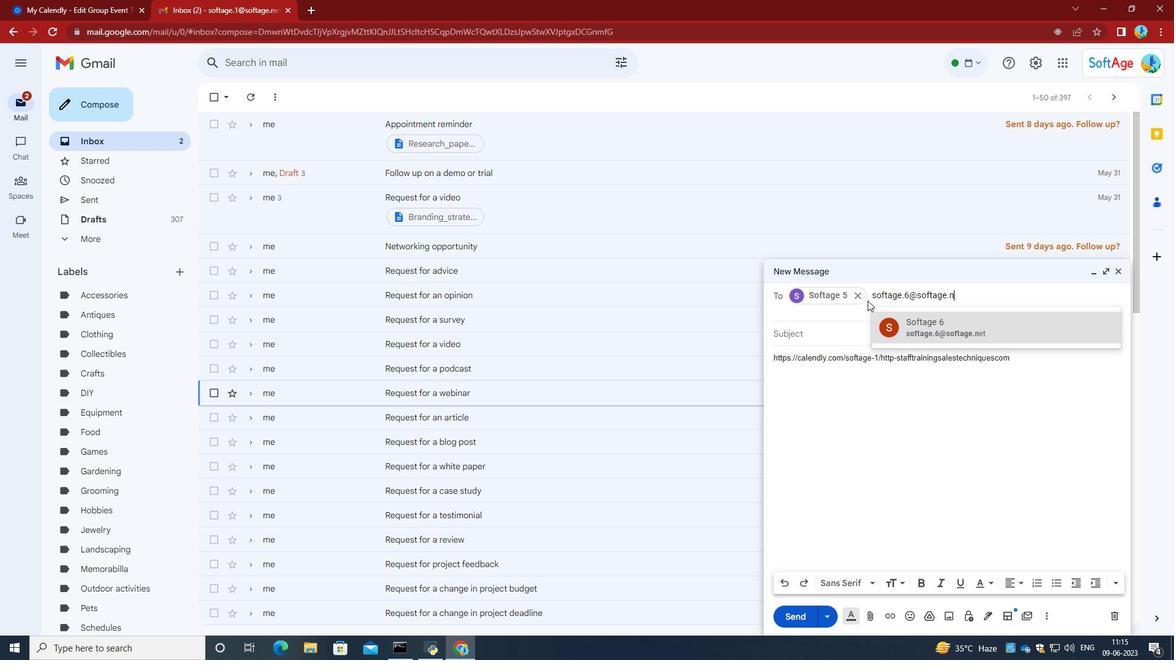 
Action: Mouse moved to (914, 322)
Screenshot: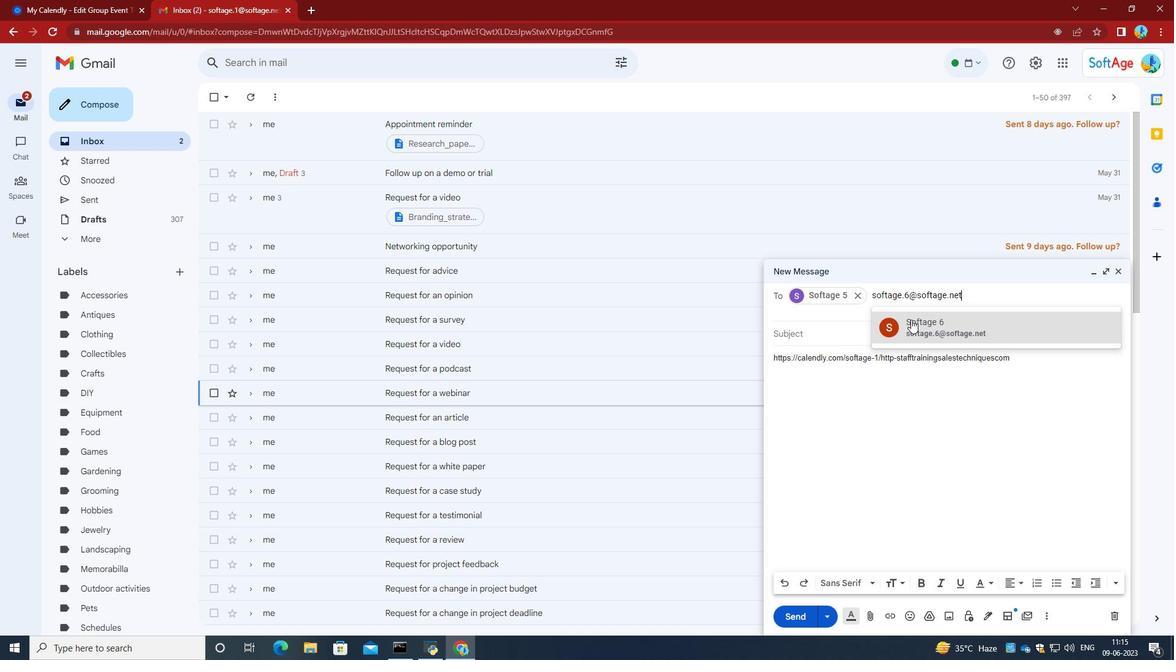 
Action: Mouse pressed left at (914, 322)
Screenshot: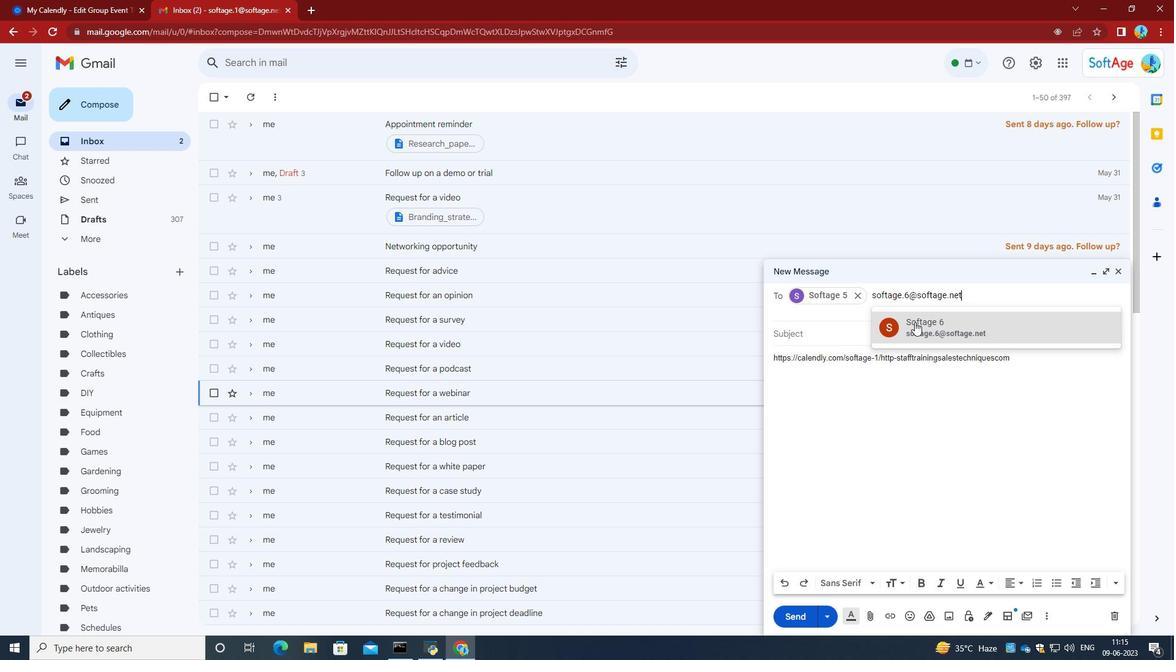 
Action: Mouse moved to (801, 620)
Screenshot: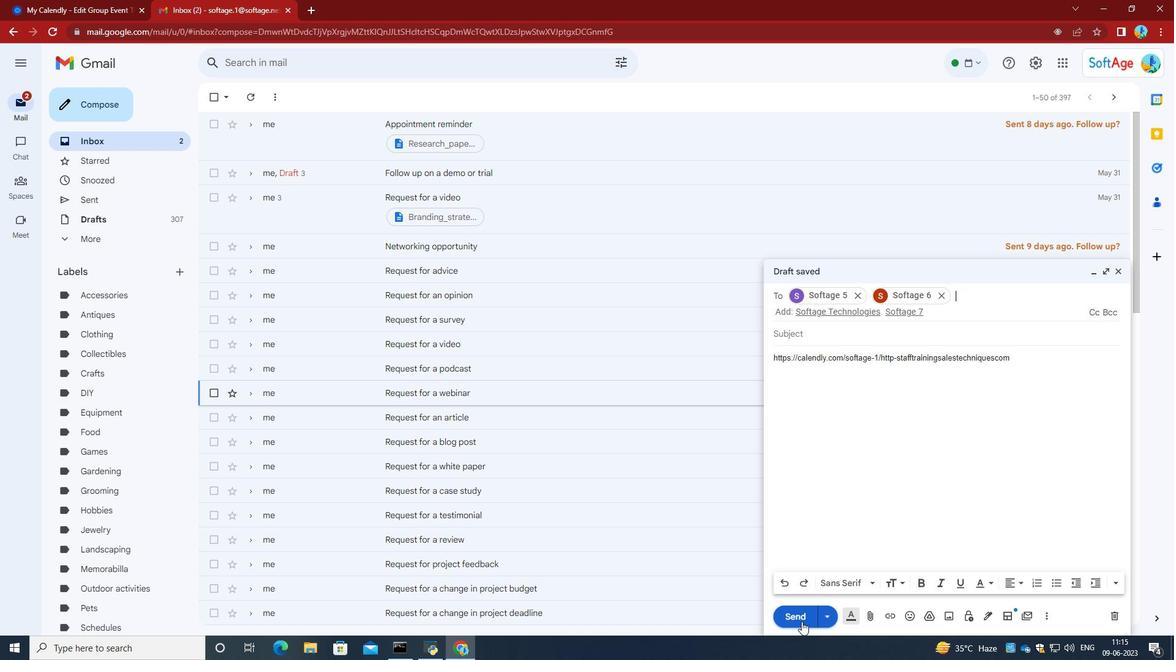 
Action: Mouse pressed left at (801, 620)
Screenshot: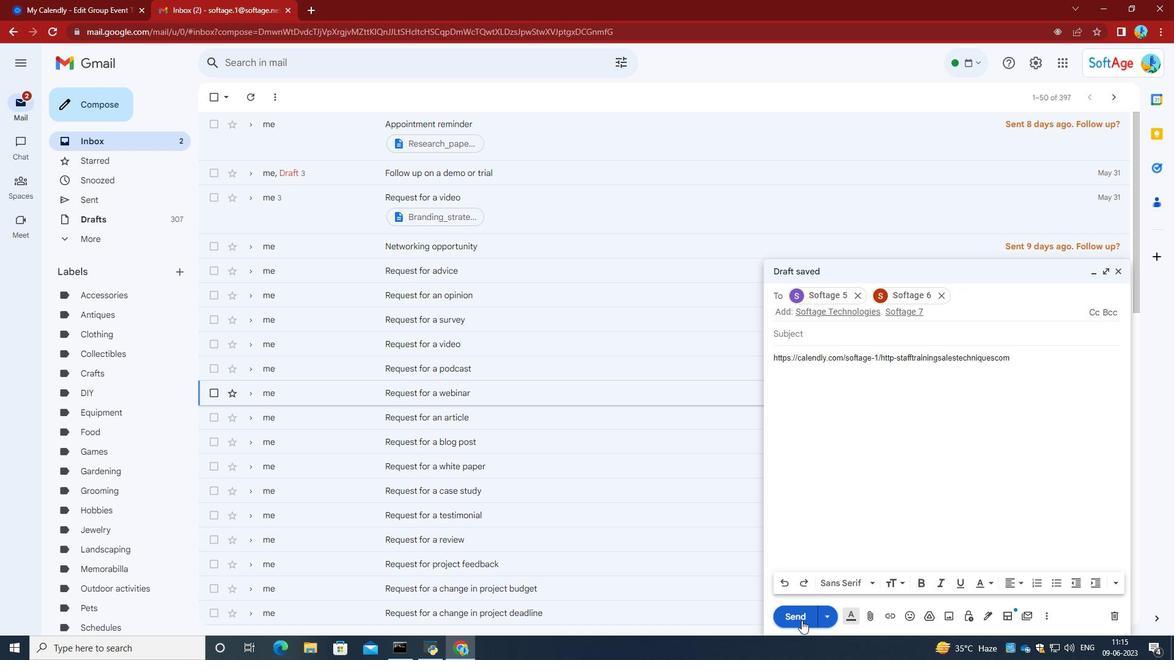 
